 Task: Look for space in Starodub, Russia from 6th September, 2023 to 12th September, 2023 for 4 adults in price range Rs.10000 to Rs.14000. Place can be private room with 4 bedrooms having 4 beds and 4 bathrooms. Property type can be house, flat, guest house. Amenities needed are: wifi, TV, free parkinig on premises, gym, breakfast. Booking option can be shelf check-in. Required host language is English.
Action: Mouse moved to (511, 109)
Screenshot: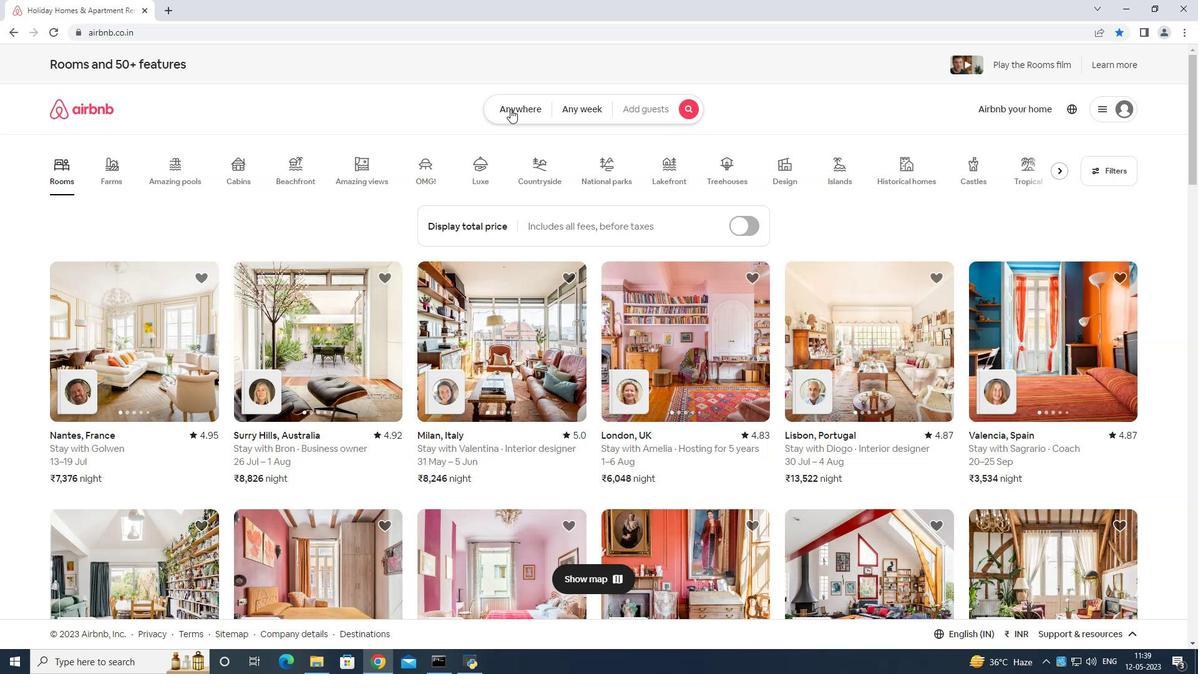 
Action: Mouse pressed left at (511, 109)
Screenshot: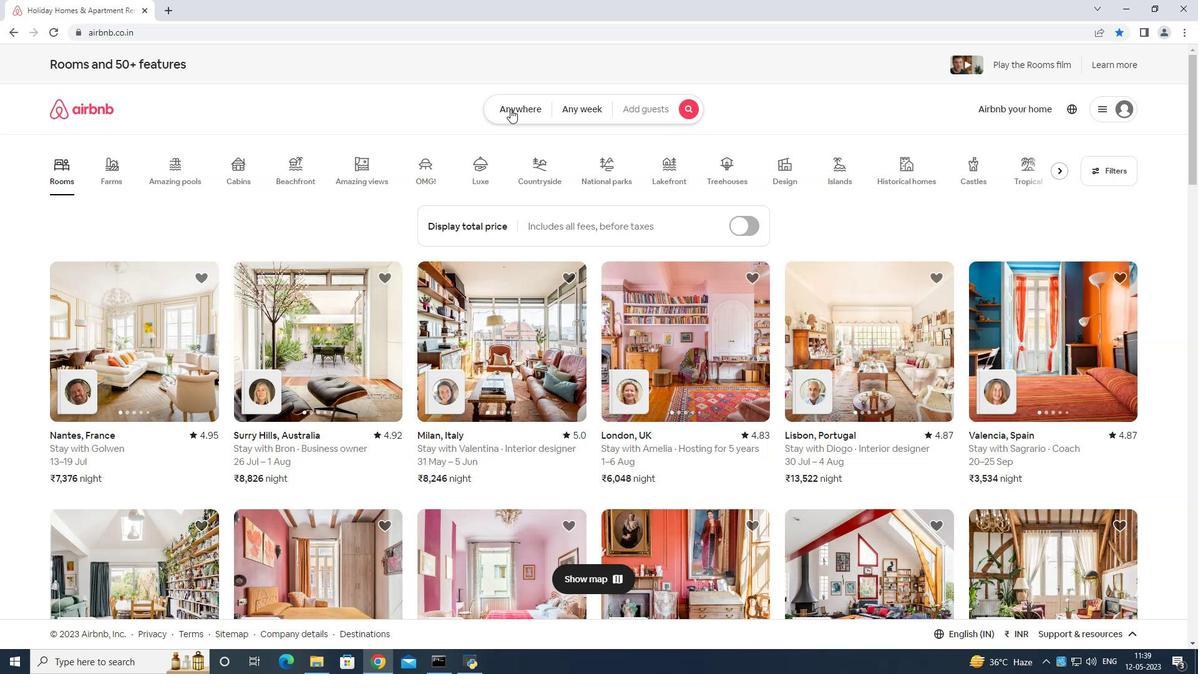
Action: Mouse moved to (471, 155)
Screenshot: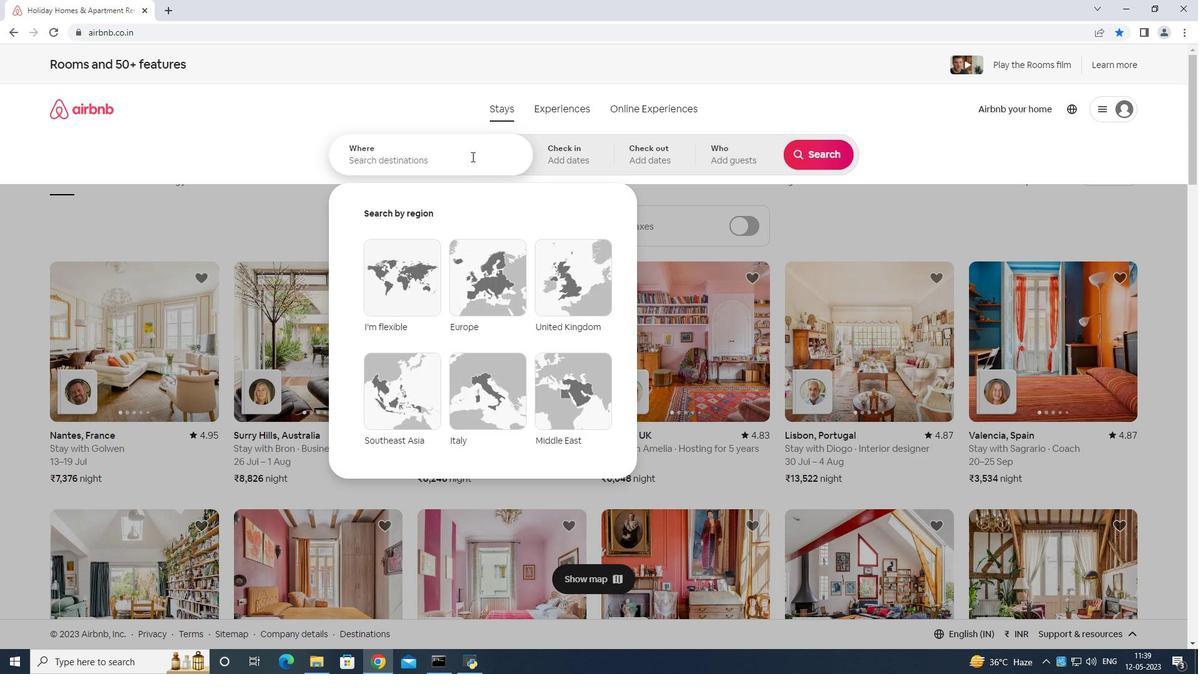 
Action: Mouse pressed left at (471, 155)
Screenshot: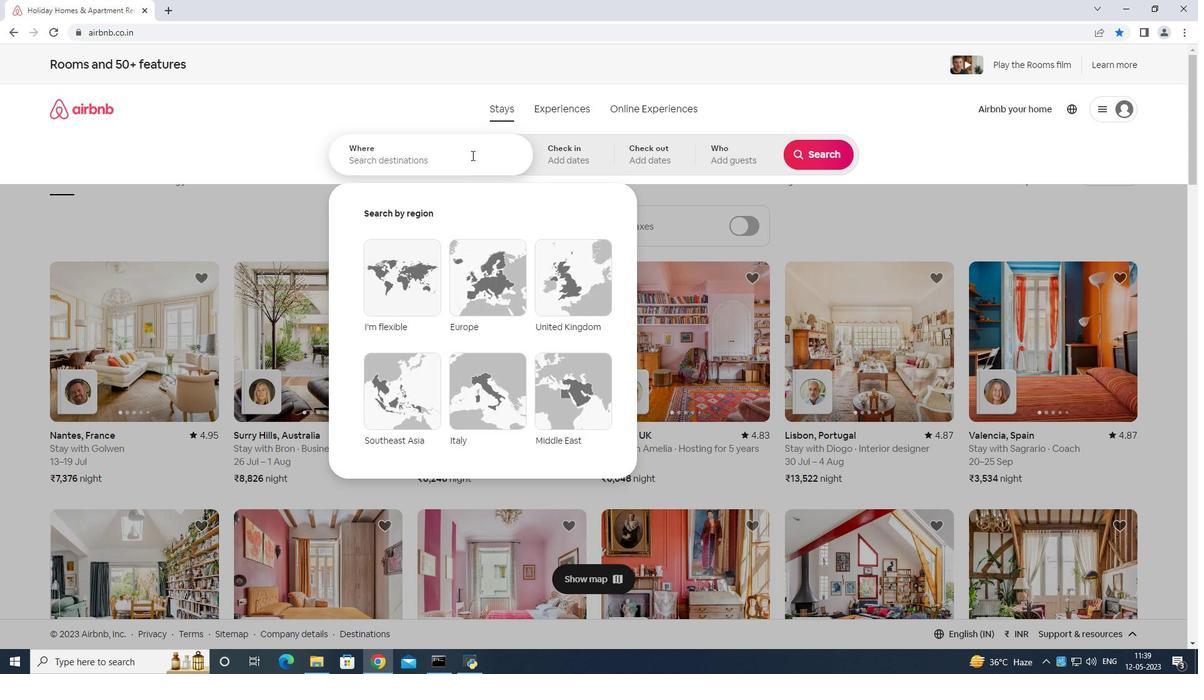 
Action: Mouse moved to (471, 154)
Screenshot: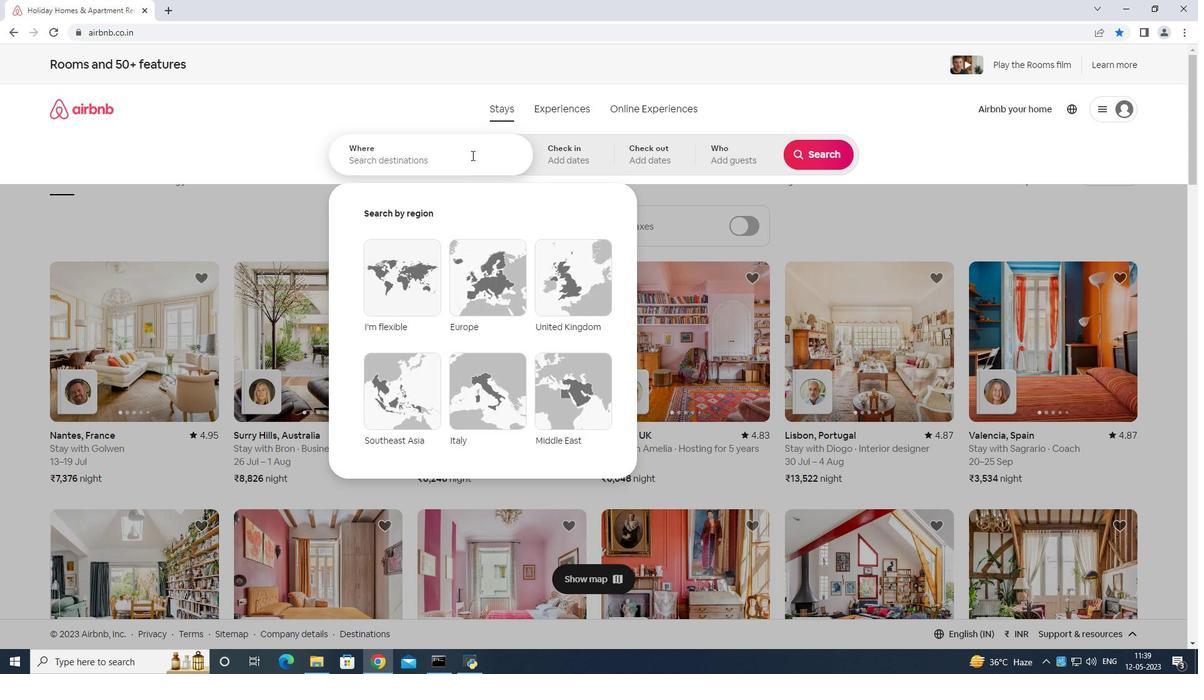 
Action: Key pressed <Key.shift>Starodub<Key.space>russia<Key.enter>
Screenshot: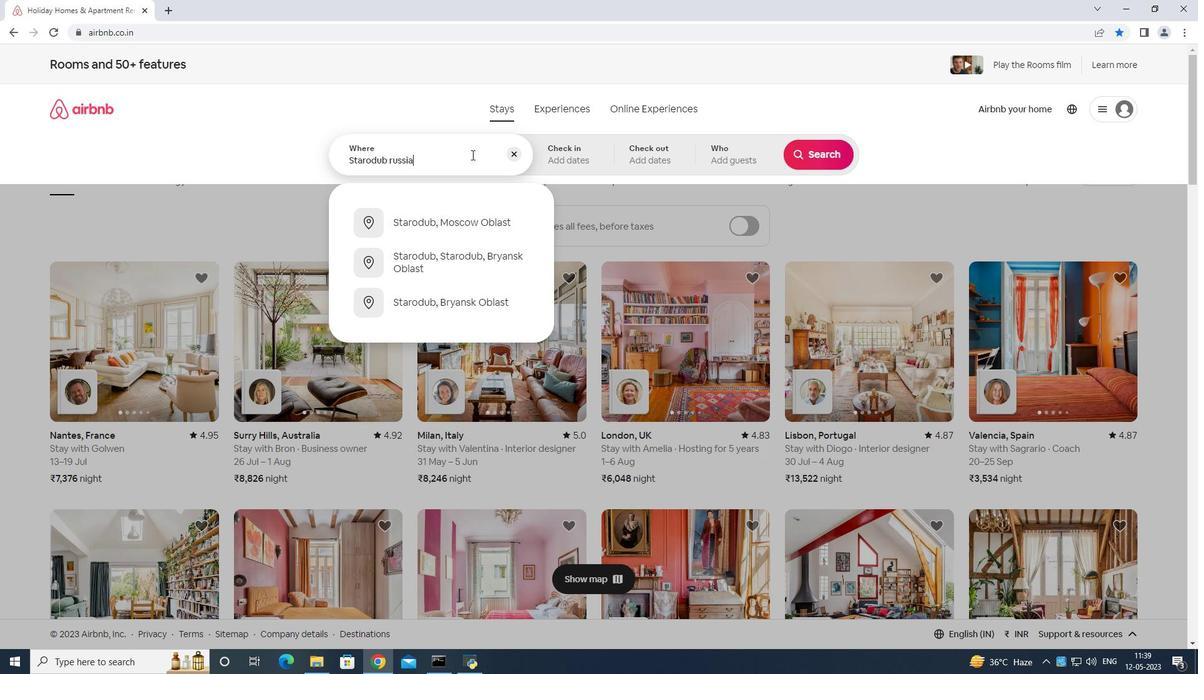 
Action: Mouse moved to (817, 260)
Screenshot: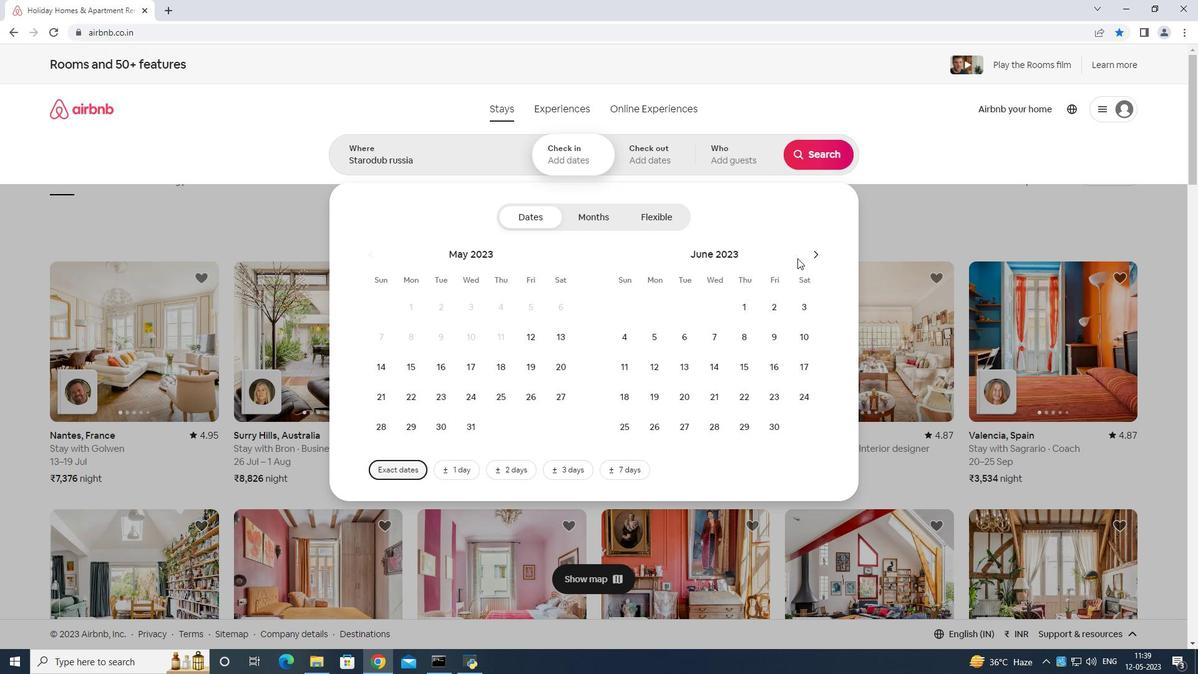 
Action: Mouse pressed left at (817, 260)
Screenshot: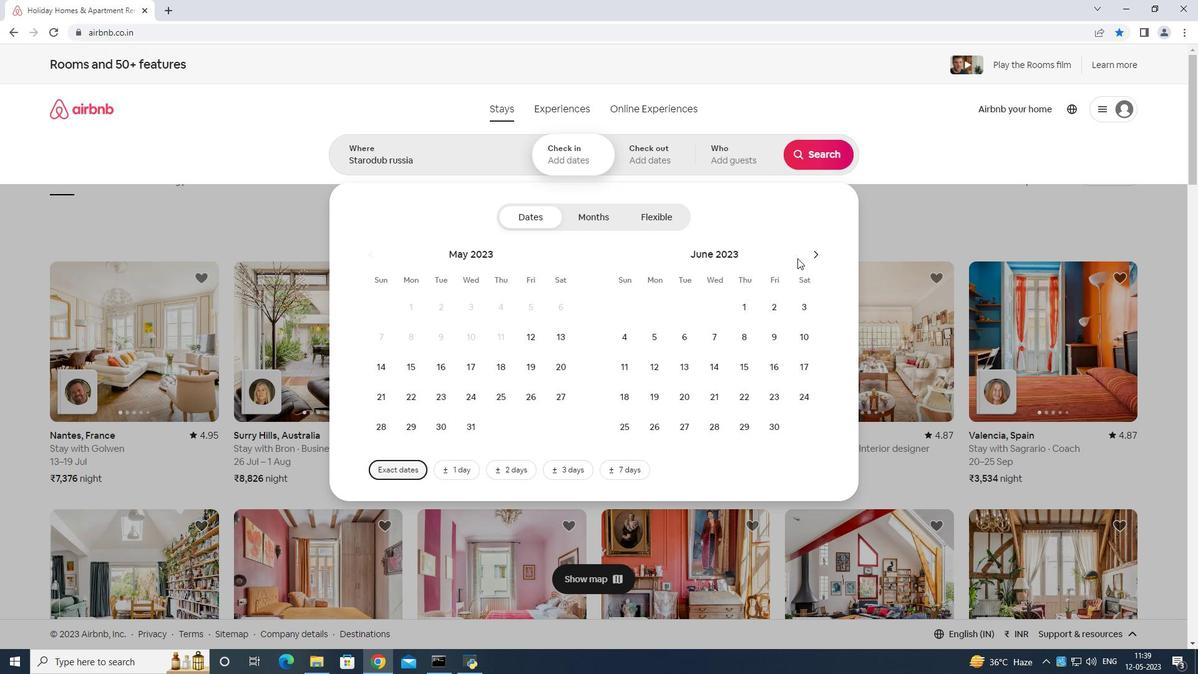 
Action: Mouse moved to (817, 259)
Screenshot: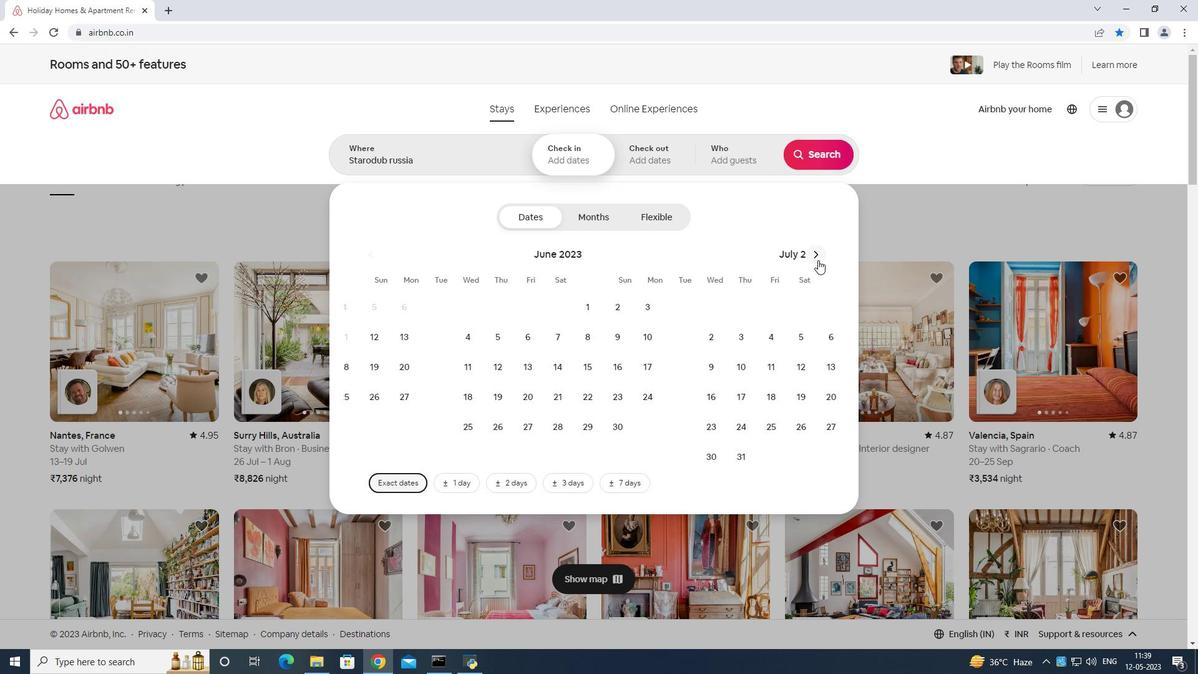 
Action: Mouse pressed left at (817, 259)
Screenshot: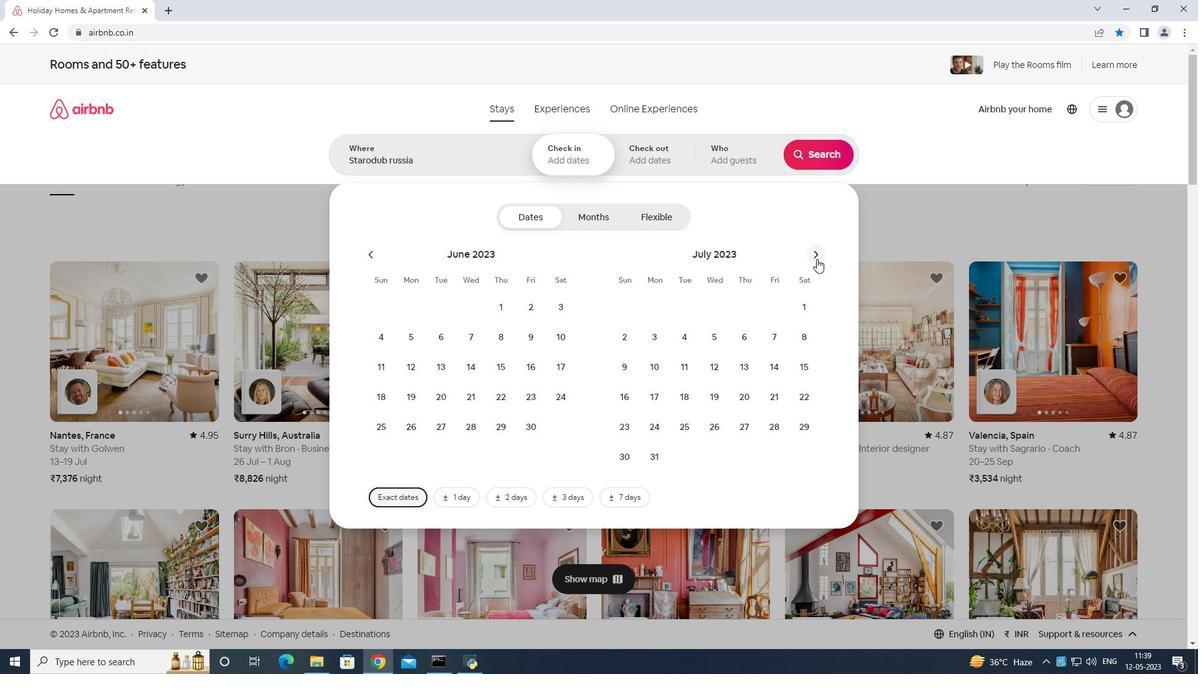 
Action: Mouse pressed left at (817, 259)
Screenshot: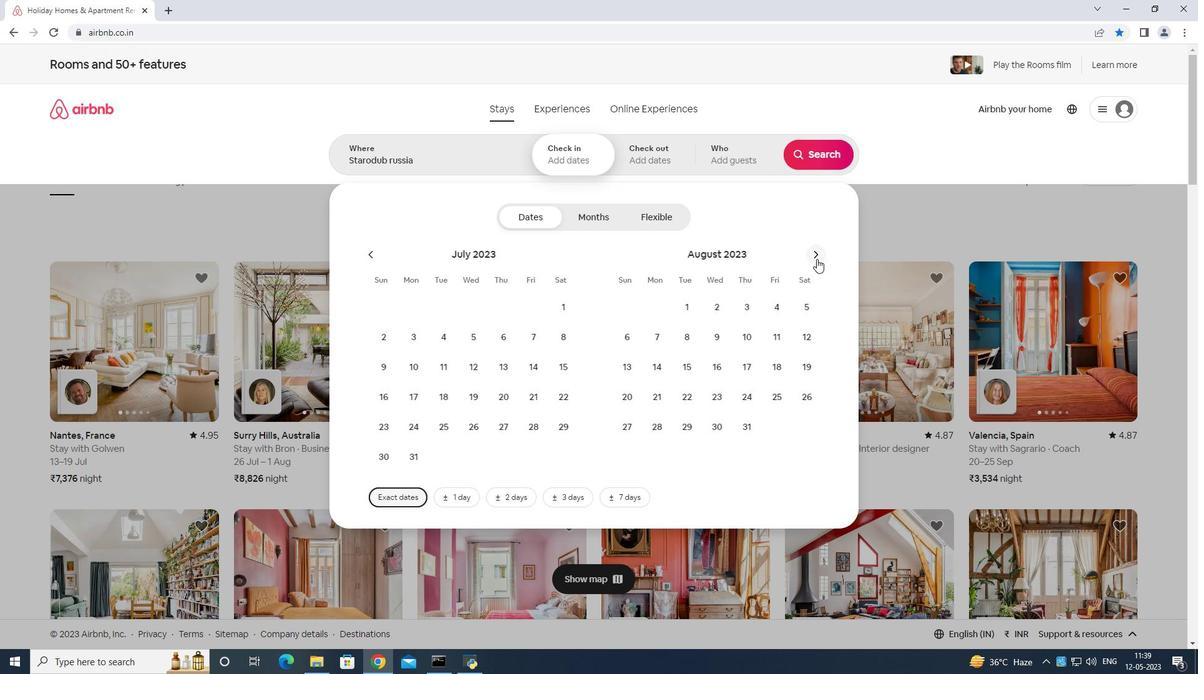 
Action: Mouse moved to (705, 333)
Screenshot: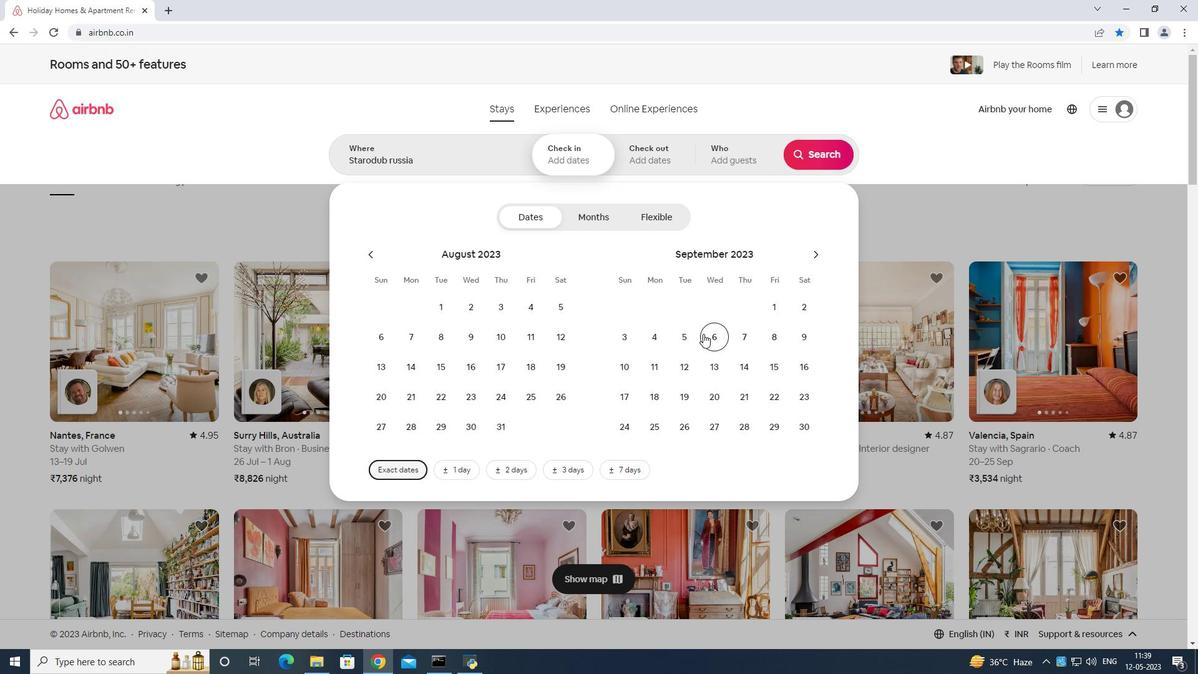 
Action: Mouse pressed left at (705, 333)
Screenshot: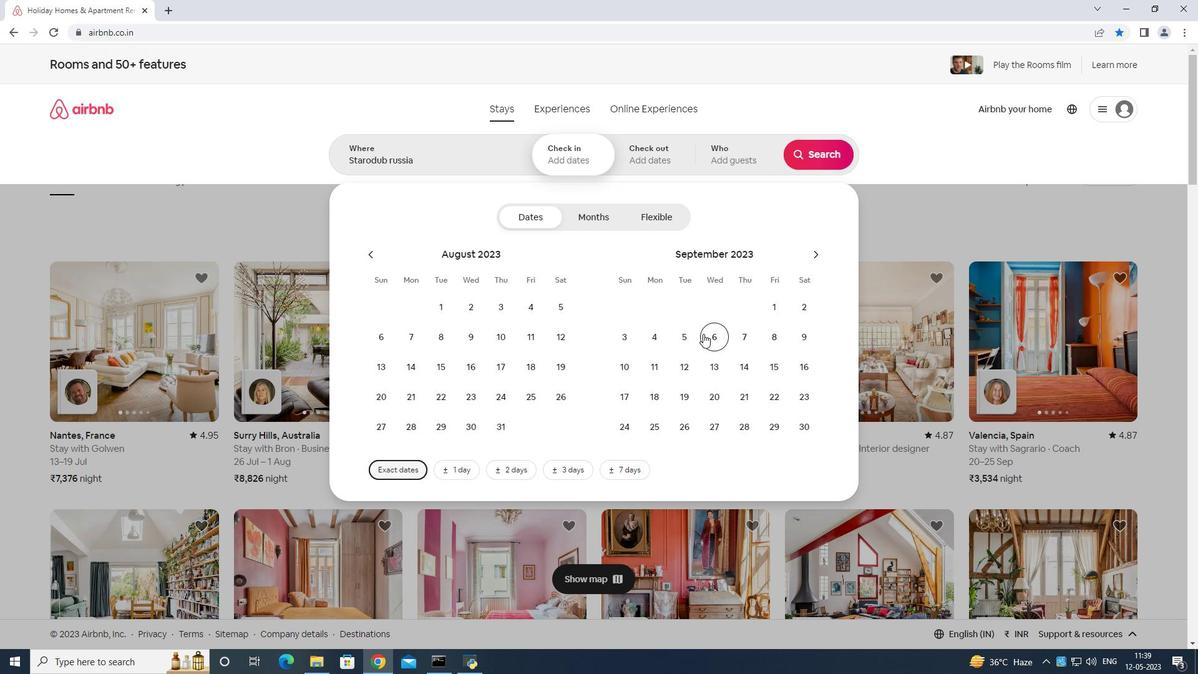 
Action: Mouse moved to (687, 358)
Screenshot: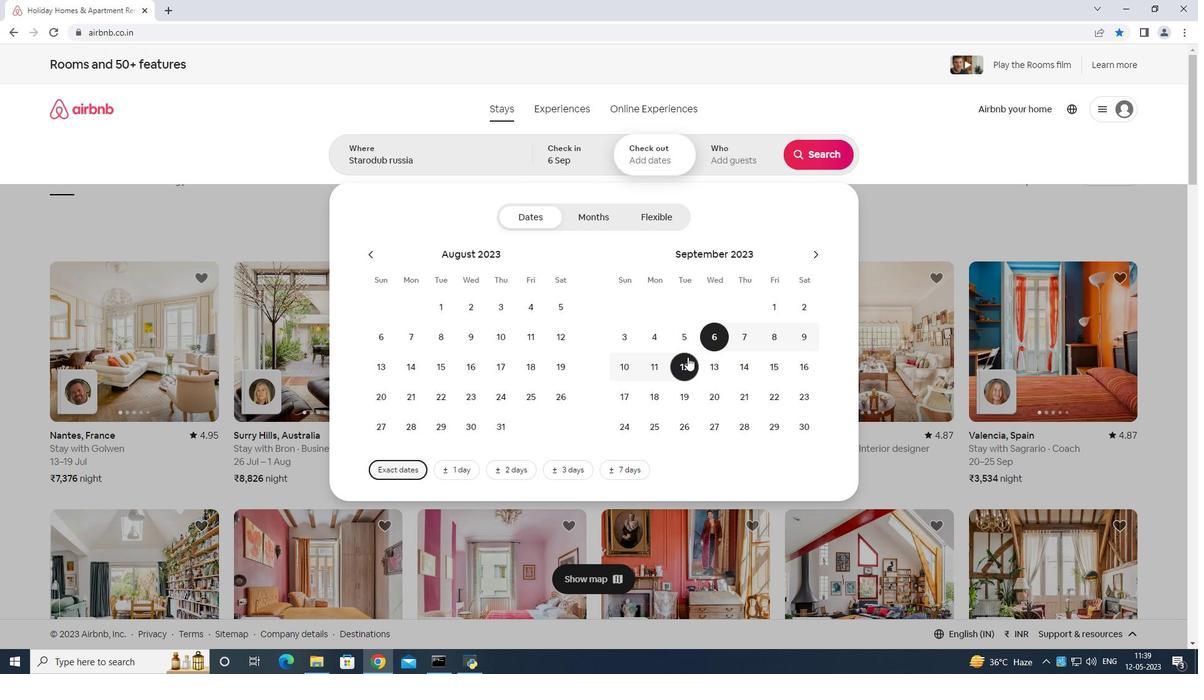 
Action: Mouse pressed left at (687, 358)
Screenshot: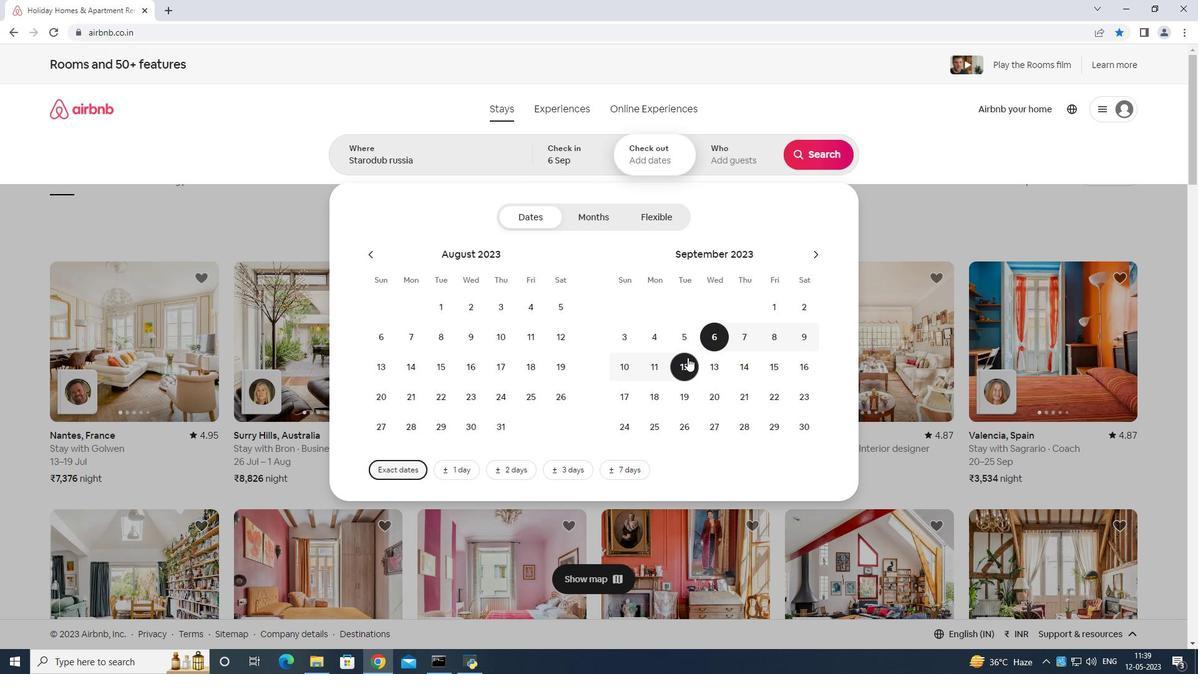 
Action: Mouse moved to (739, 156)
Screenshot: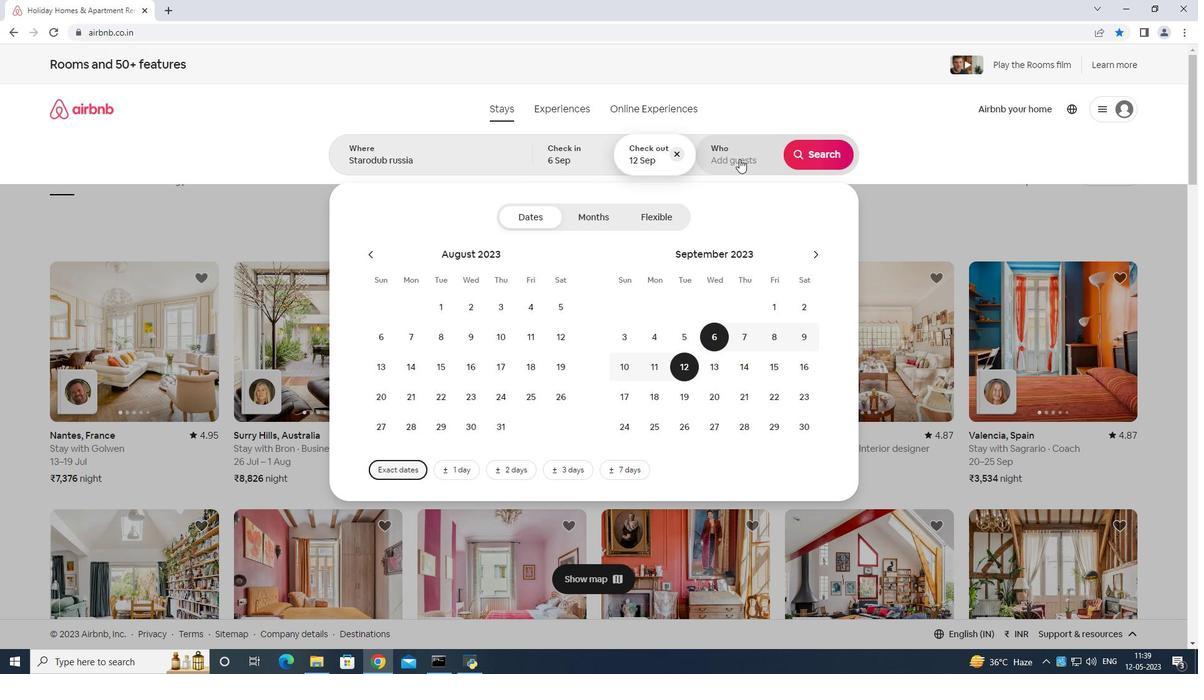 
Action: Mouse pressed left at (739, 156)
Screenshot: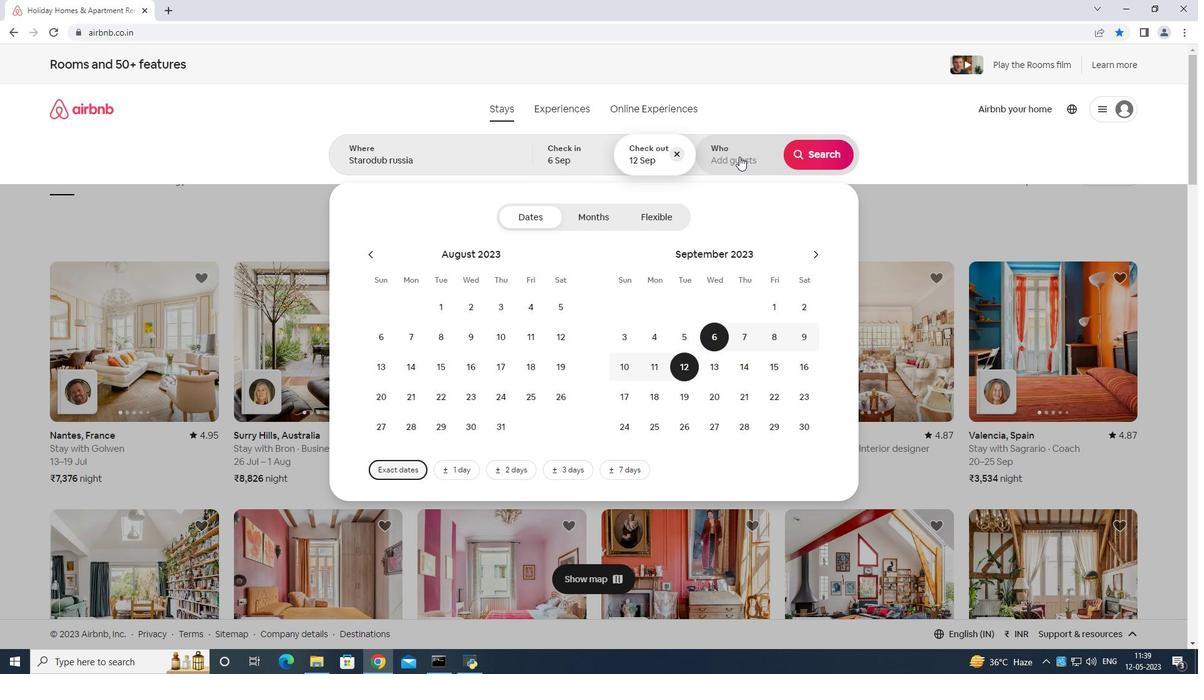 
Action: Mouse moved to (811, 224)
Screenshot: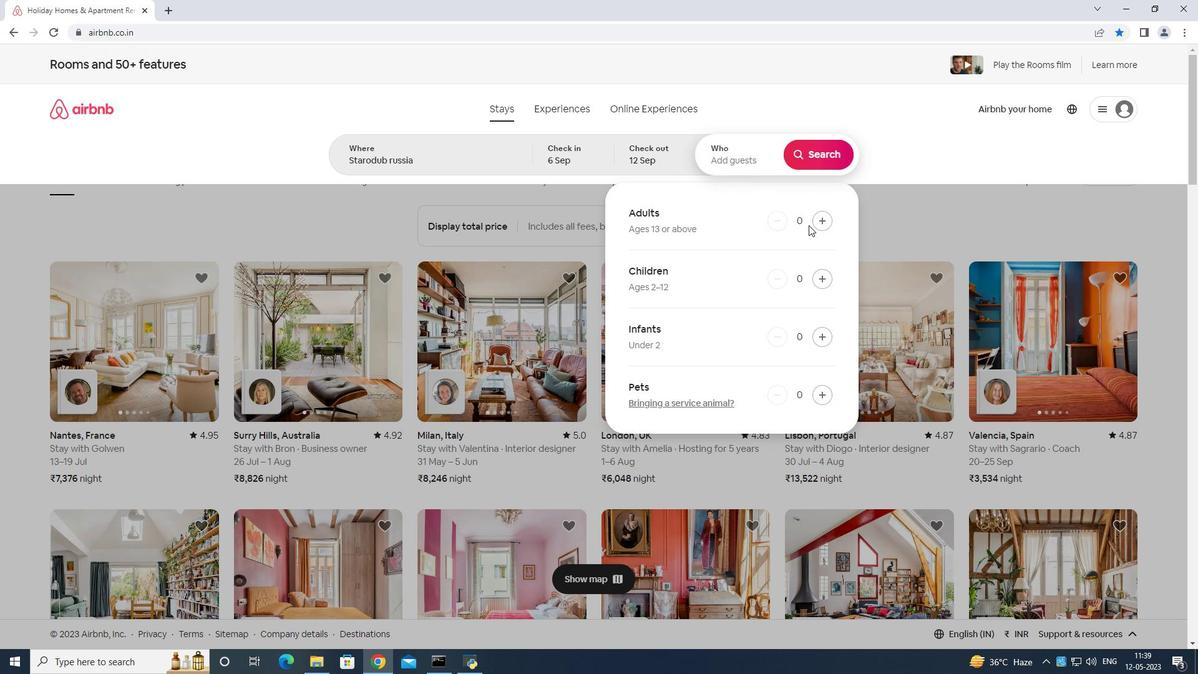 
Action: Mouse pressed left at (810, 225)
Screenshot: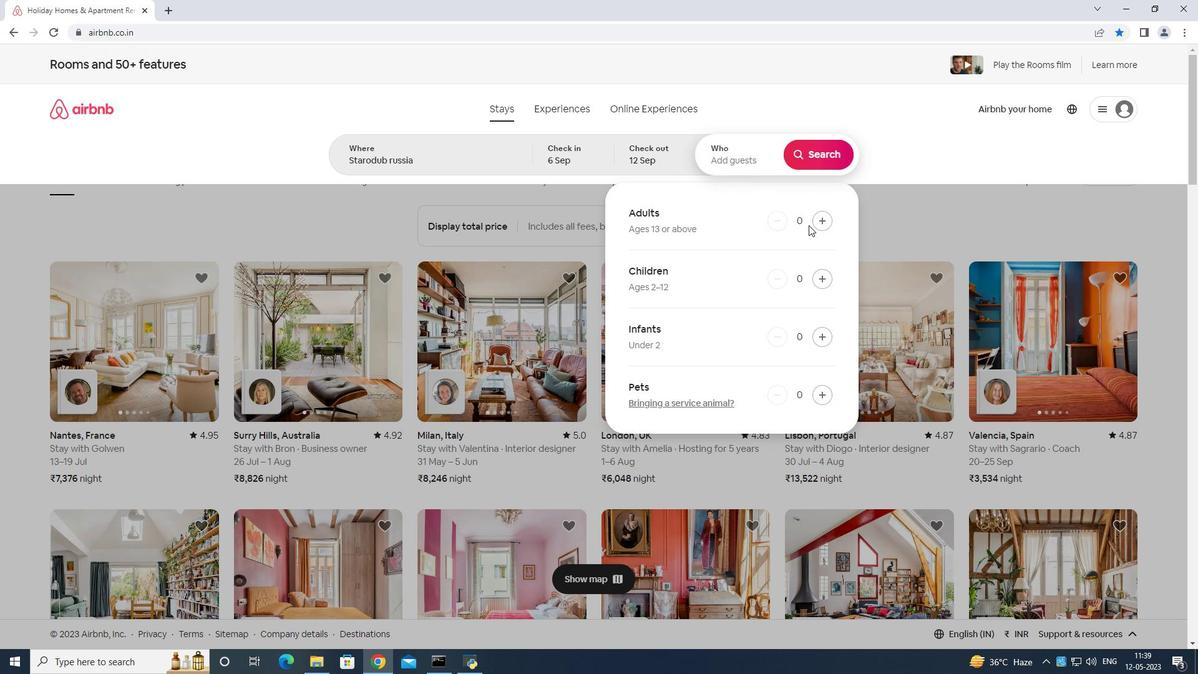 
Action: Mouse moved to (820, 219)
Screenshot: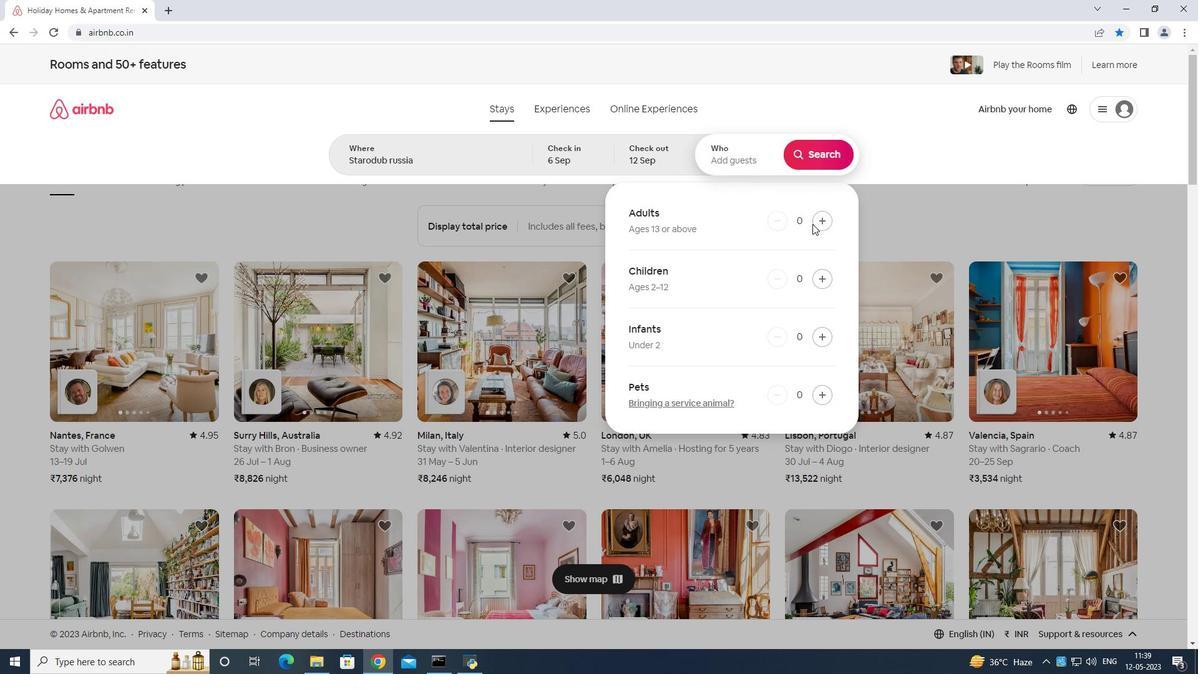 
Action: Mouse pressed left at (820, 219)
Screenshot: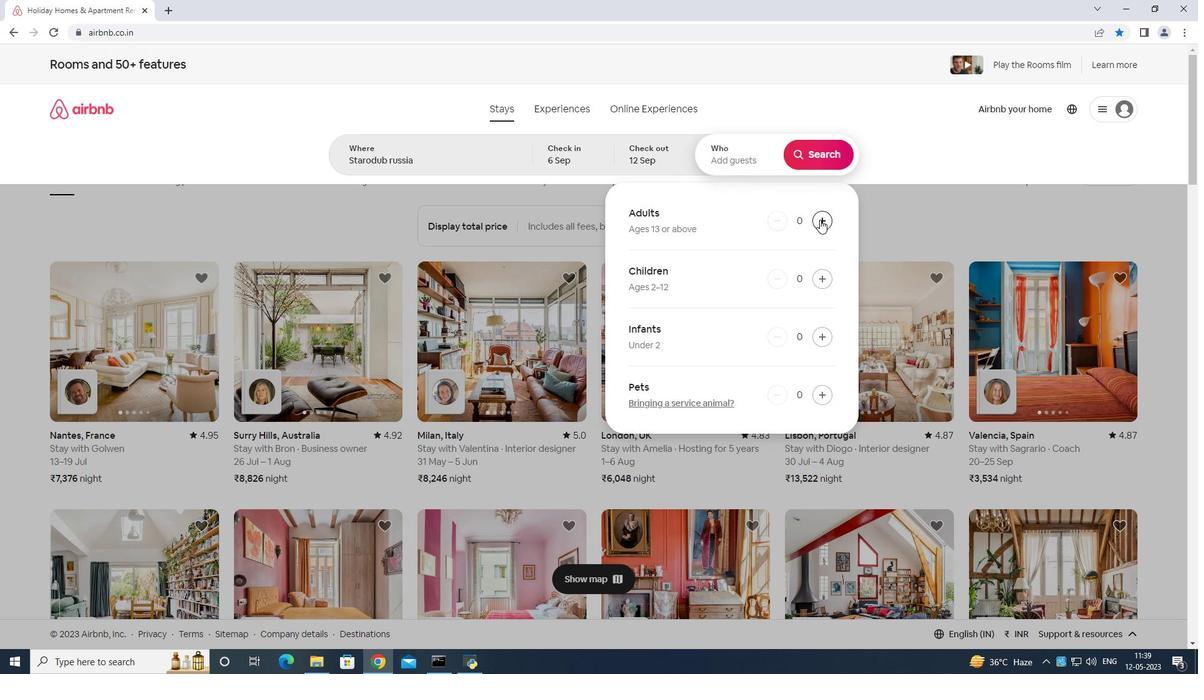 
Action: Mouse moved to (820, 219)
Screenshot: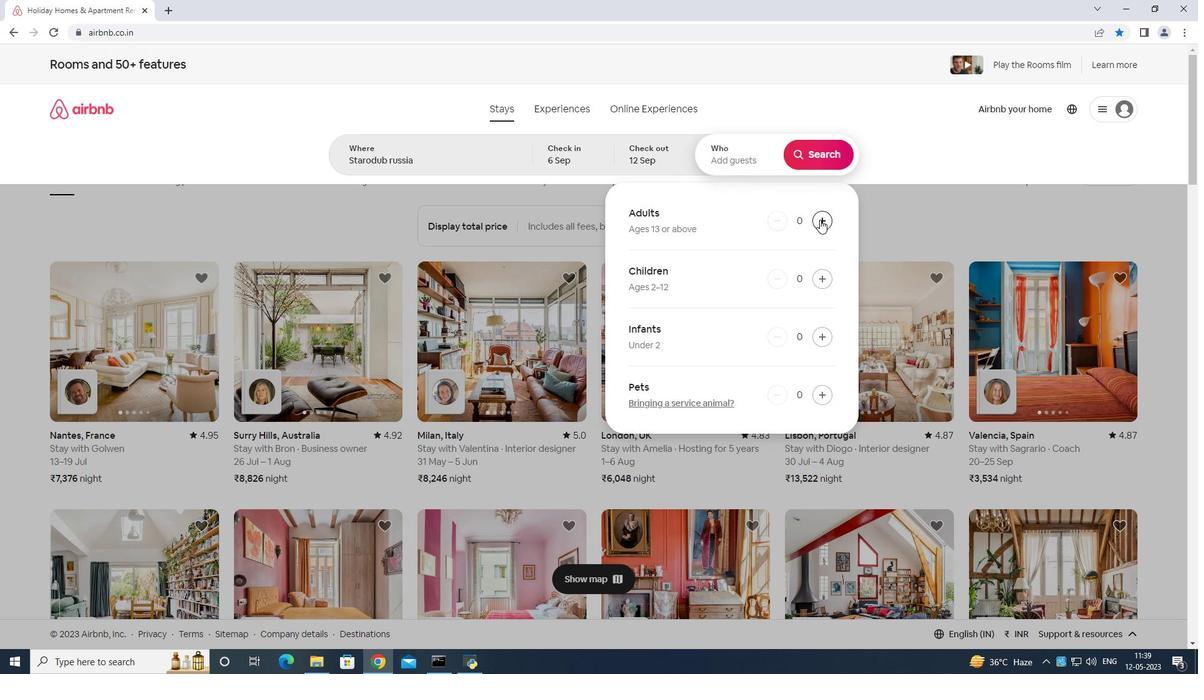 
Action: Mouse pressed left at (820, 219)
Screenshot: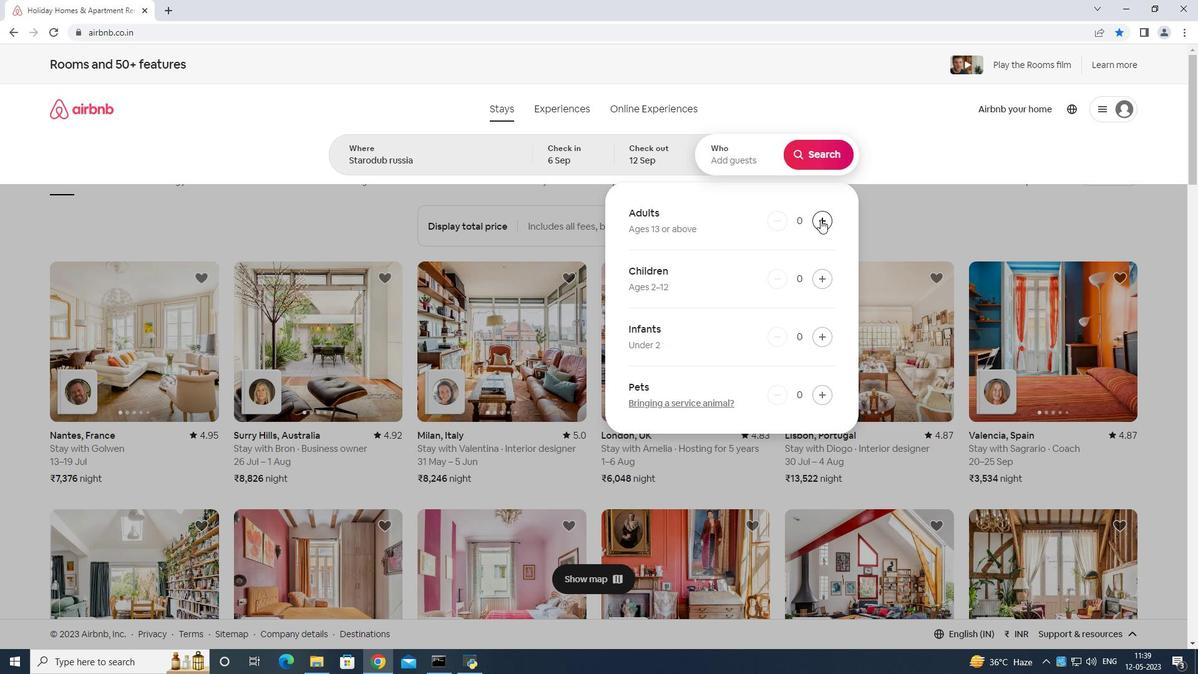 
Action: Mouse pressed left at (820, 219)
Screenshot: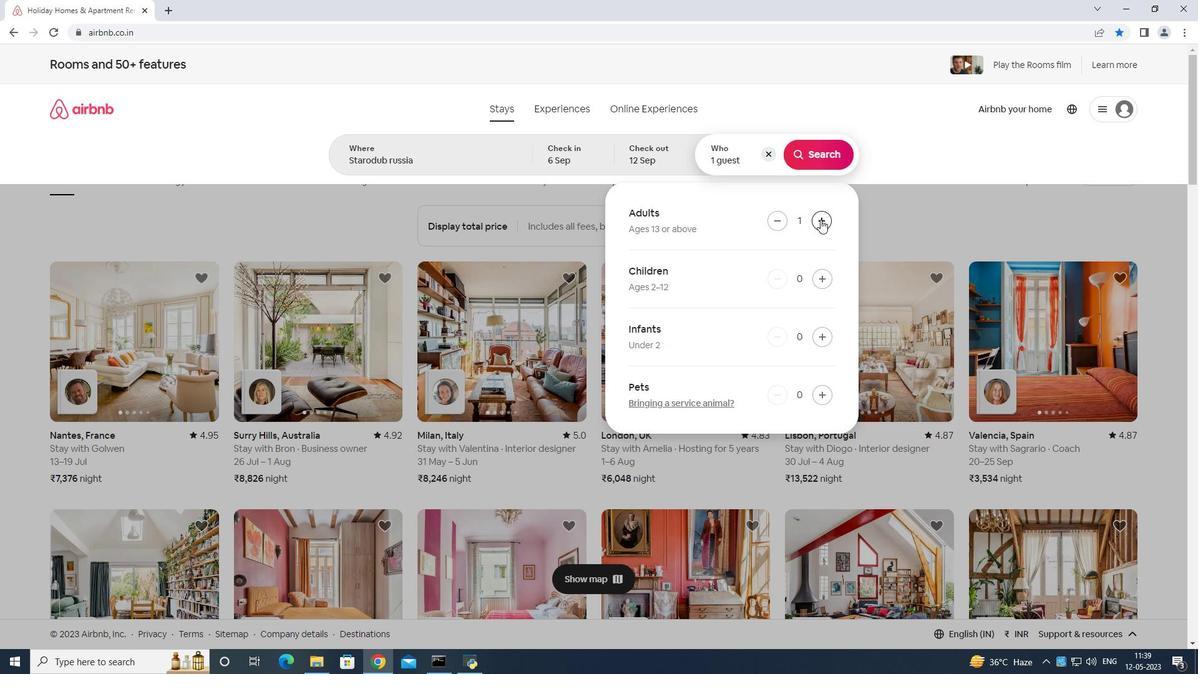 
Action: Mouse pressed left at (820, 219)
Screenshot: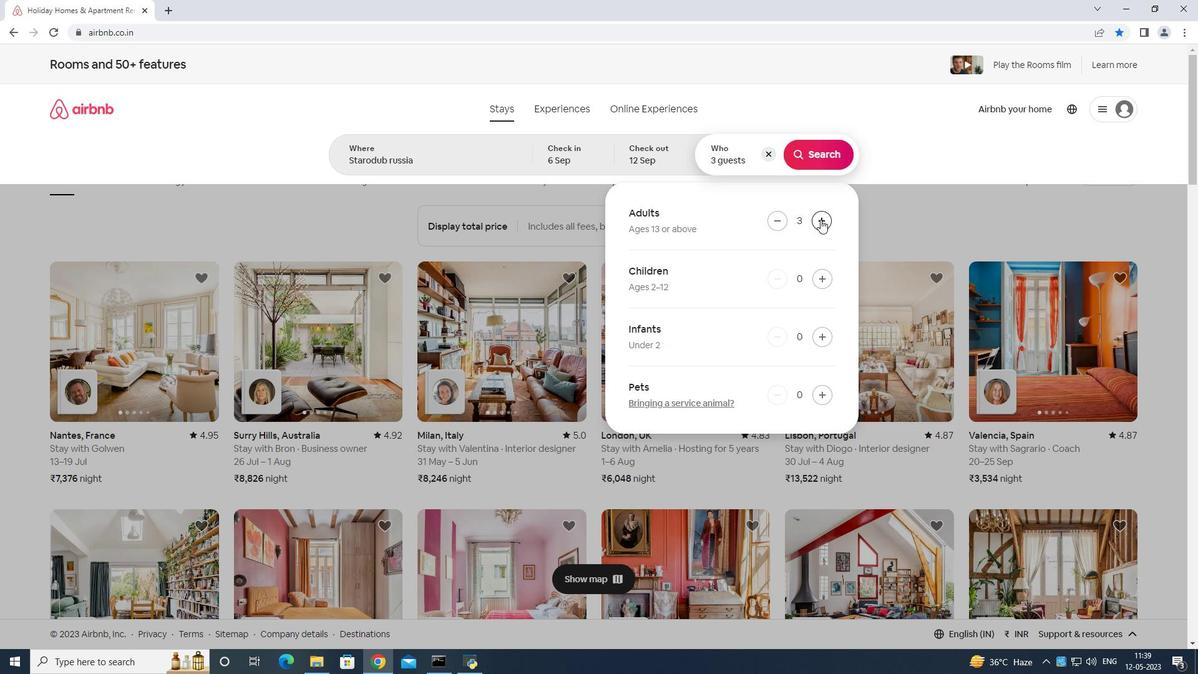 
Action: Mouse moved to (823, 149)
Screenshot: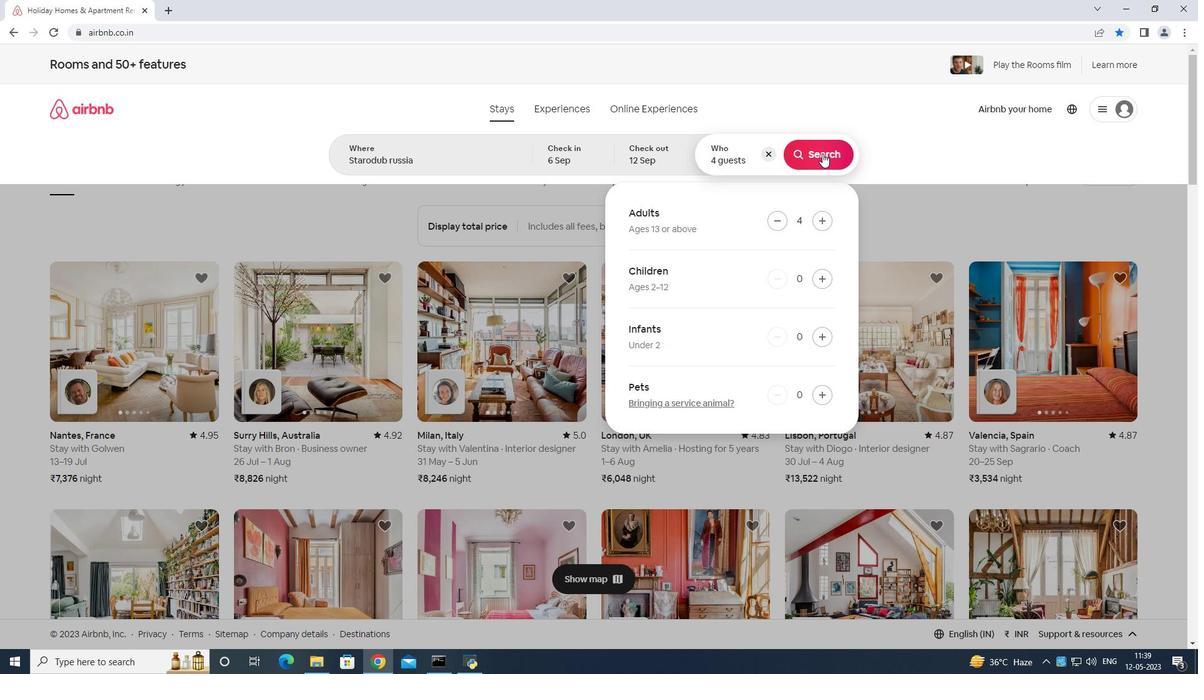
Action: Mouse pressed left at (823, 149)
Screenshot: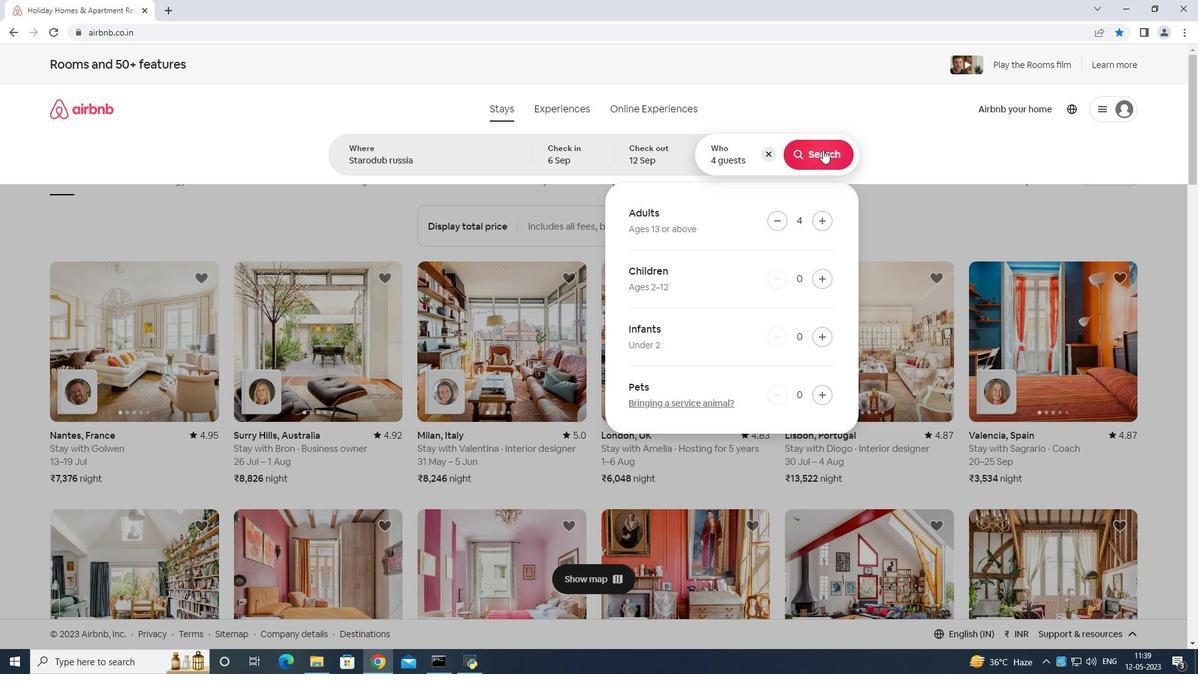 
Action: Mouse moved to (1144, 117)
Screenshot: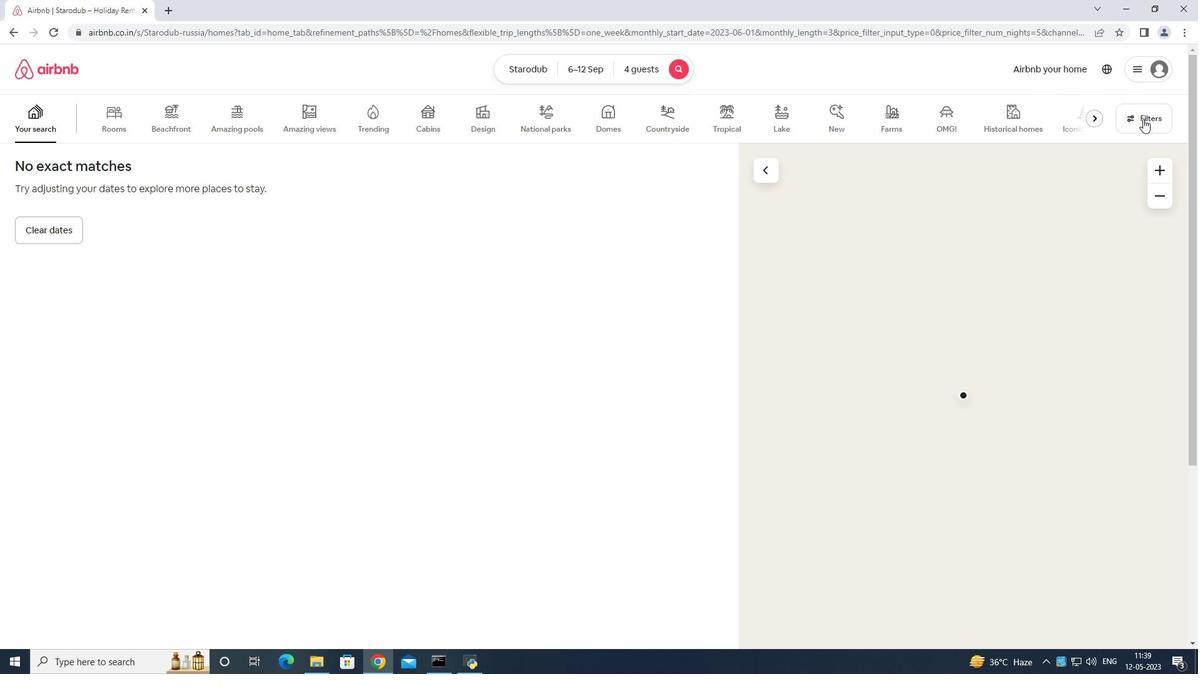 
Action: Mouse pressed left at (1144, 117)
Screenshot: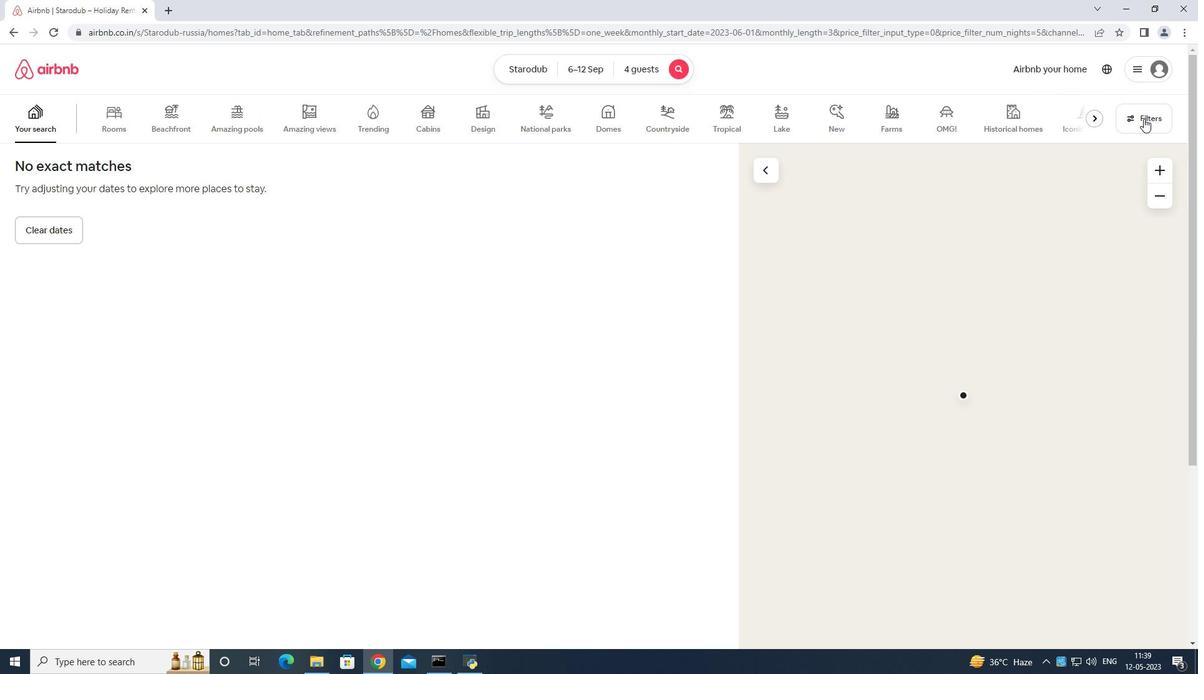 
Action: Mouse moved to (551, 426)
Screenshot: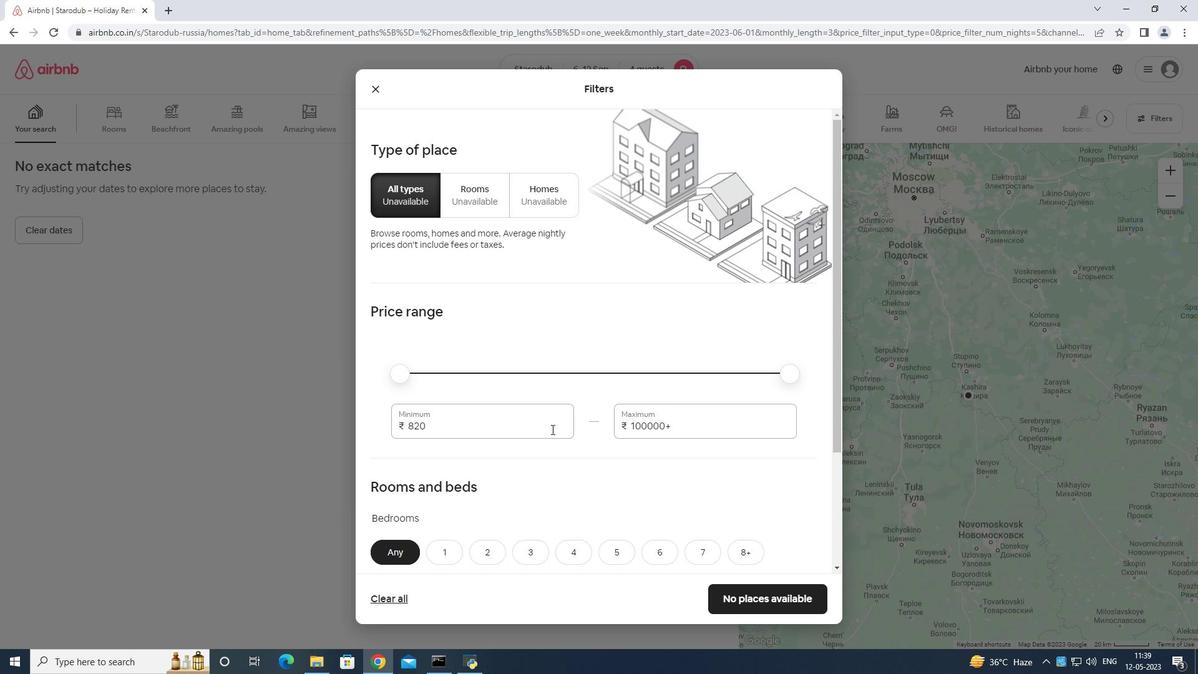 
Action: Mouse pressed left at (551, 426)
Screenshot: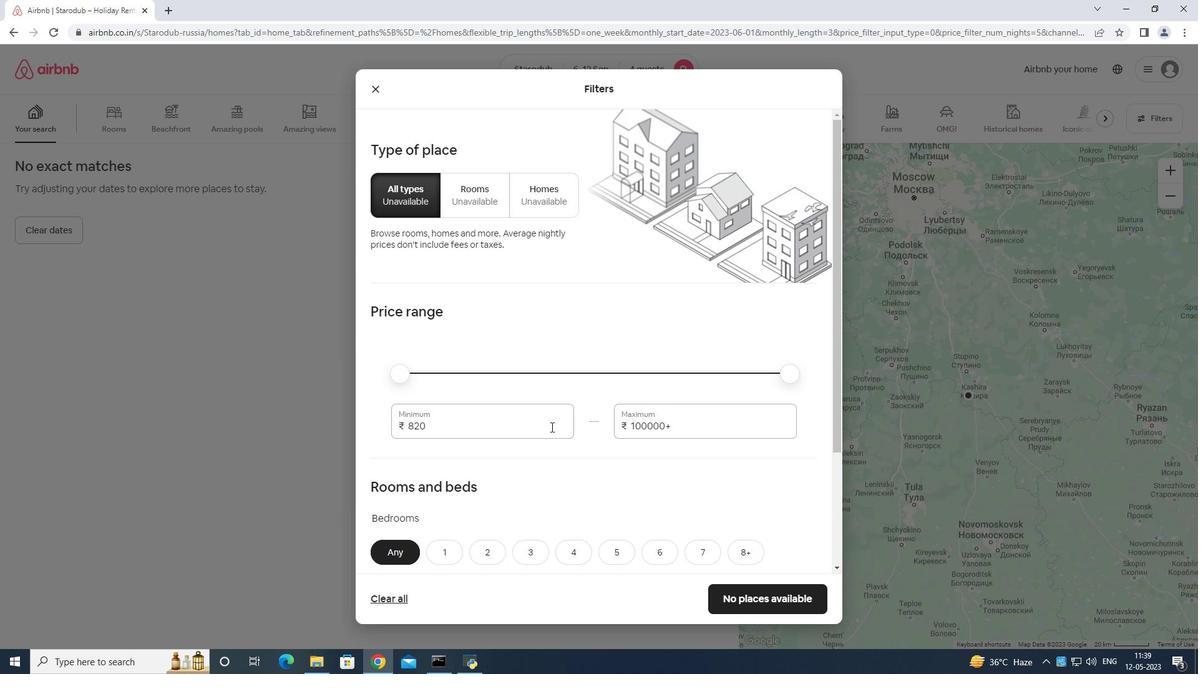 
Action: Mouse moved to (556, 417)
Screenshot: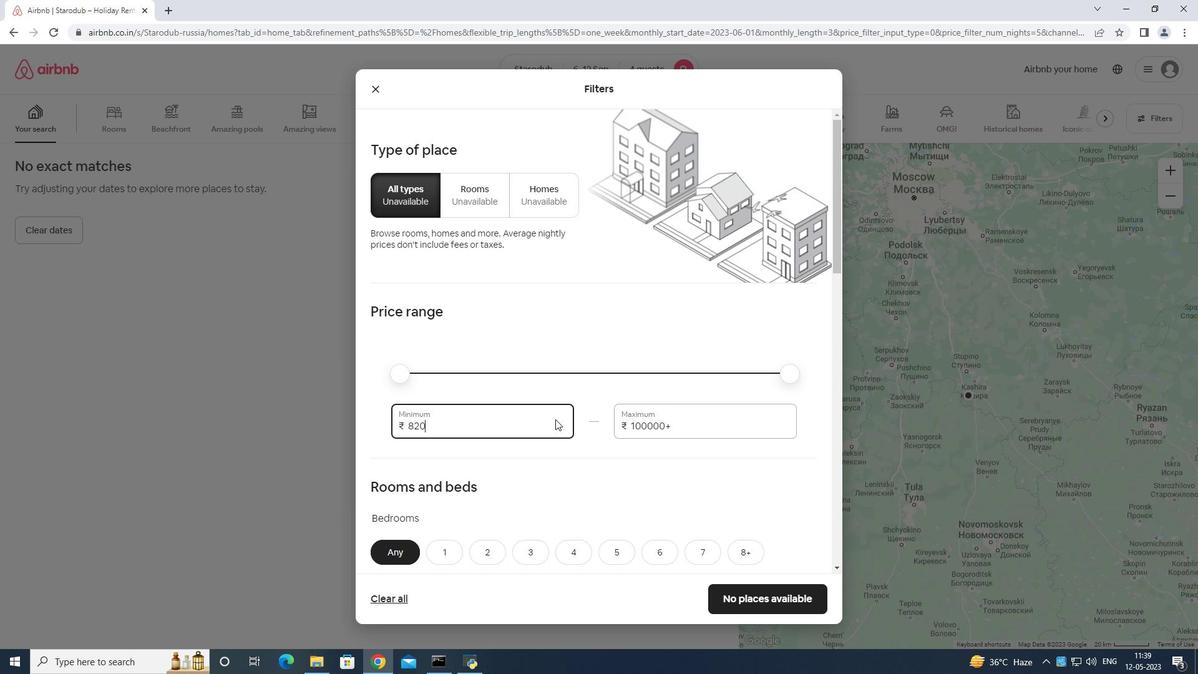 
Action: Key pressed <Key.backspace>
Screenshot: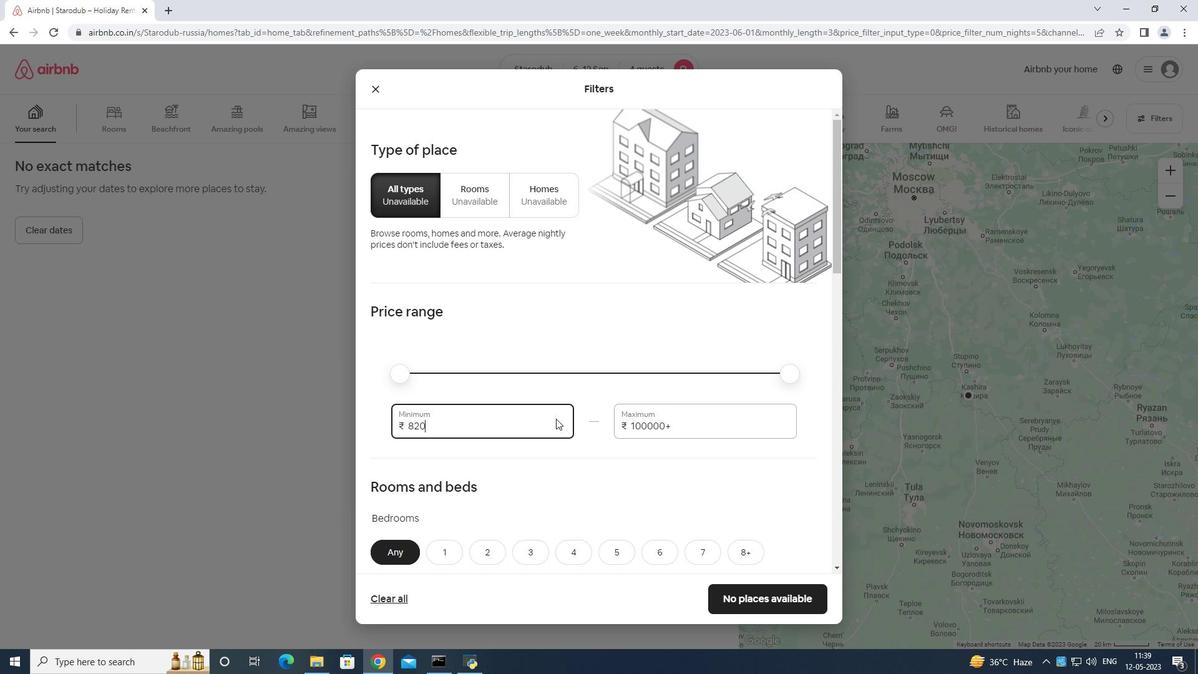 
Action: Mouse moved to (557, 416)
Screenshot: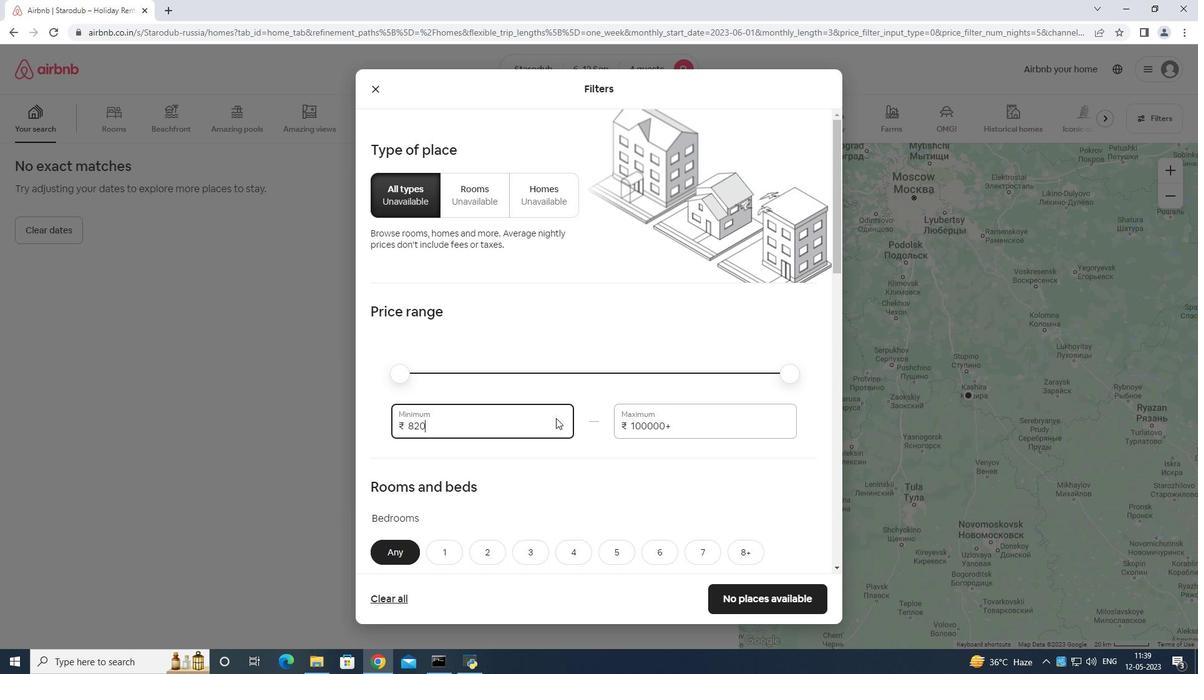 
Action: Key pressed <Key.backspace>
Screenshot: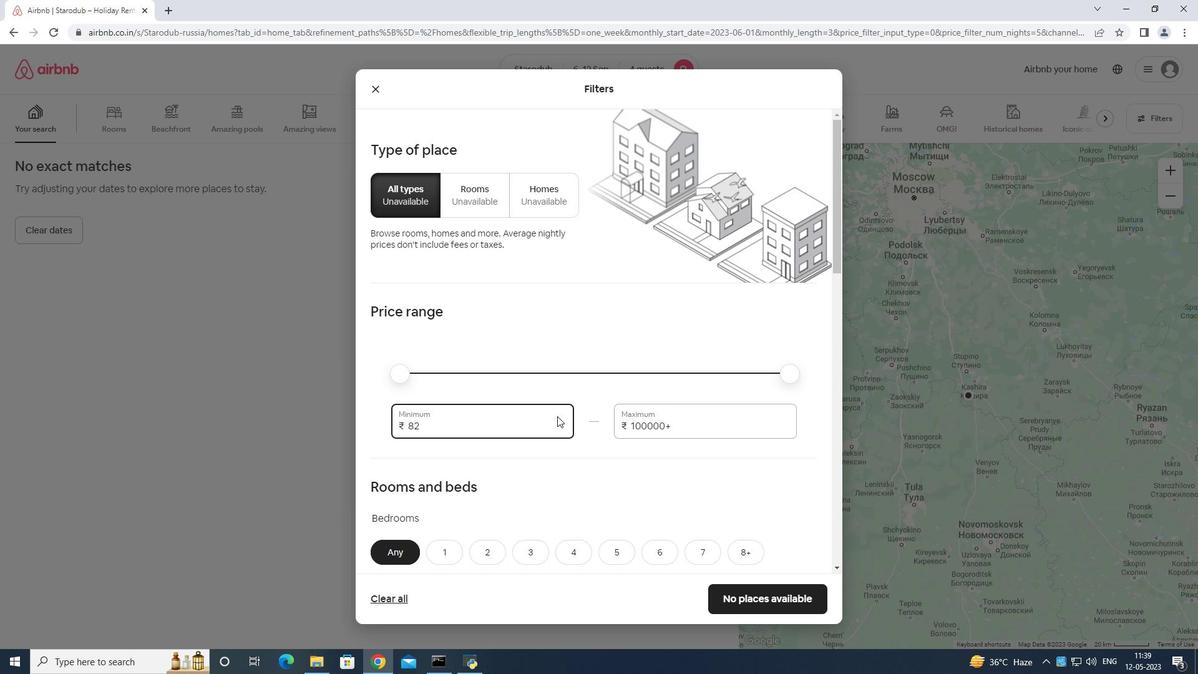 
Action: Mouse moved to (558, 416)
Screenshot: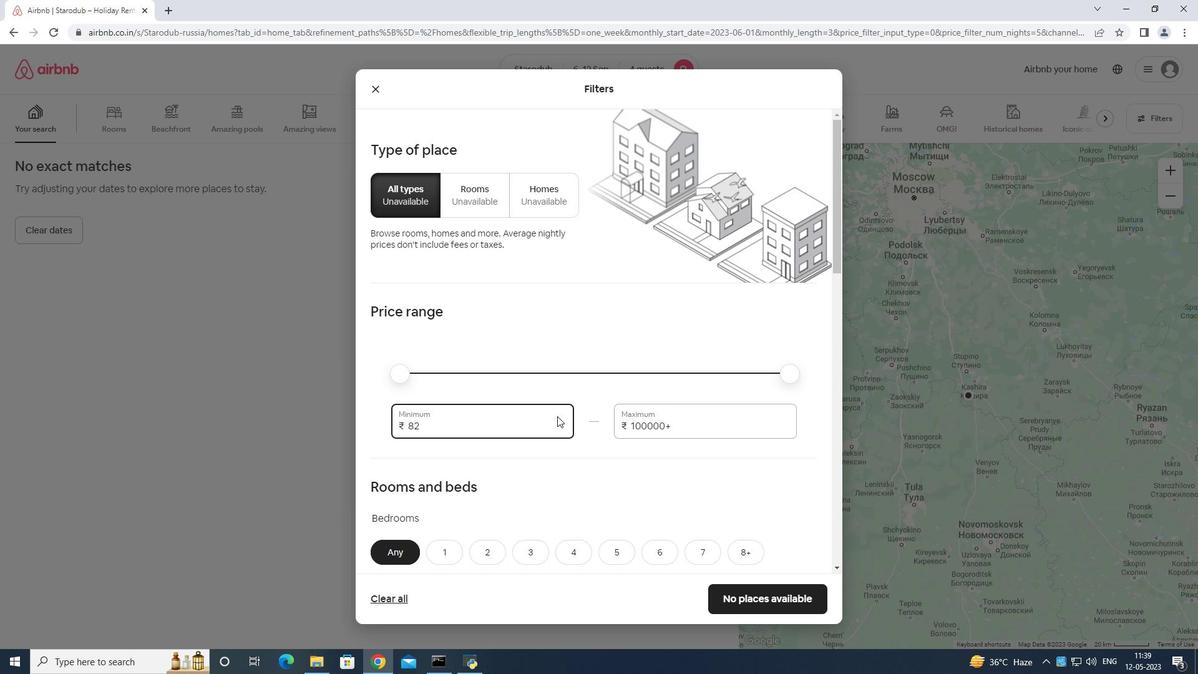 
Action: Key pressed <Key.backspace><Key.backspace>
Screenshot: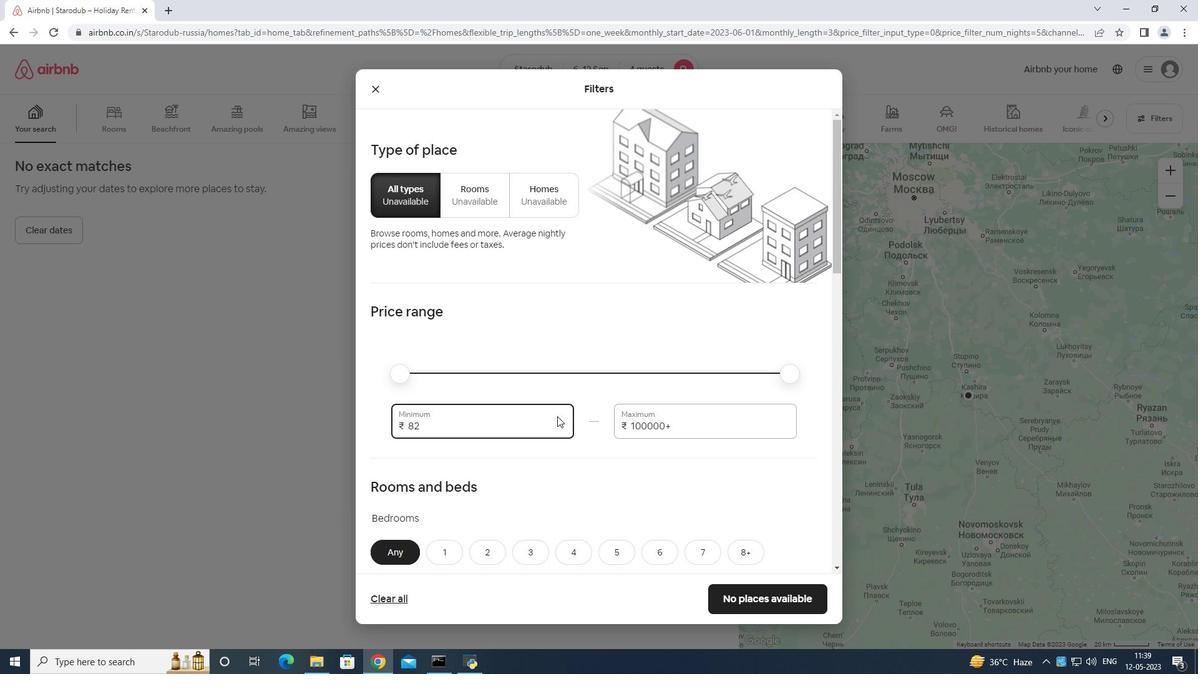 
Action: Mouse moved to (558, 415)
Screenshot: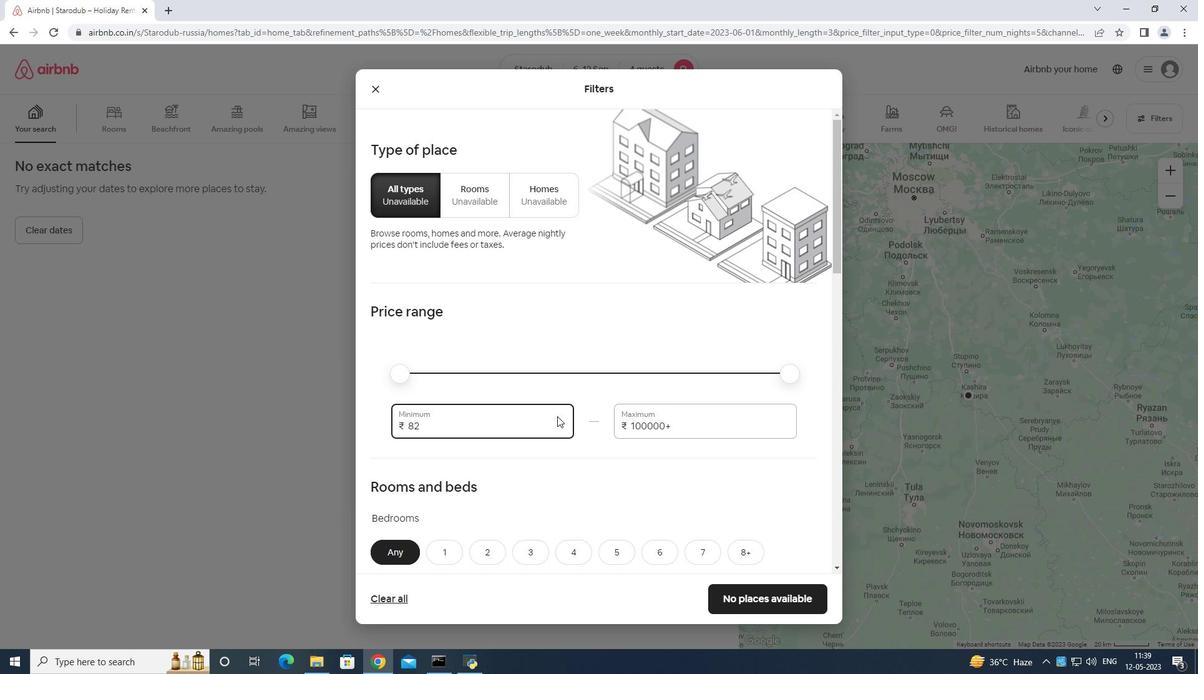 
Action: Key pressed <Key.backspace><Key.backspace>
Screenshot: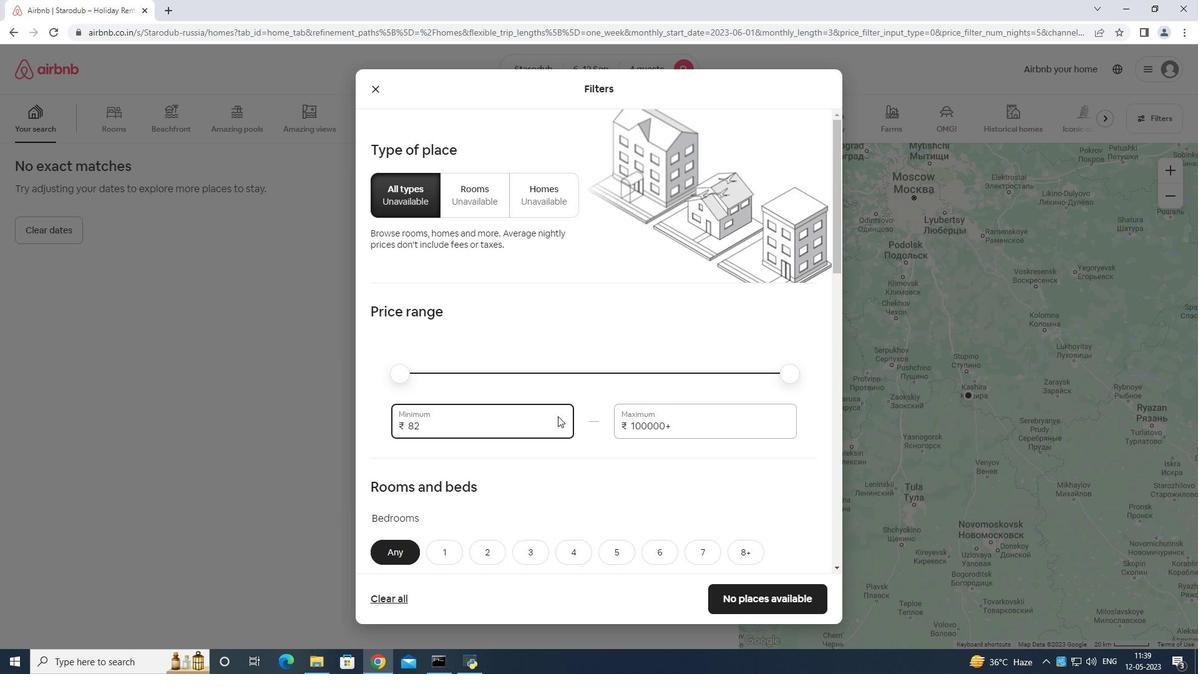 
Action: Mouse moved to (558, 415)
Screenshot: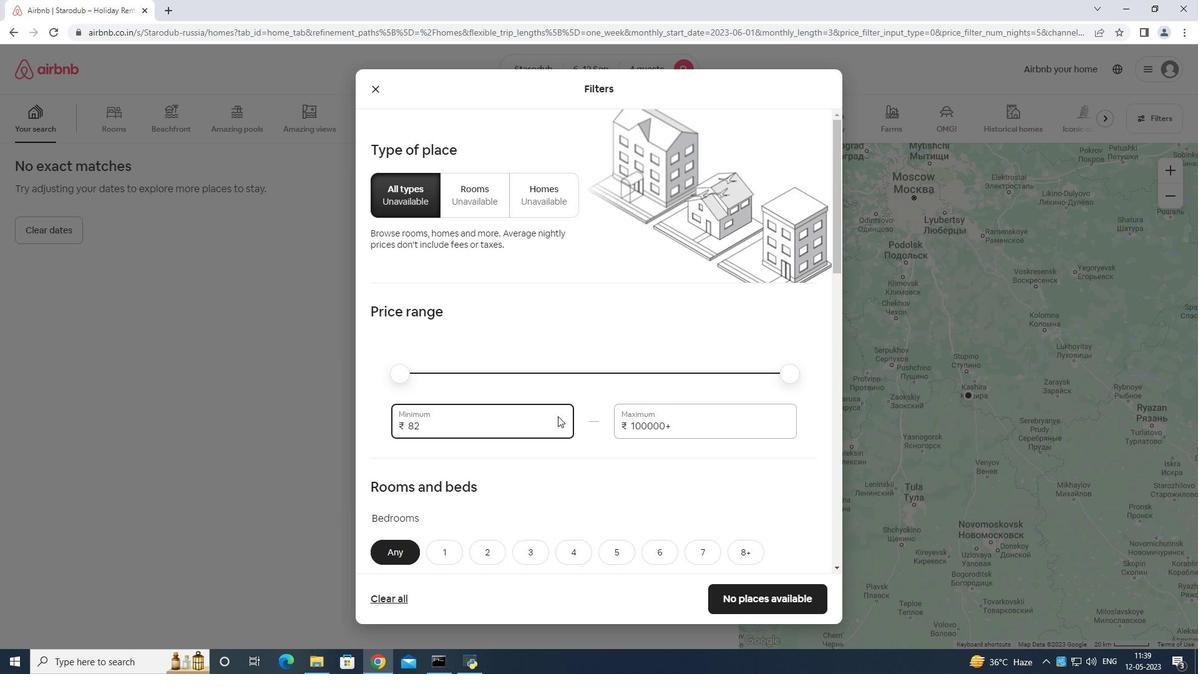 
Action: Key pressed <Key.backspace>
Screenshot: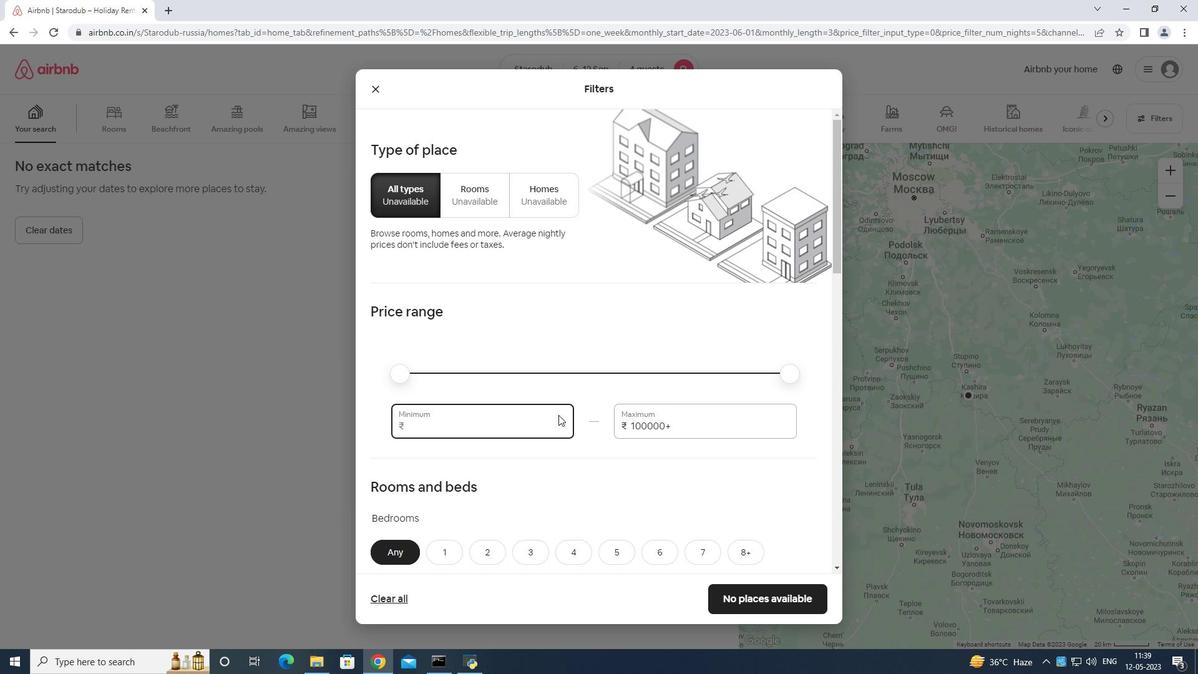 
Action: Mouse moved to (559, 414)
Screenshot: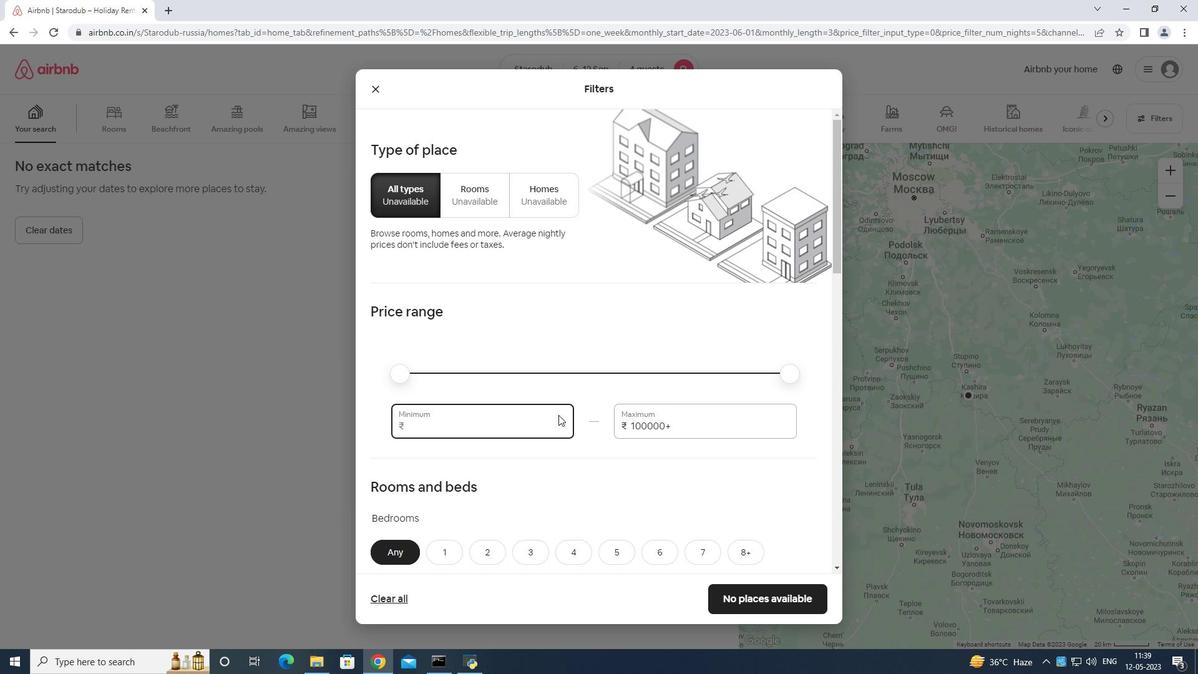 
Action: Key pressed <Key.backspace><Key.backspace><Key.backspace><Key.backspace><Key.backspace><Key.backspace>
Screenshot: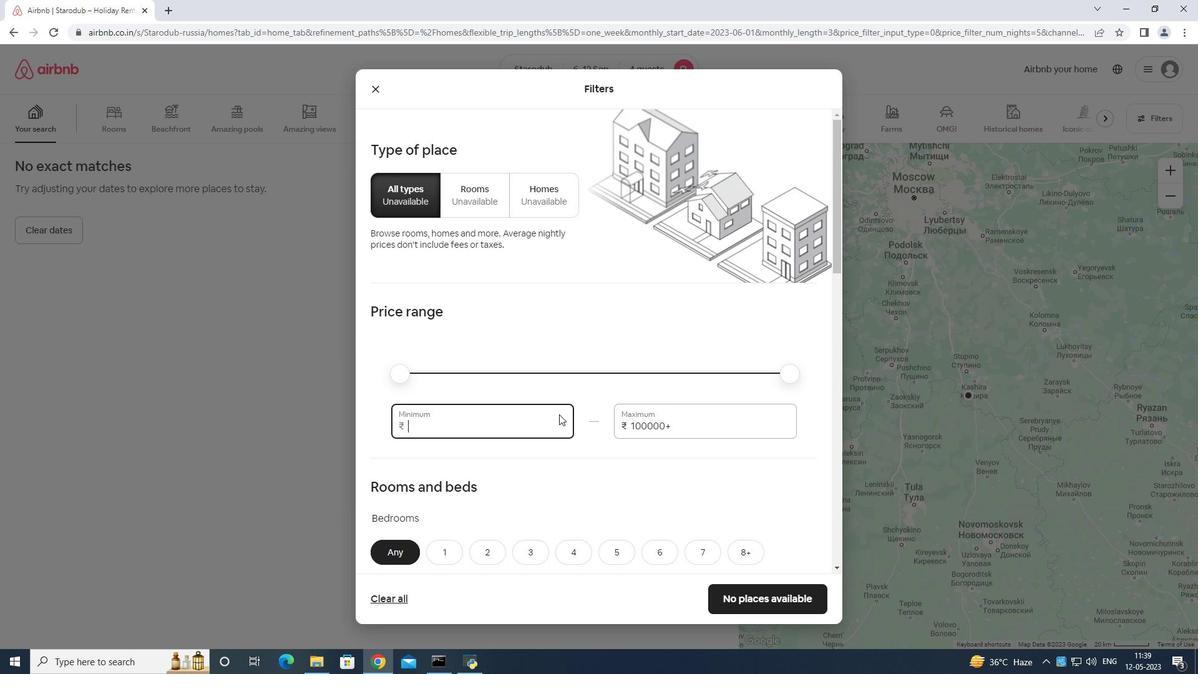 
Action: Mouse moved to (562, 411)
Screenshot: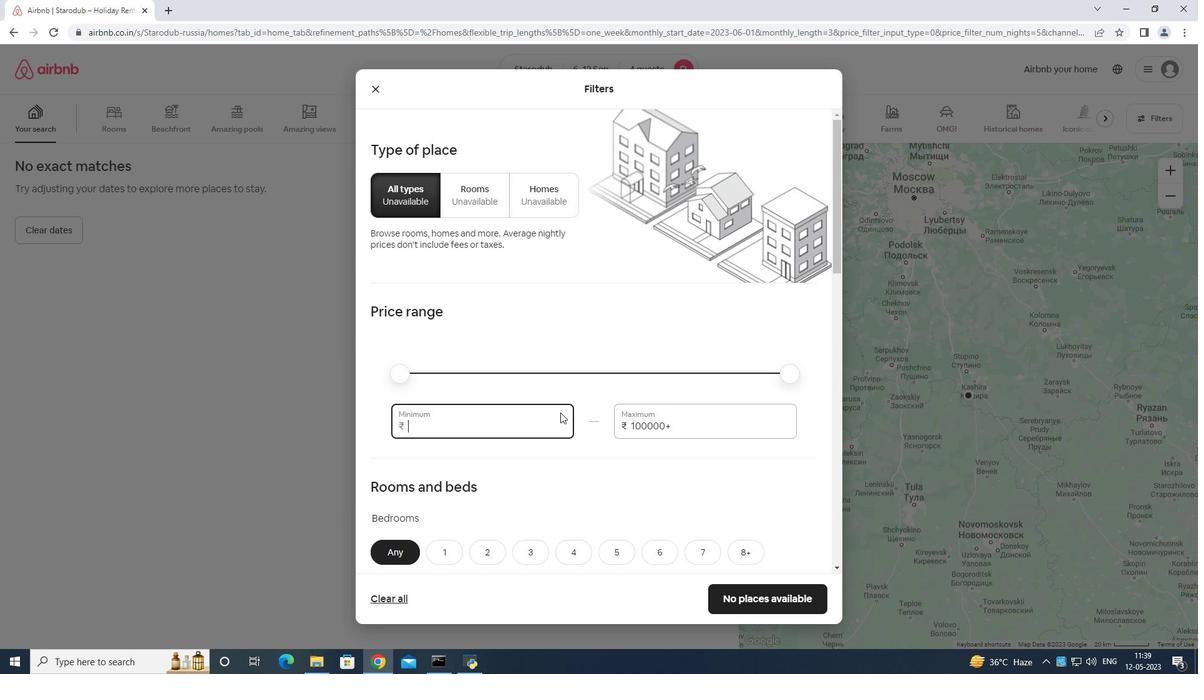 
Action: Key pressed 10000
Screenshot: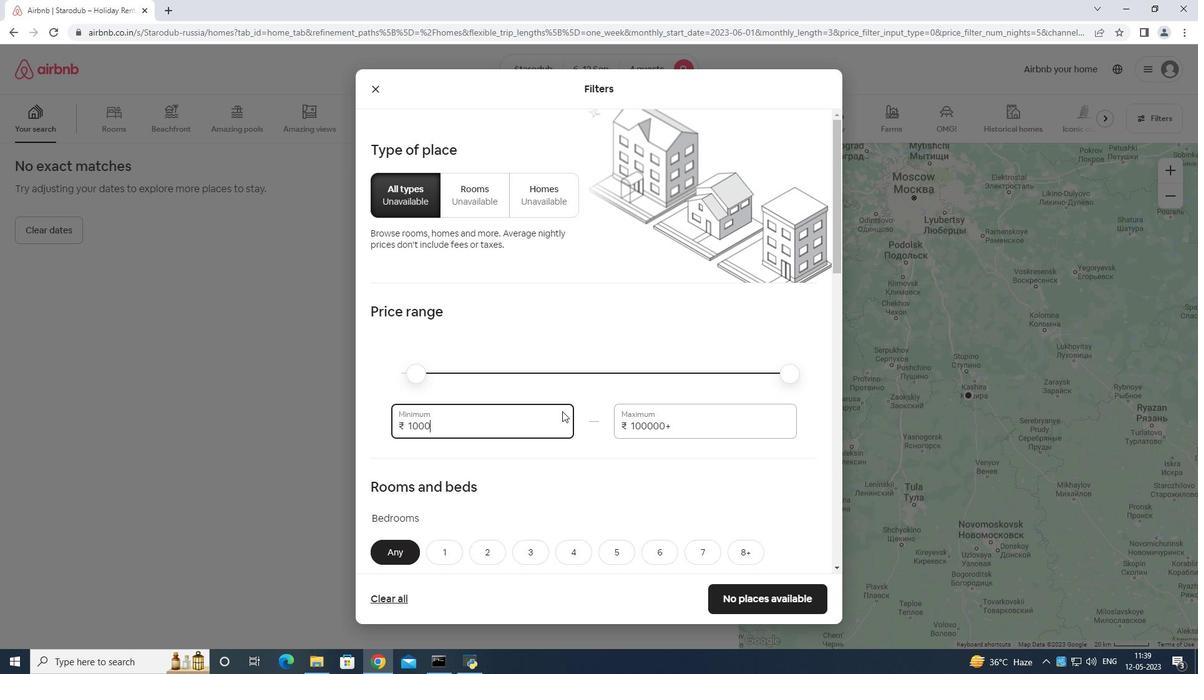 
Action: Mouse moved to (705, 408)
Screenshot: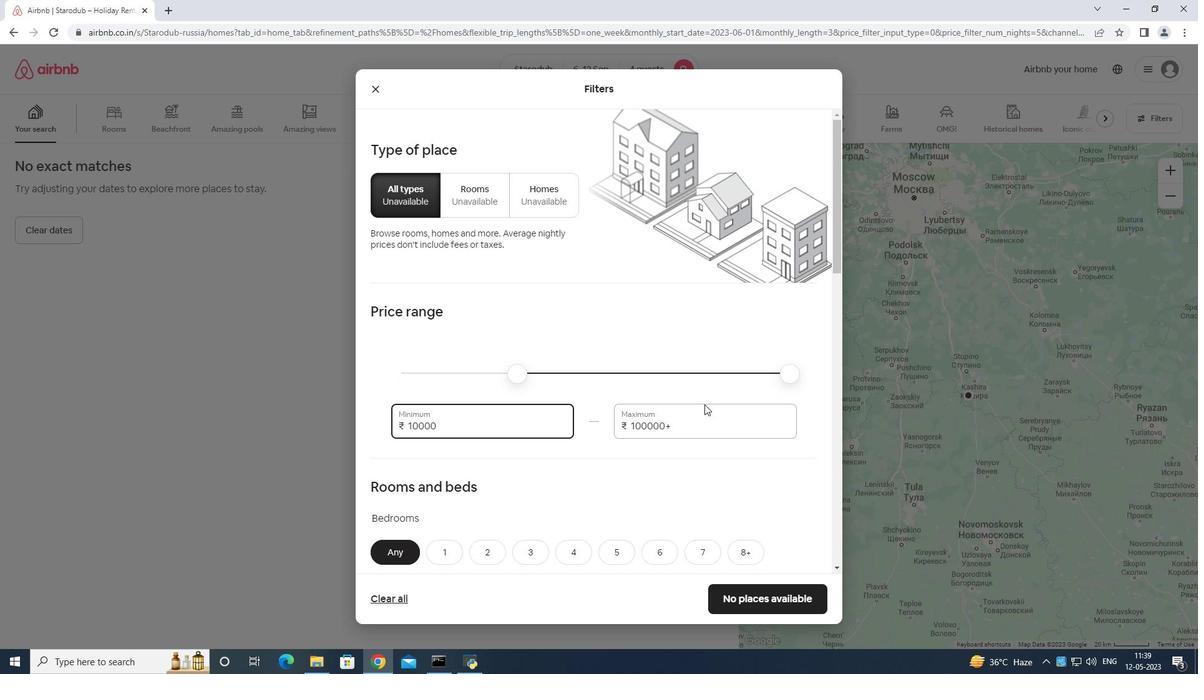 
Action: Mouse pressed left at (705, 408)
Screenshot: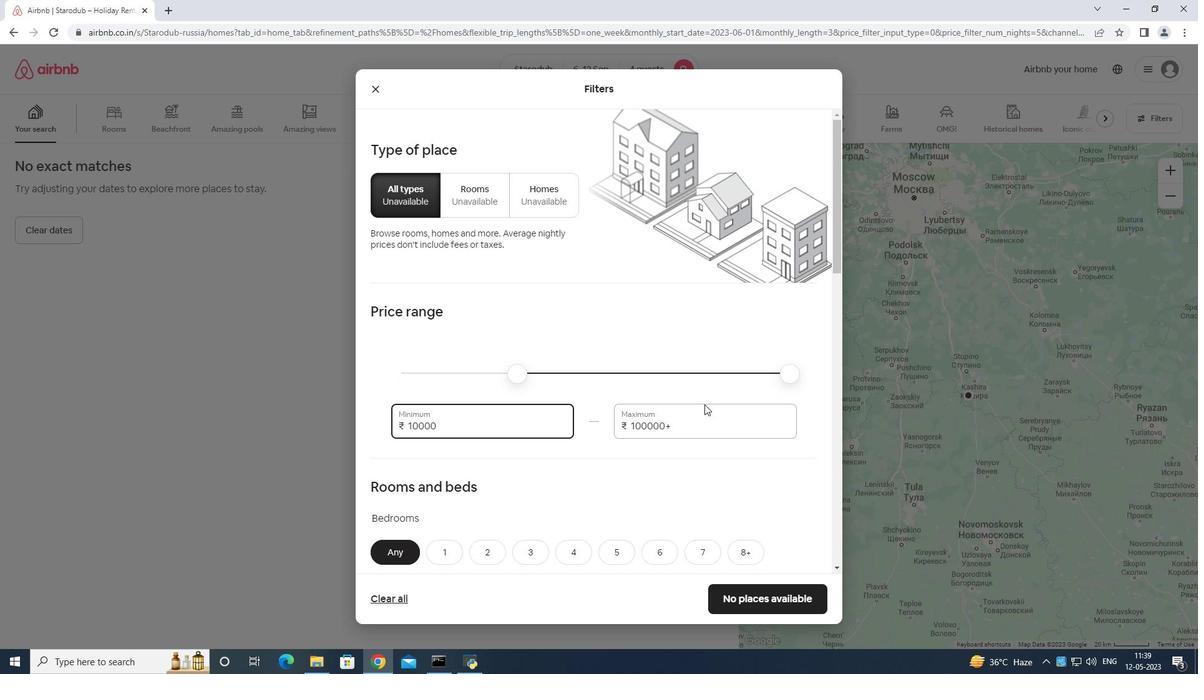 
Action: Mouse moved to (708, 403)
Screenshot: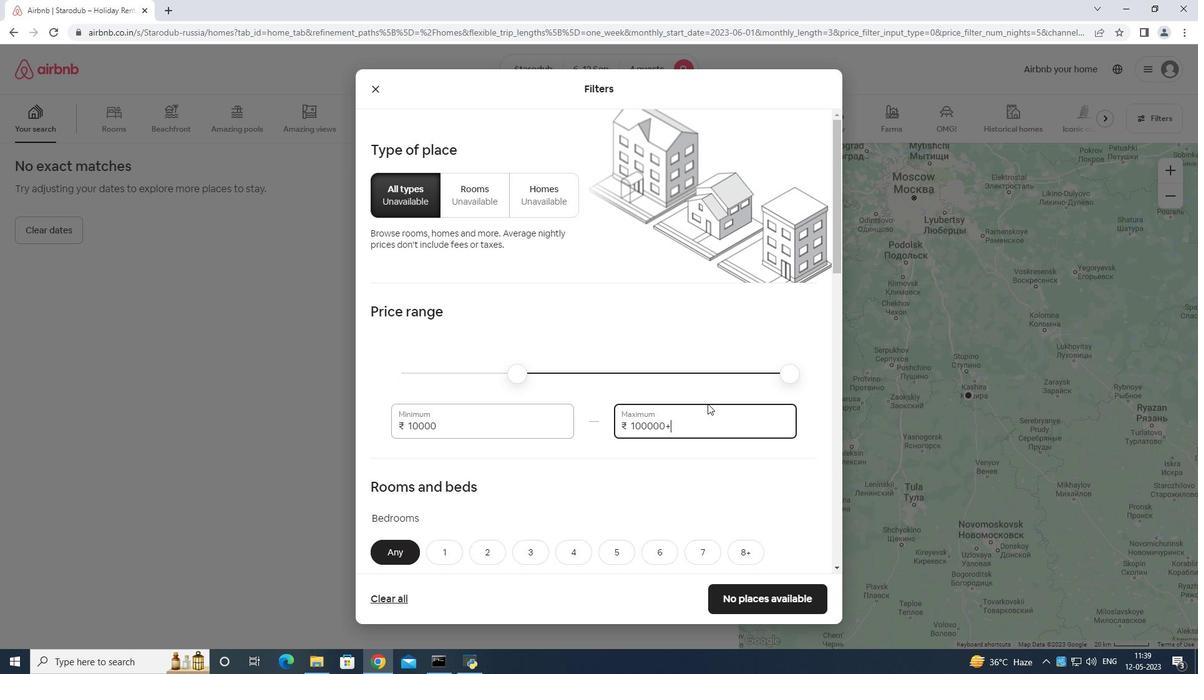 
Action: Key pressed <Key.backspace><Key.backspace><Key.backspace><Key.backspace><Key.backspace><Key.backspace><Key.backspace><Key.backspace><Key.backspace><Key.backspace><Key.backspace><Key.backspace>1
Screenshot: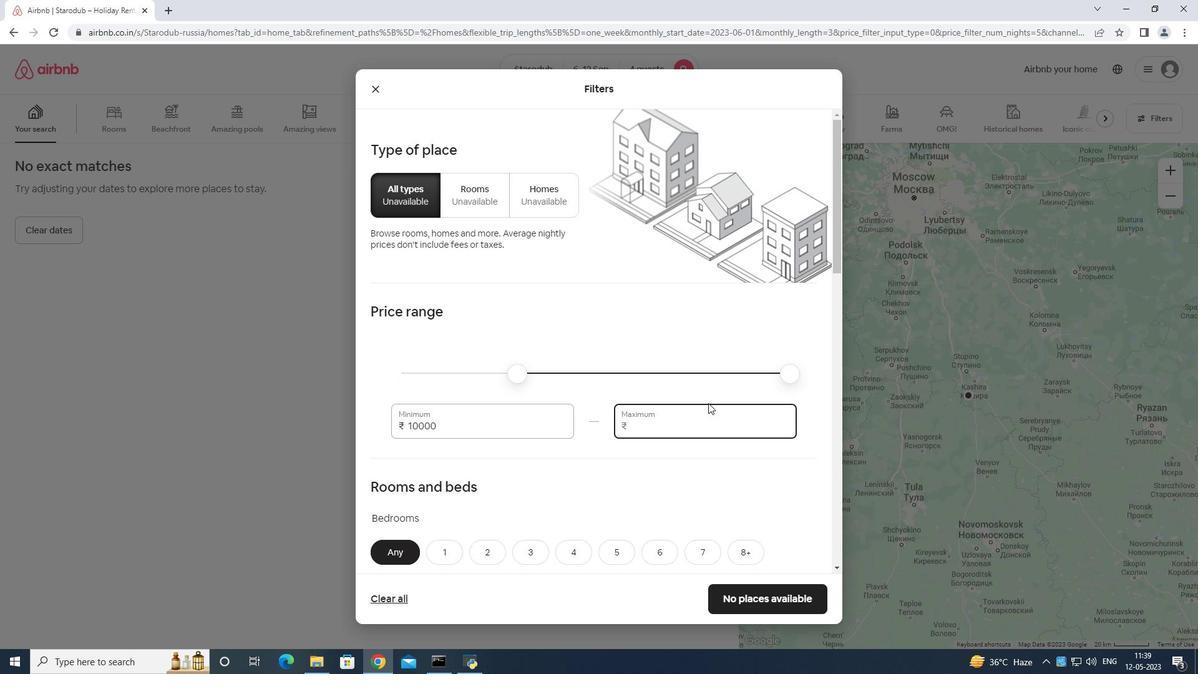 
Action: Mouse moved to (709, 402)
Screenshot: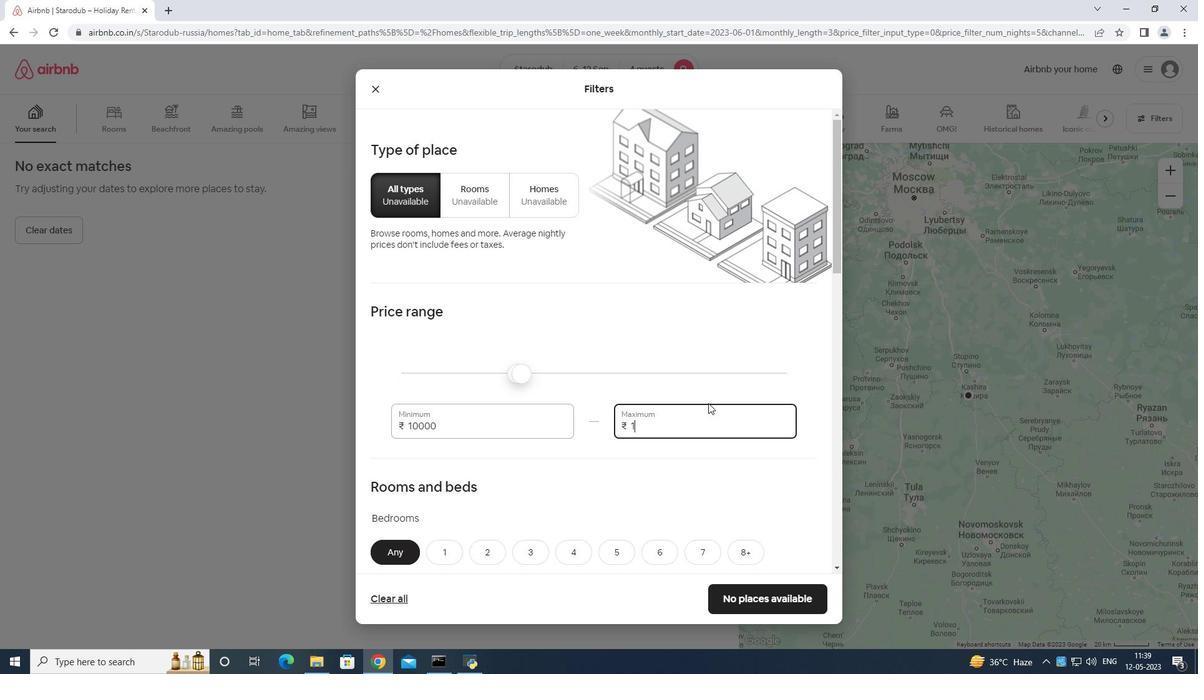
Action: Key pressed 4000
Screenshot: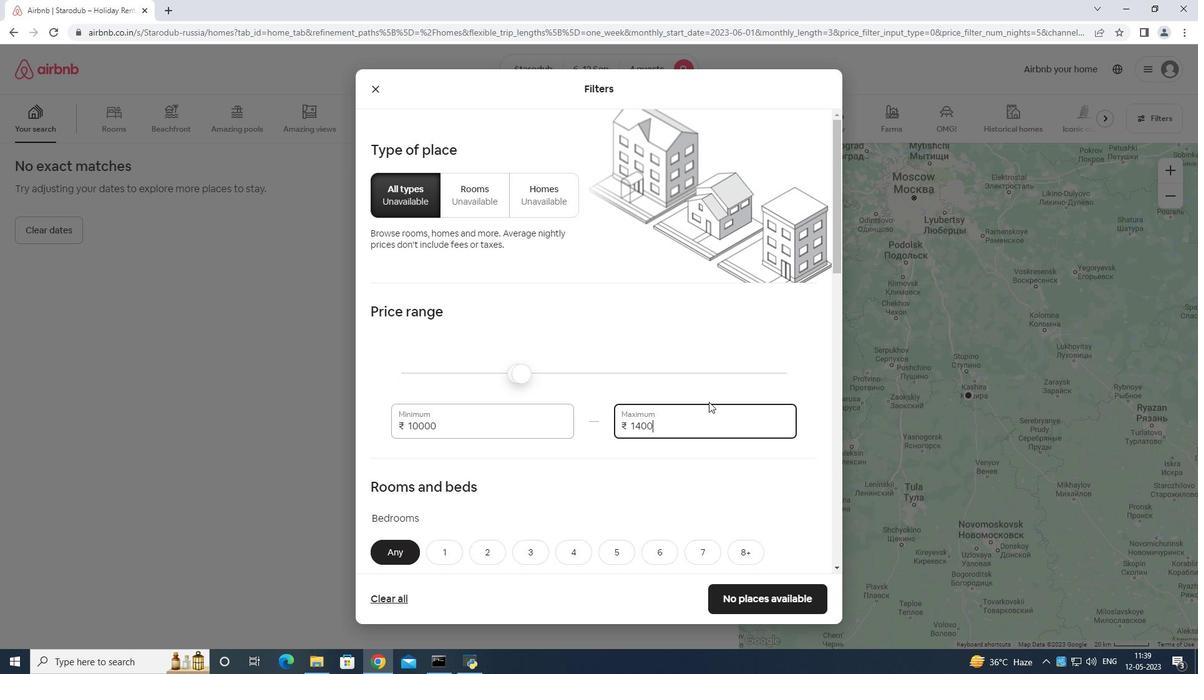 
Action: Mouse moved to (704, 402)
Screenshot: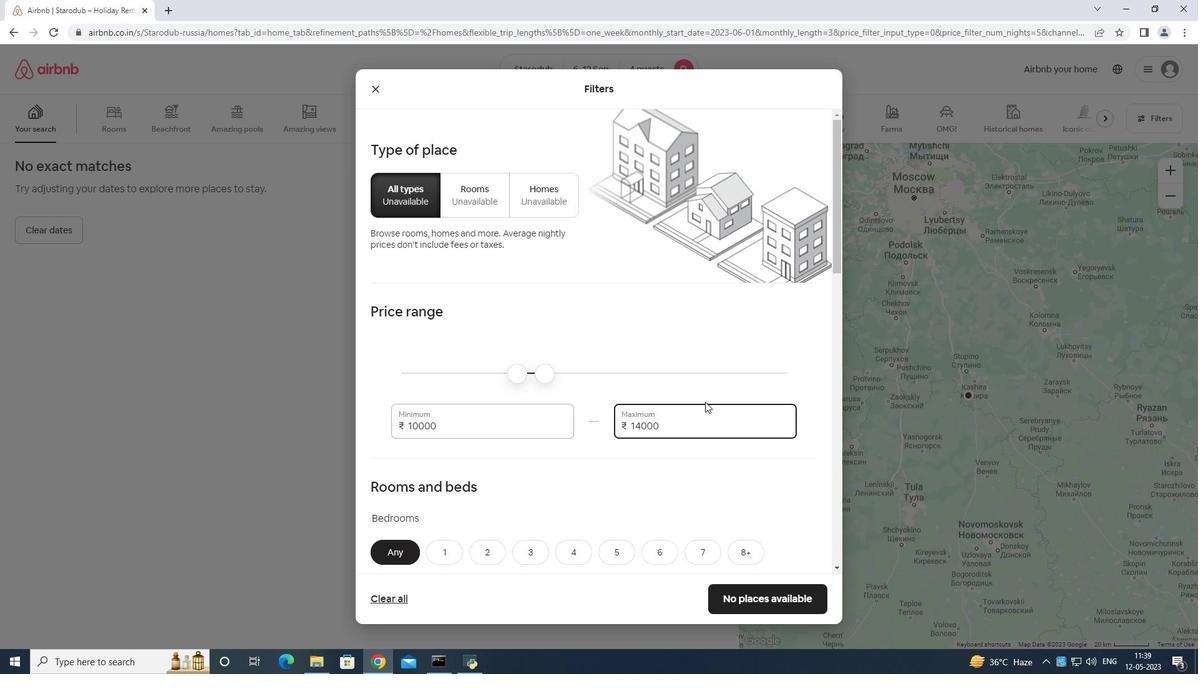 
Action: Mouse scrolled (704, 401) with delta (0, 0)
Screenshot: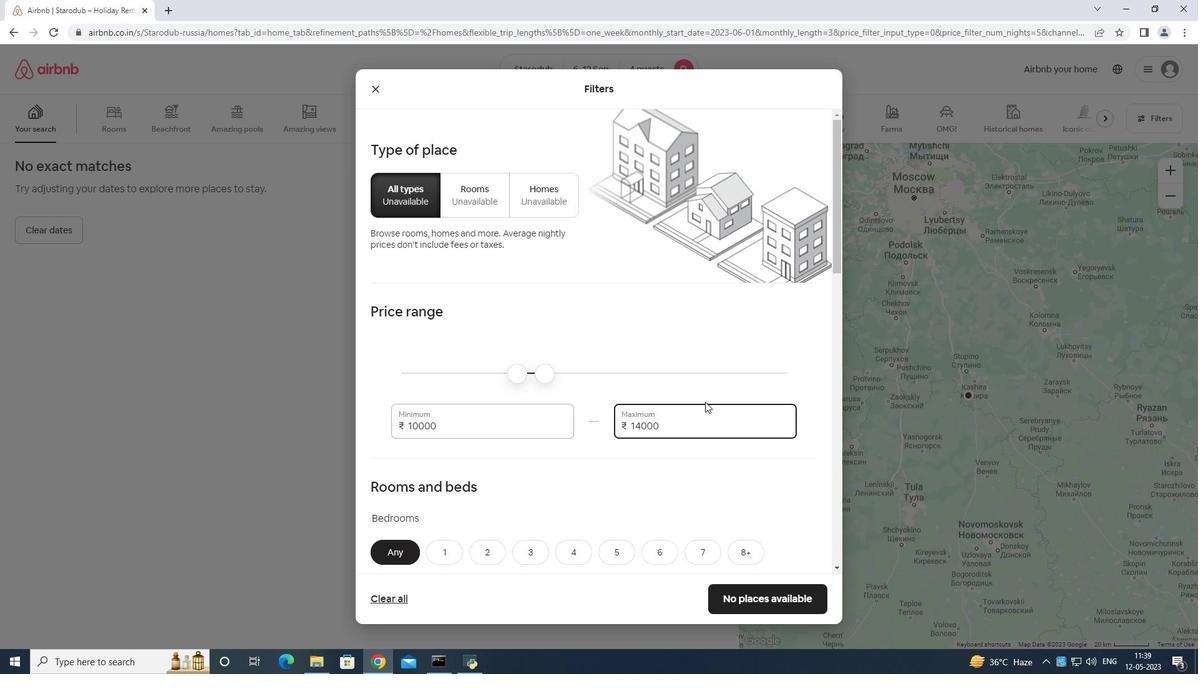 
Action: Mouse moved to (704, 402)
Screenshot: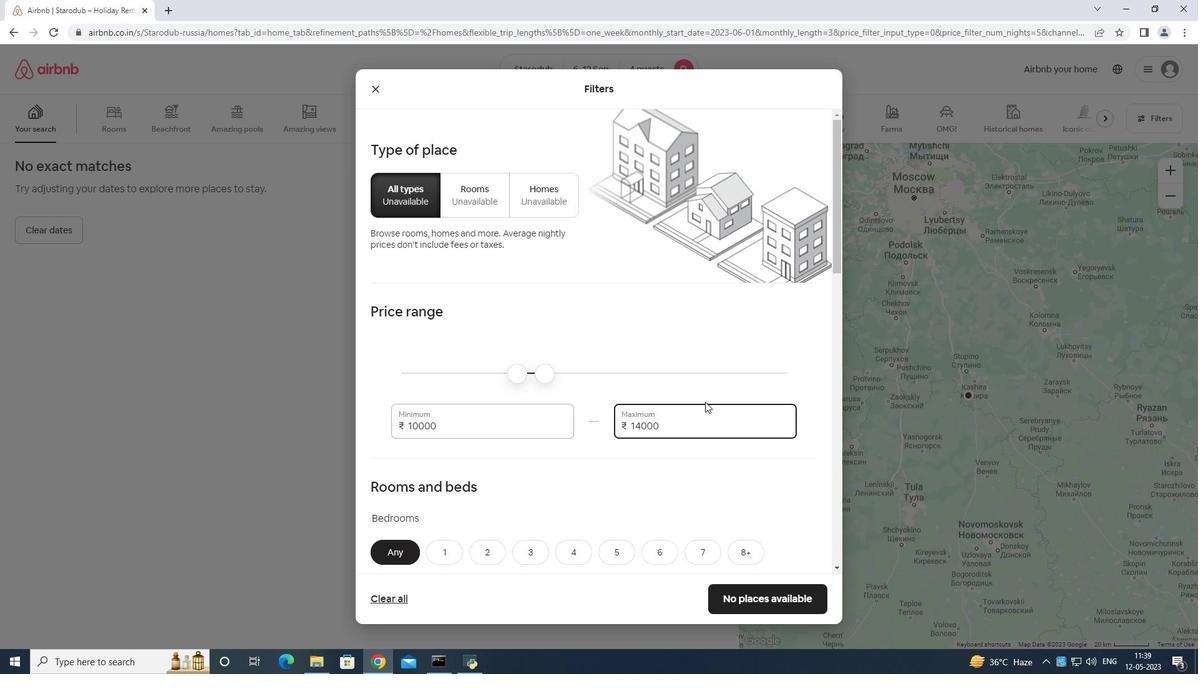 
Action: Mouse scrolled (704, 402) with delta (0, 0)
Screenshot: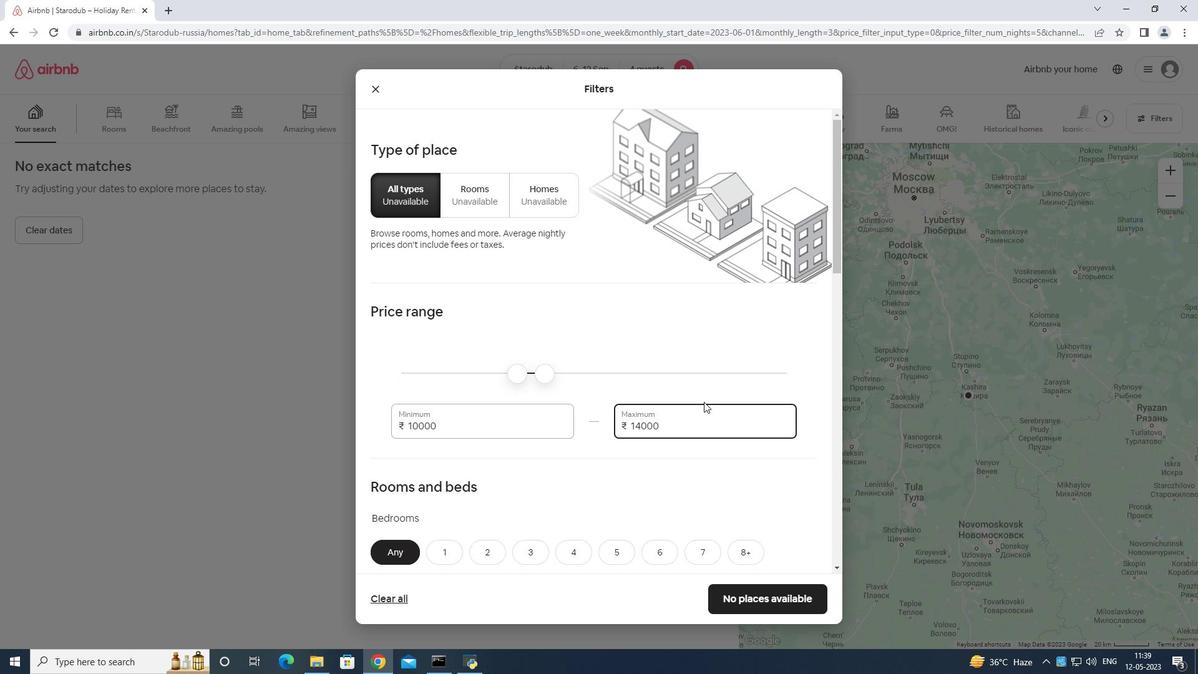 
Action: Mouse moved to (575, 412)
Screenshot: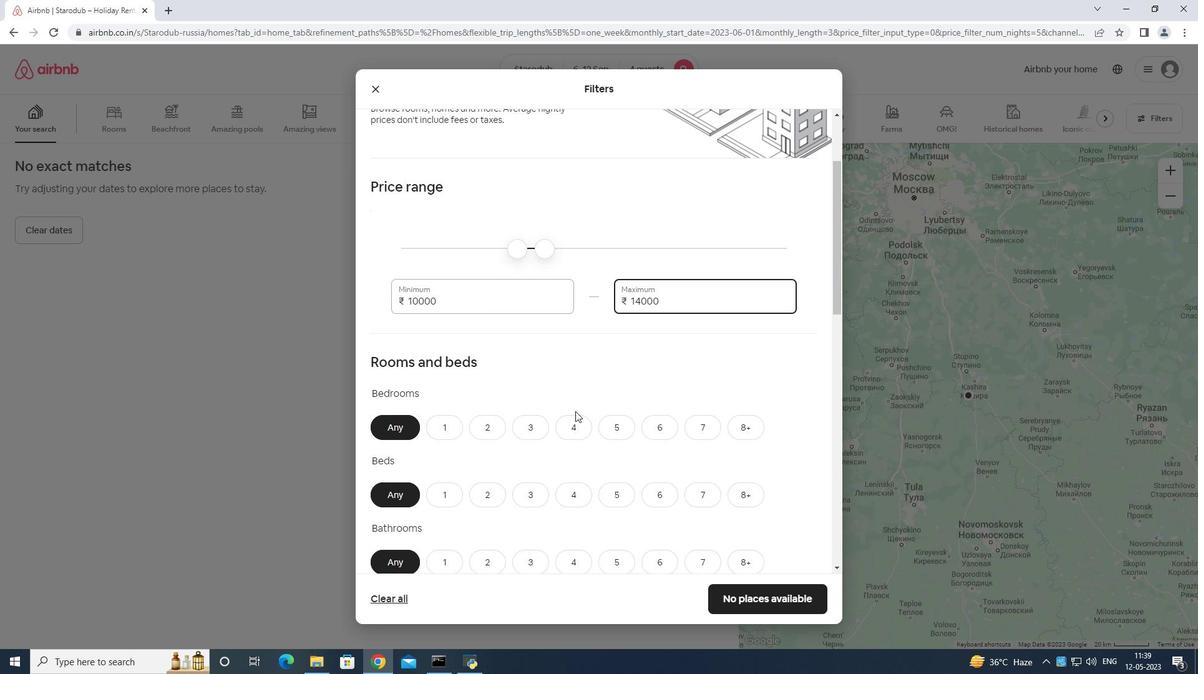 
Action: Mouse pressed left at (575, 412)
Screenshot: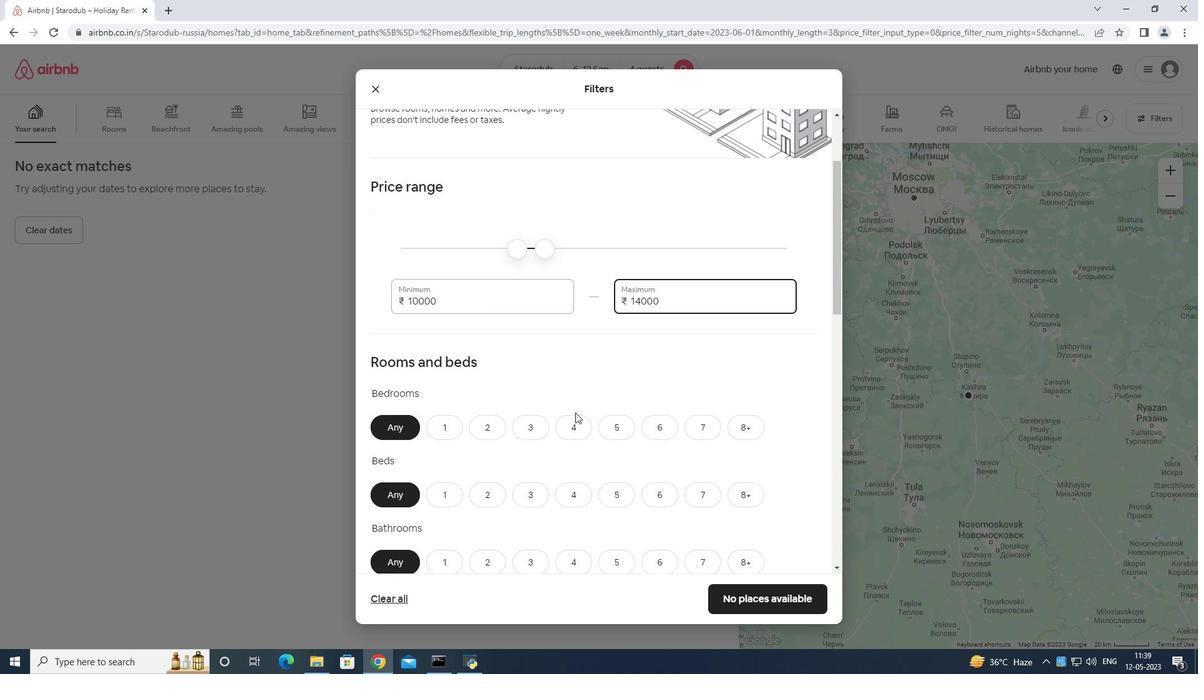 
Action: Mouse moved to (572, 491)
Screenshot: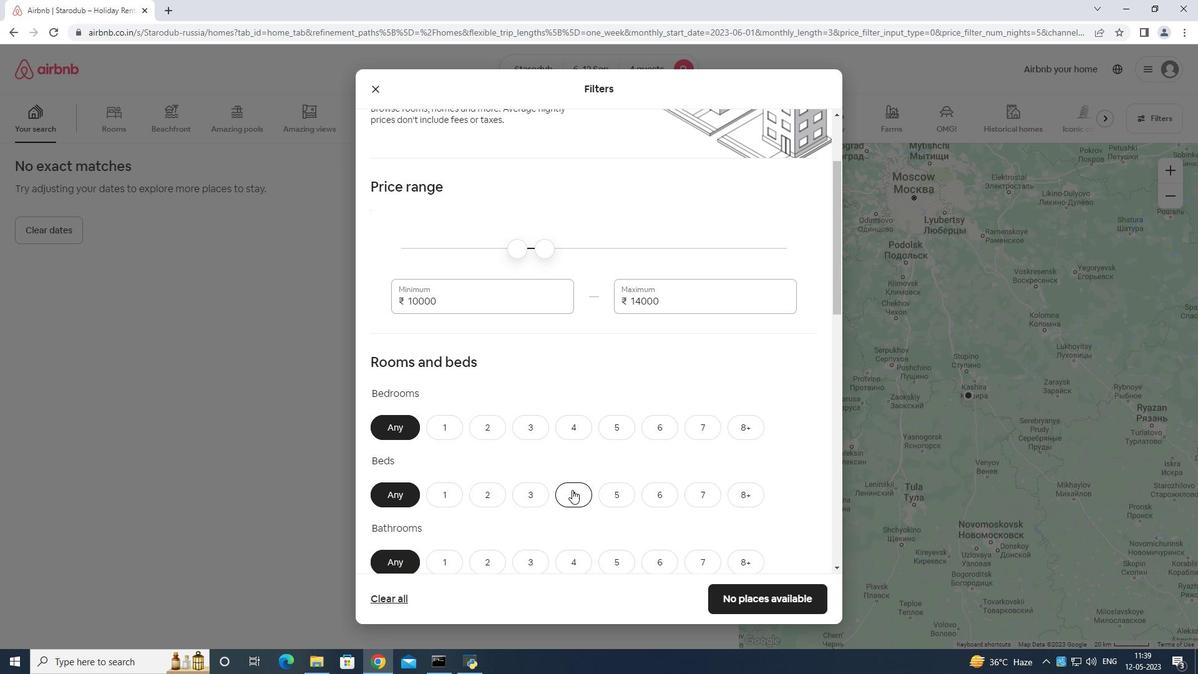 
Action: Mouse pressed left at (572, 491)
Screenshot: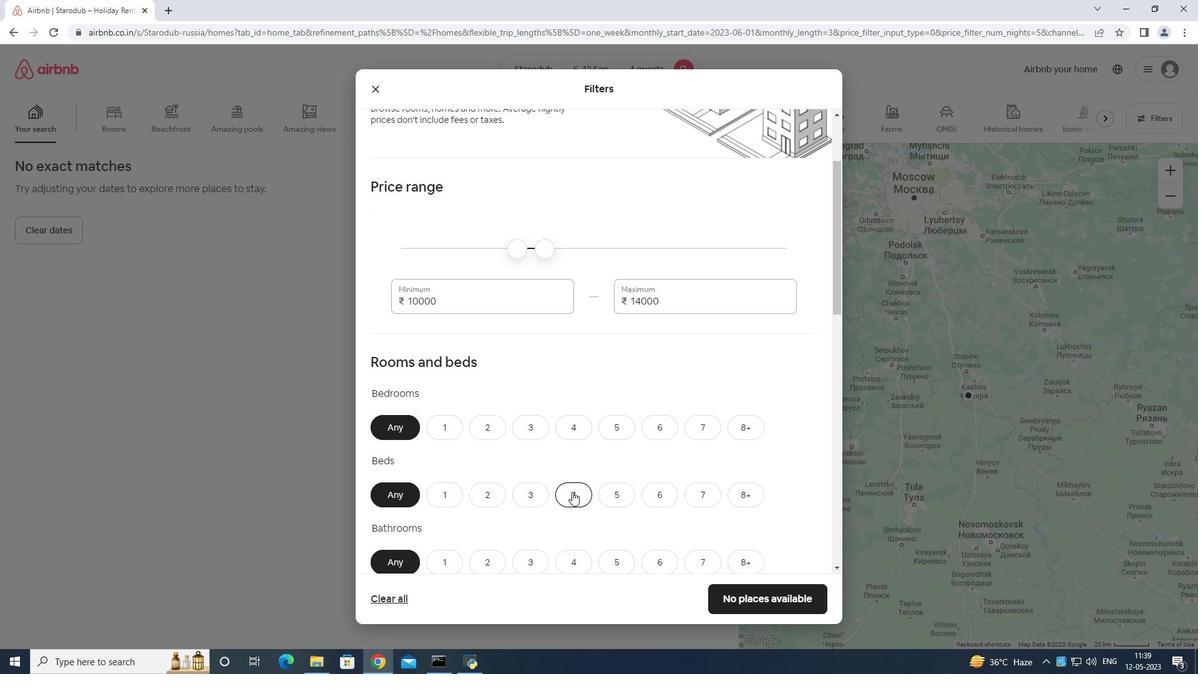 
Action: Mouse moved to (578, 432)
Screenshot: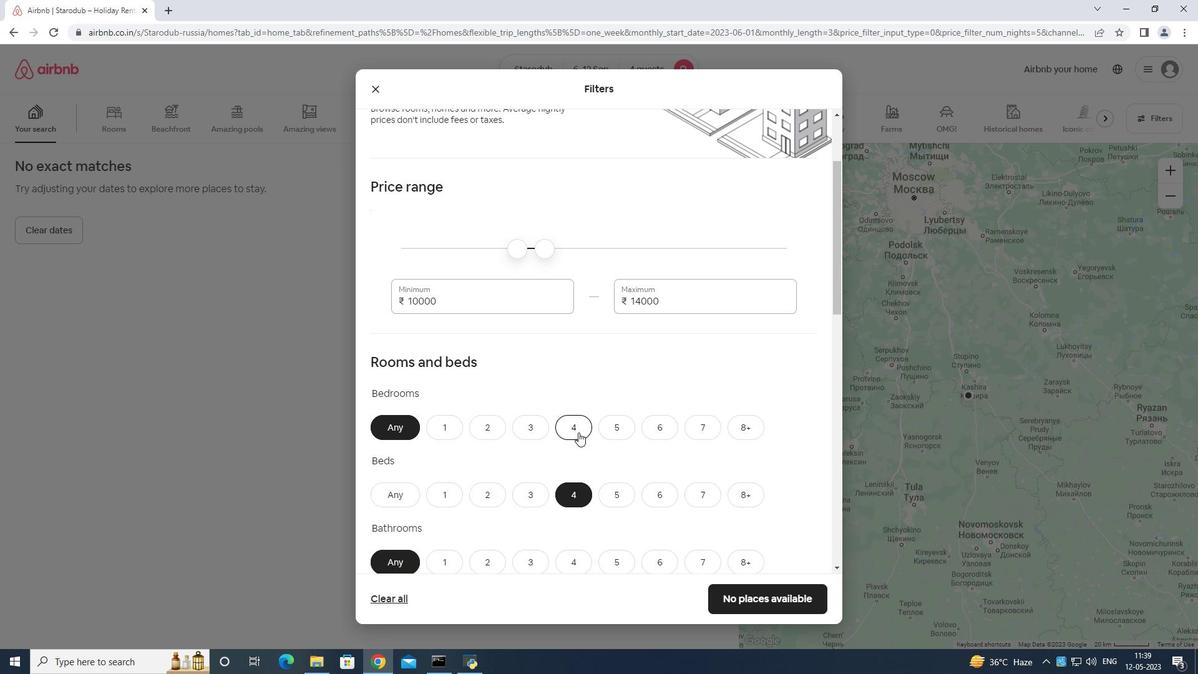 
Action: Mouse pressed left at (578, 432)
Screenshot: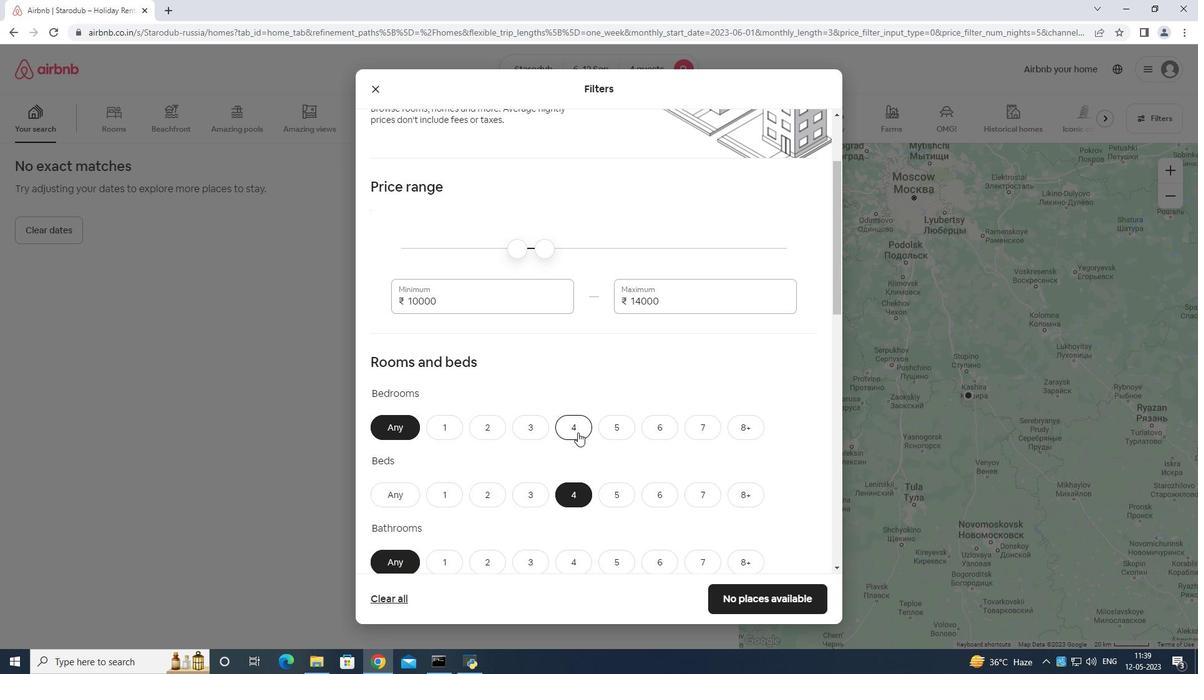 
Action: Mouse moved to (573, 555)
Screenshot: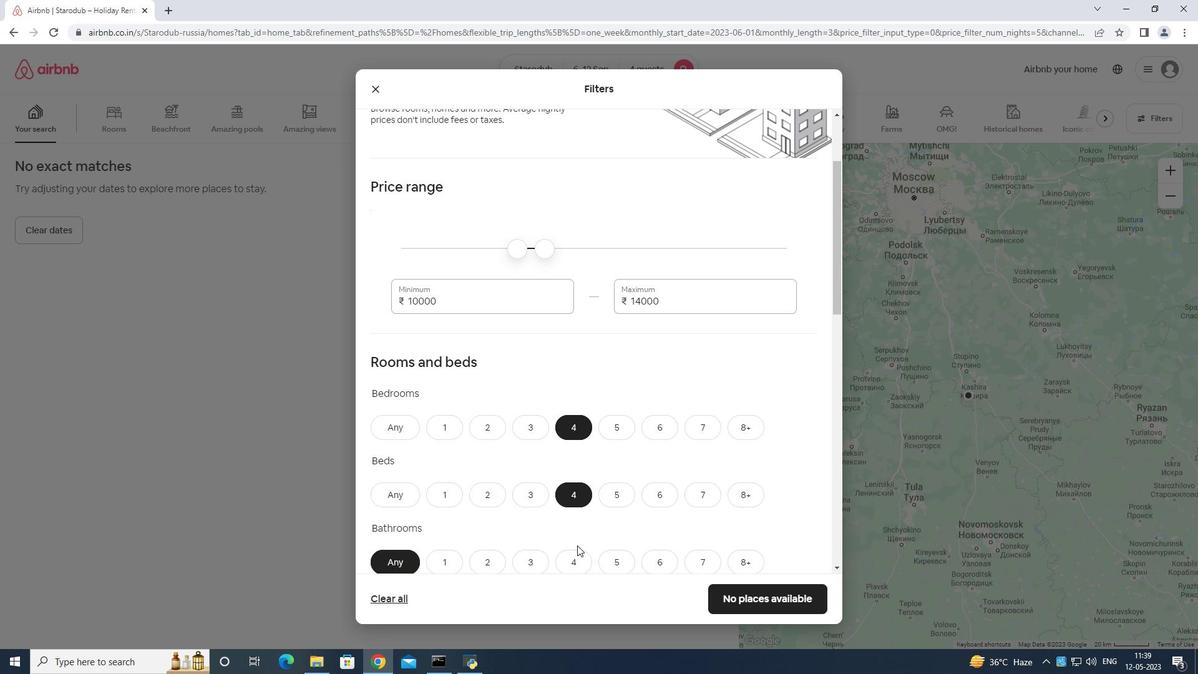 
Action: Mouse pressed left at (573, 555)
Screenshot: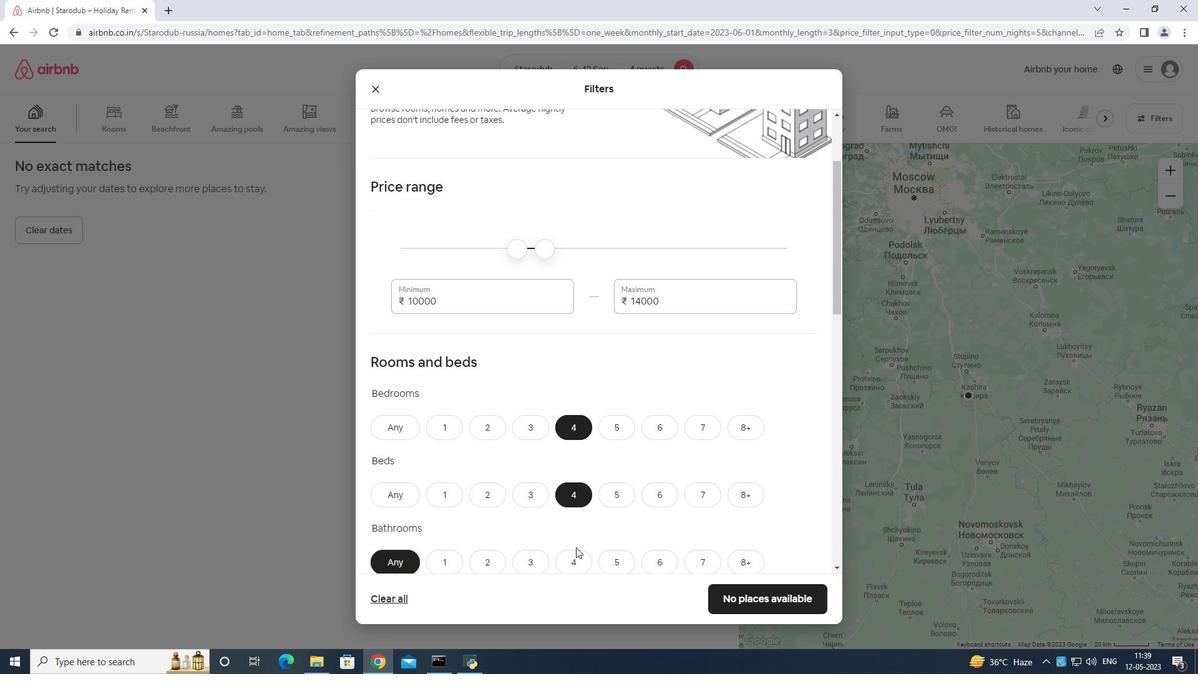 
Action: Mouse moved to (581, 554)
Screenshot: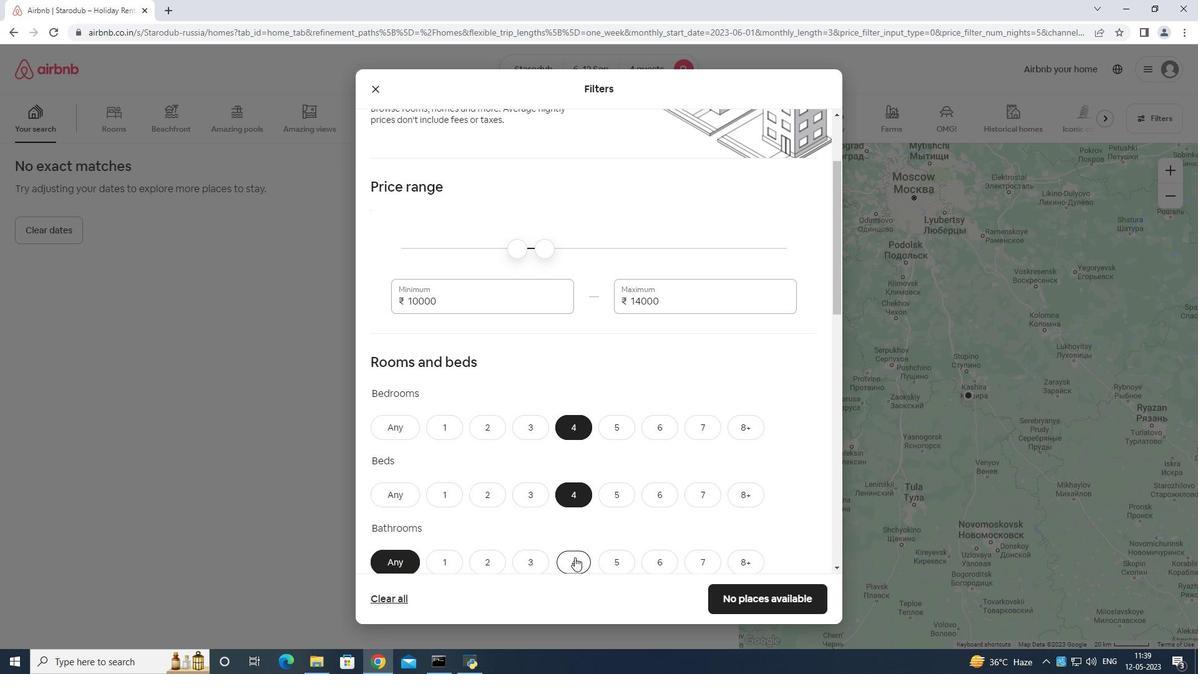 
Action: Mouse scrolled (581, 553) with delta (0, 0)
Screenshot: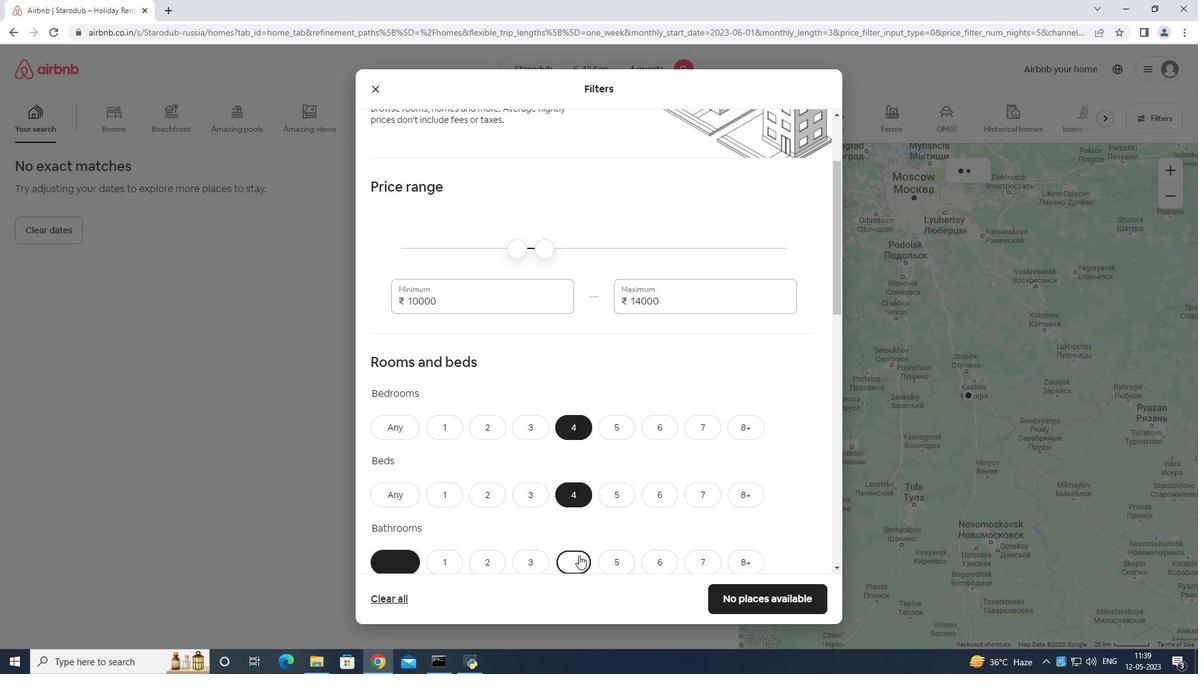
Action: Mouse moved to (586, 560)
Screenshot: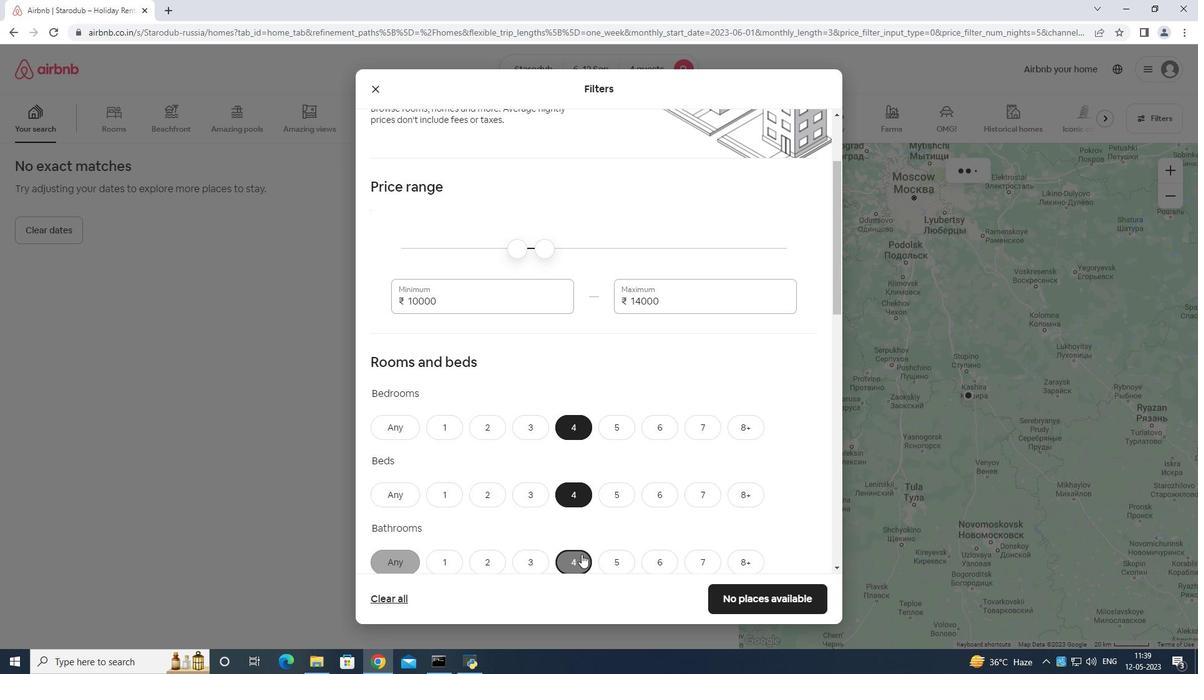 
Action: Mouse scrolled (586, 559) with delta (0, 0)
Screenshot: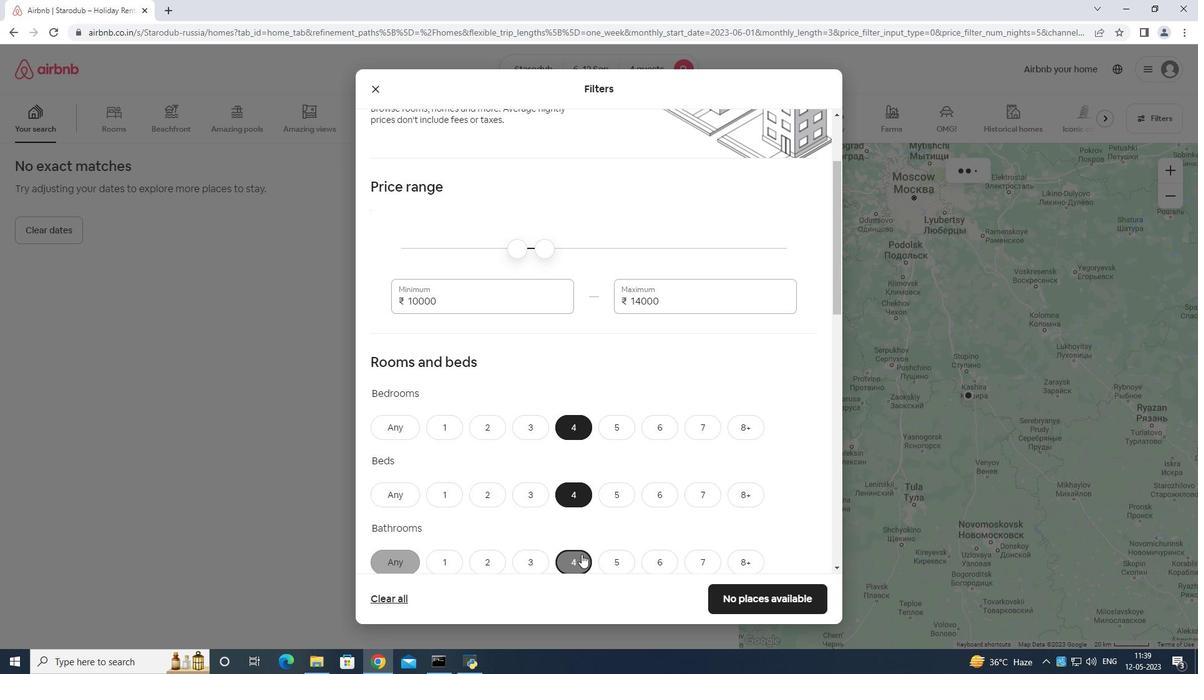 
Action: Mouse moved to (596, 554)
Screenshot: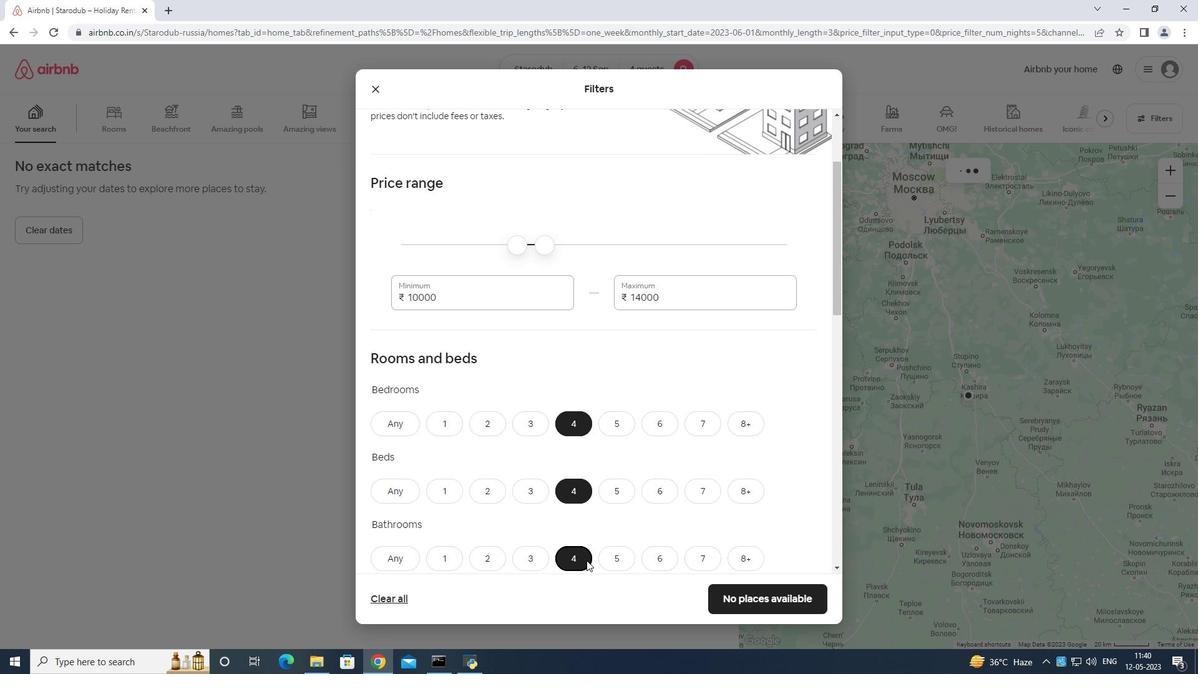 
Action: Mouse scrolled (596, 554) with delta (0, 0)
Screenshot: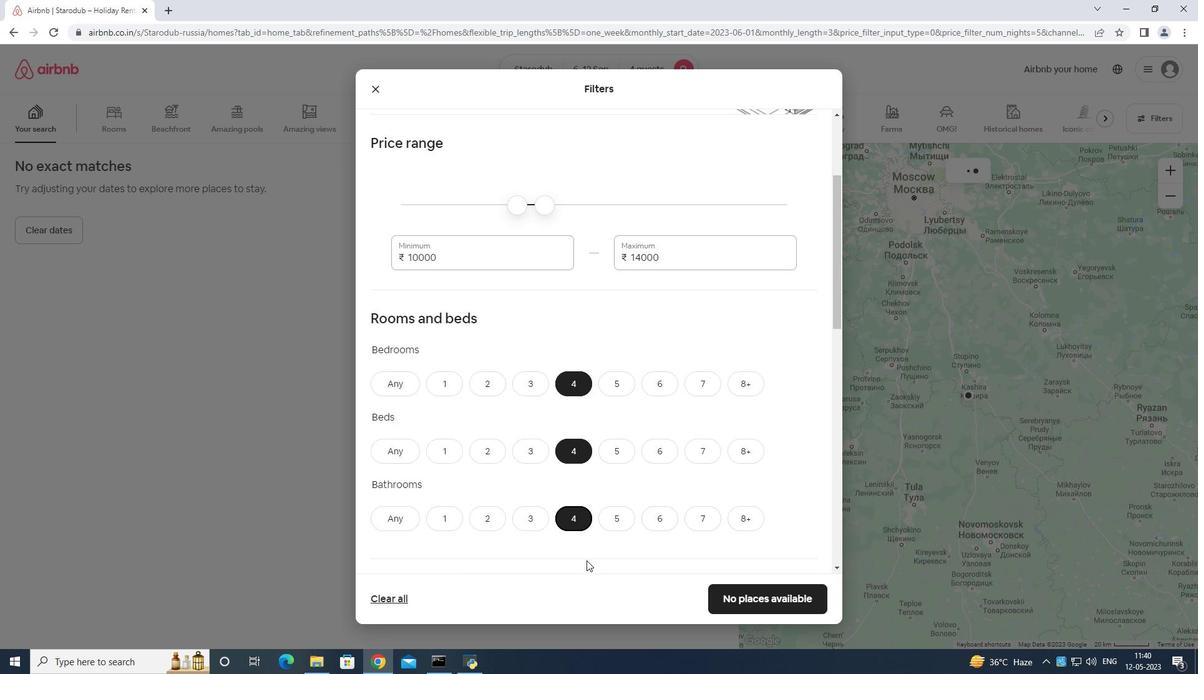 
Action: Mouse moved to (569, 494)
Screenshot: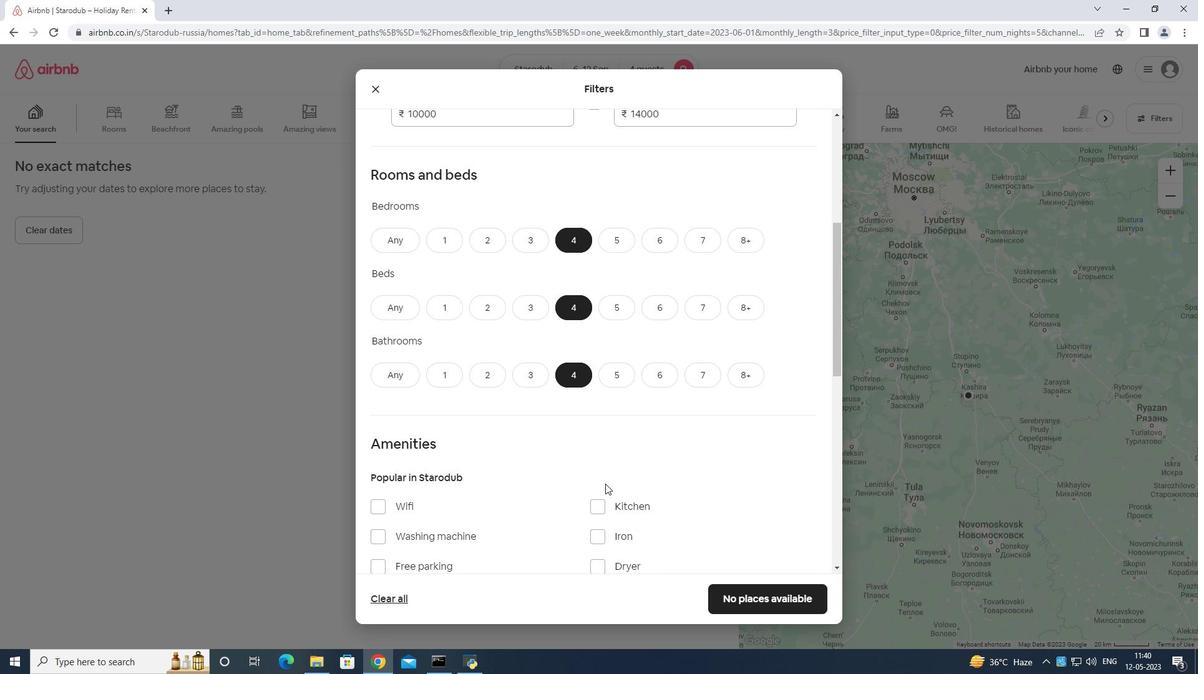 
Action: Mouse scrolled (569, 493) with delta (0, 0)
Screenshot: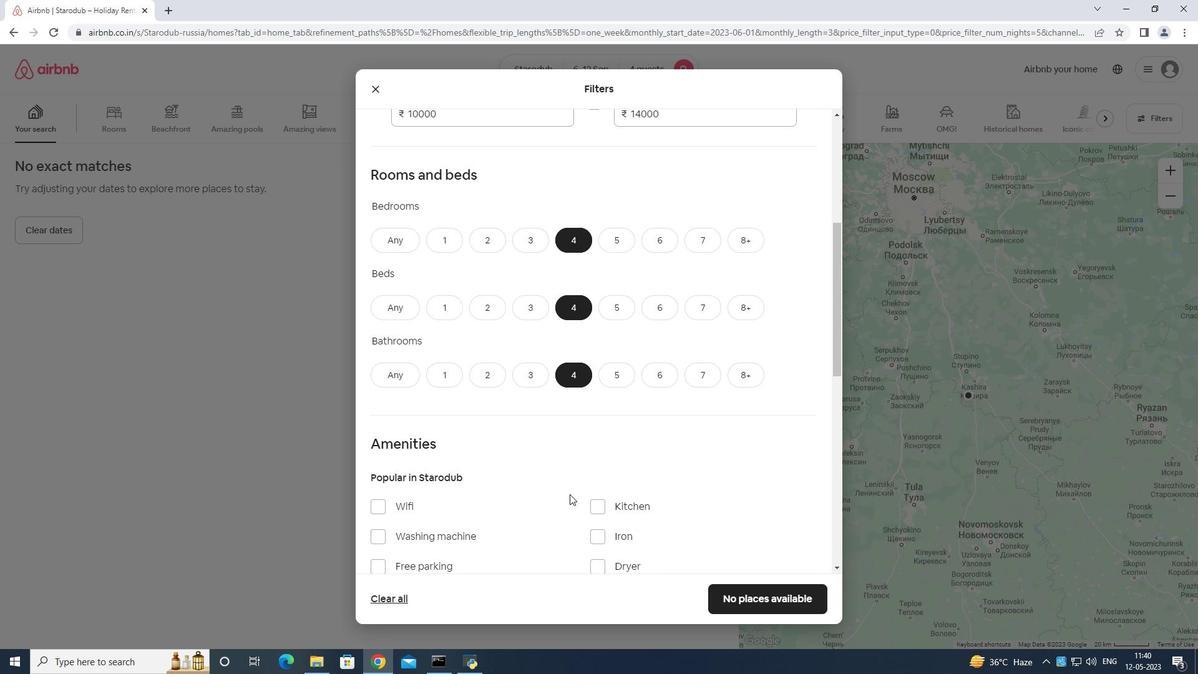 
Action: Mouse moved to (563, 495)
Screenshot: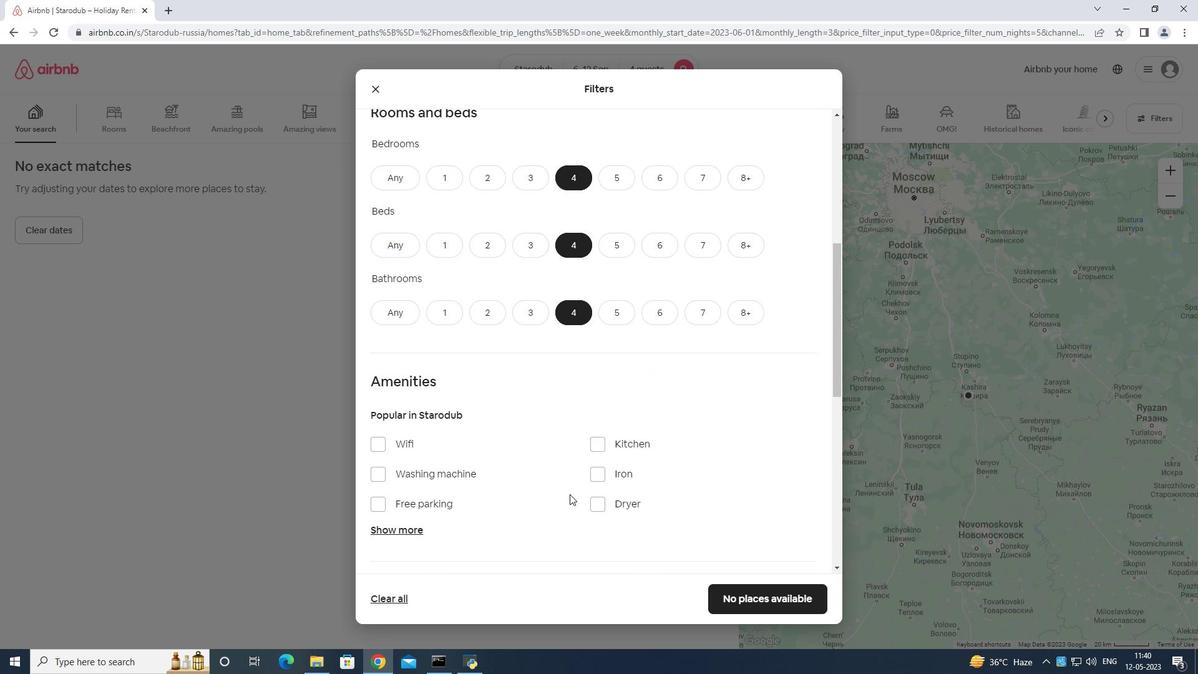 
Action: Mouse scrolled (563, 494) with delta (0, 0)
Screenshot: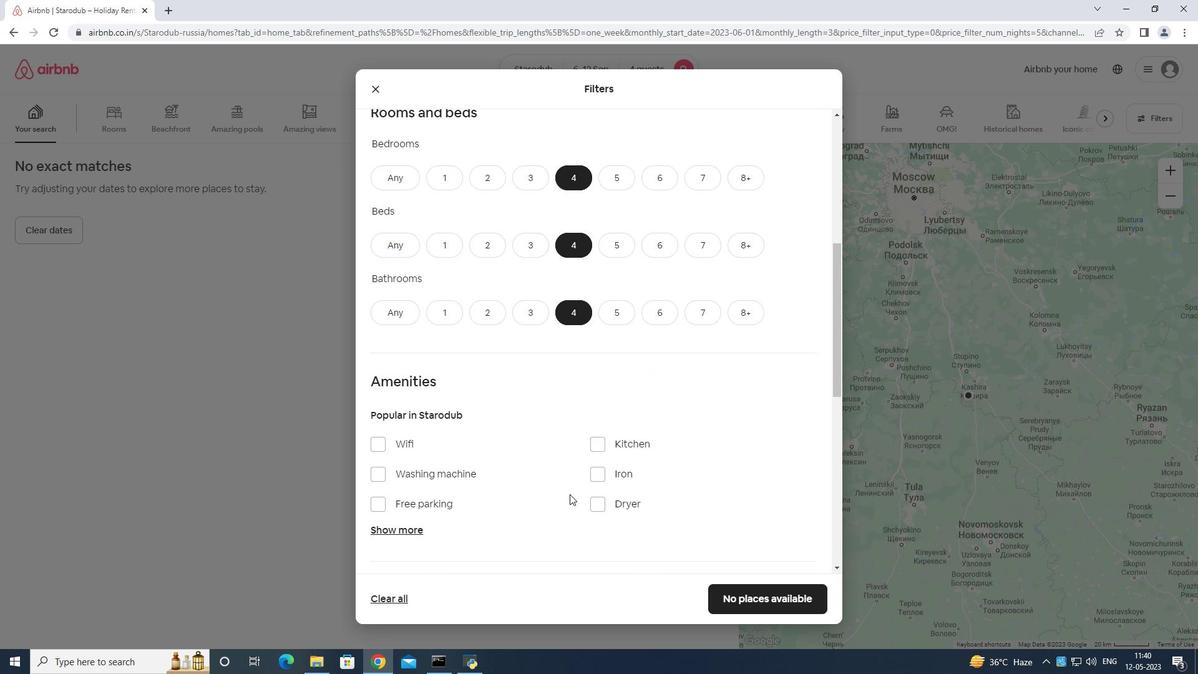 
Action: Mouse moved to (374, 380)
Screenshot: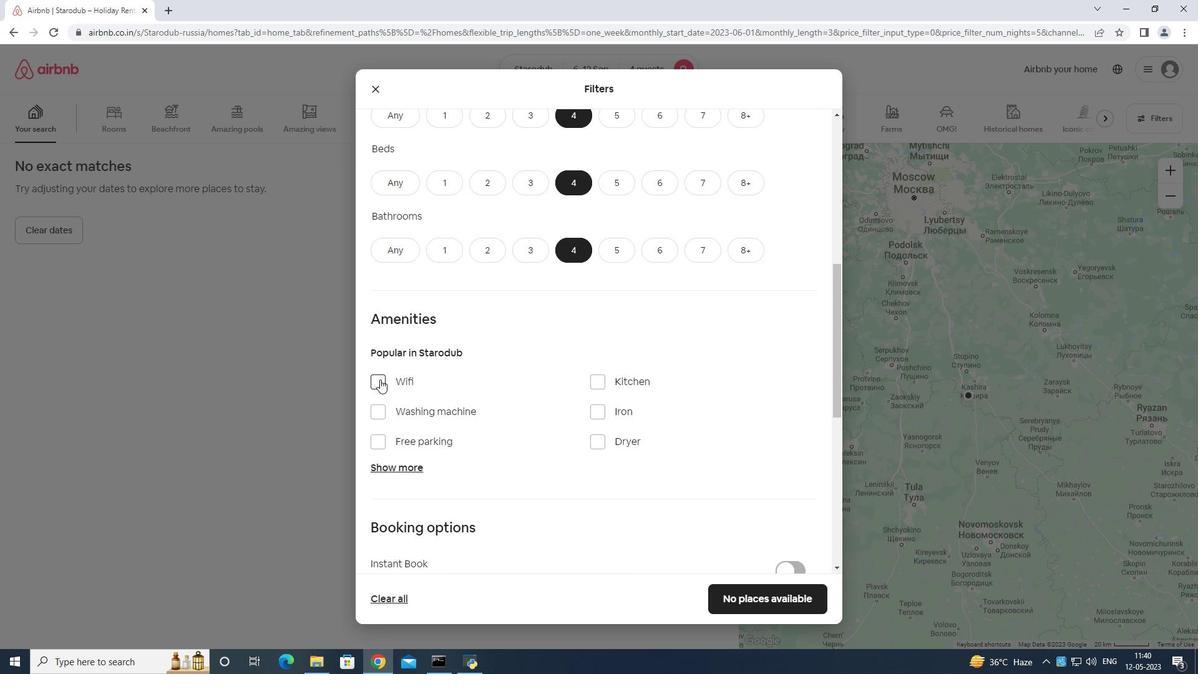 
Action: Mouse pressed left at (374, 380)
Screenshot: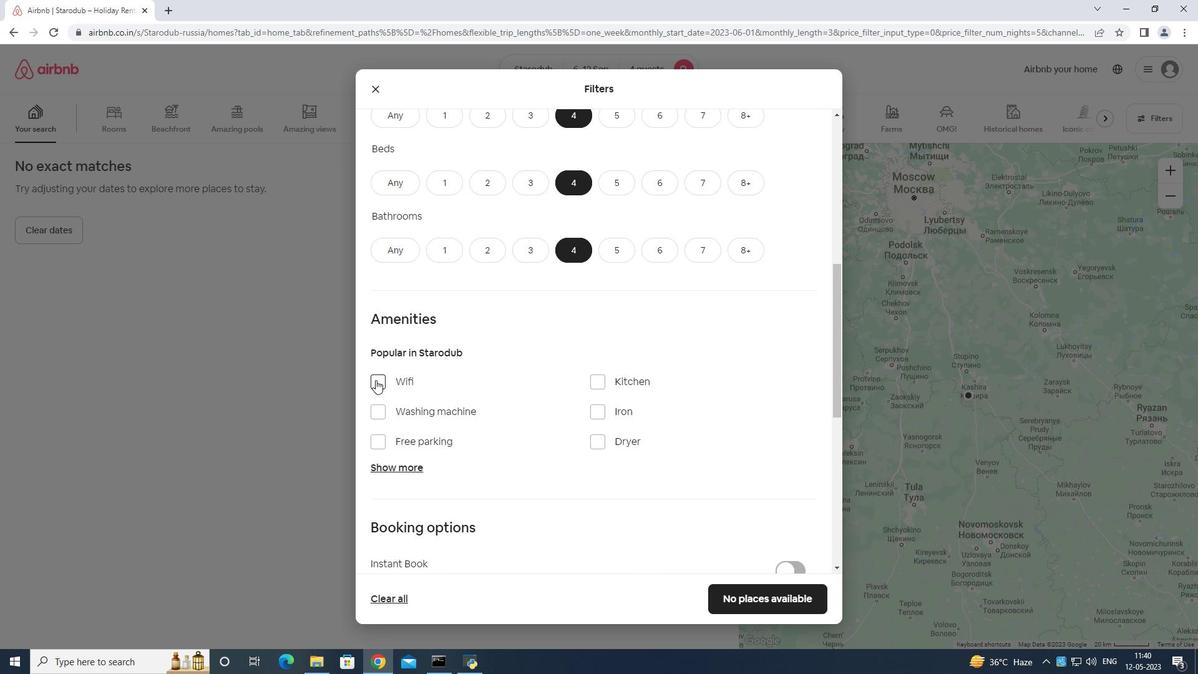 
Action: Mouse moved to (385, 439)
Screenshot: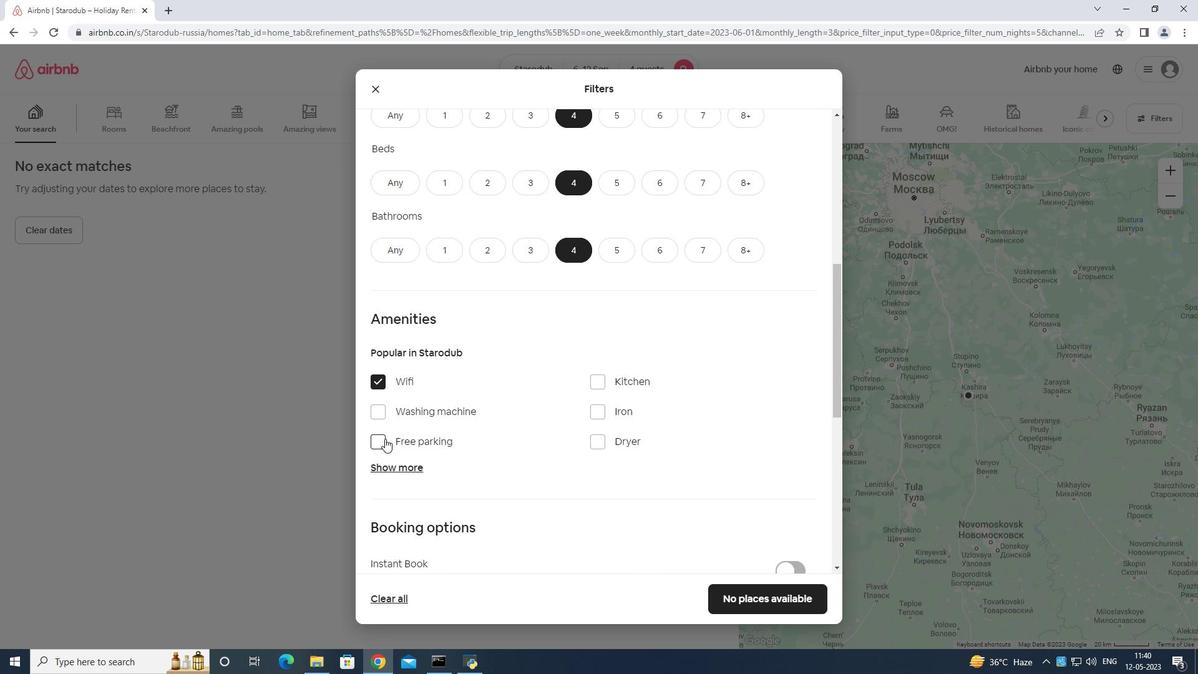 
Action: Mouse pressed left at (385, 439)
Screenshot: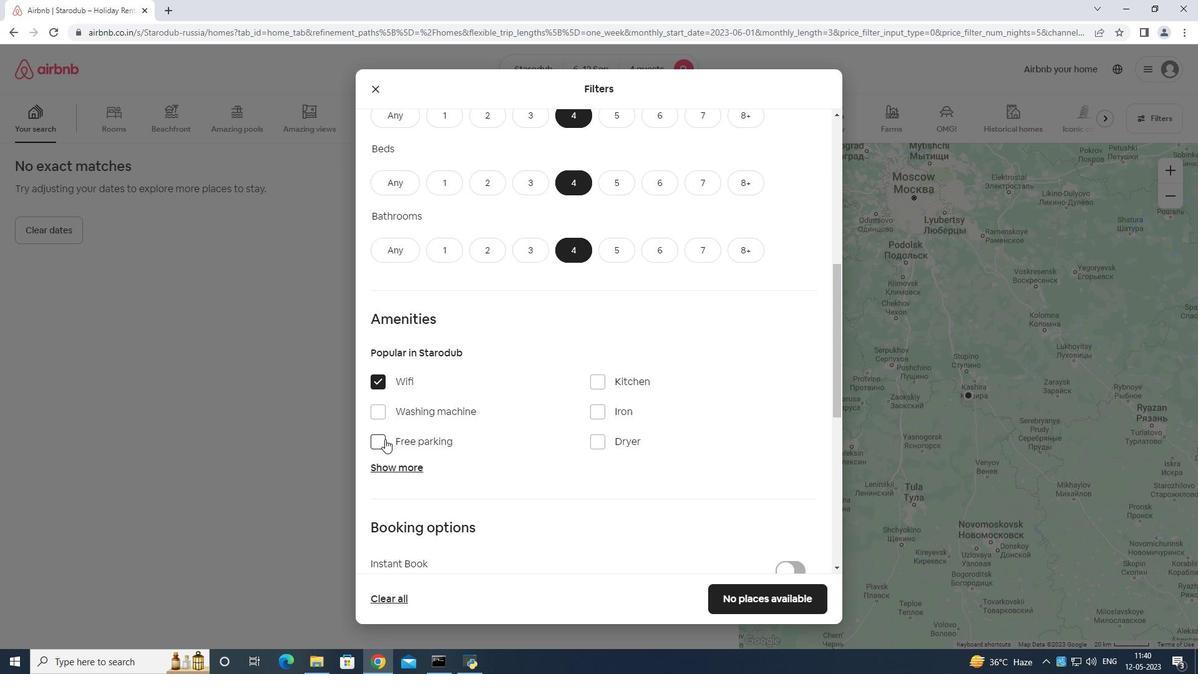 
Action: Mouse moved to (385, 466)
Screenshot: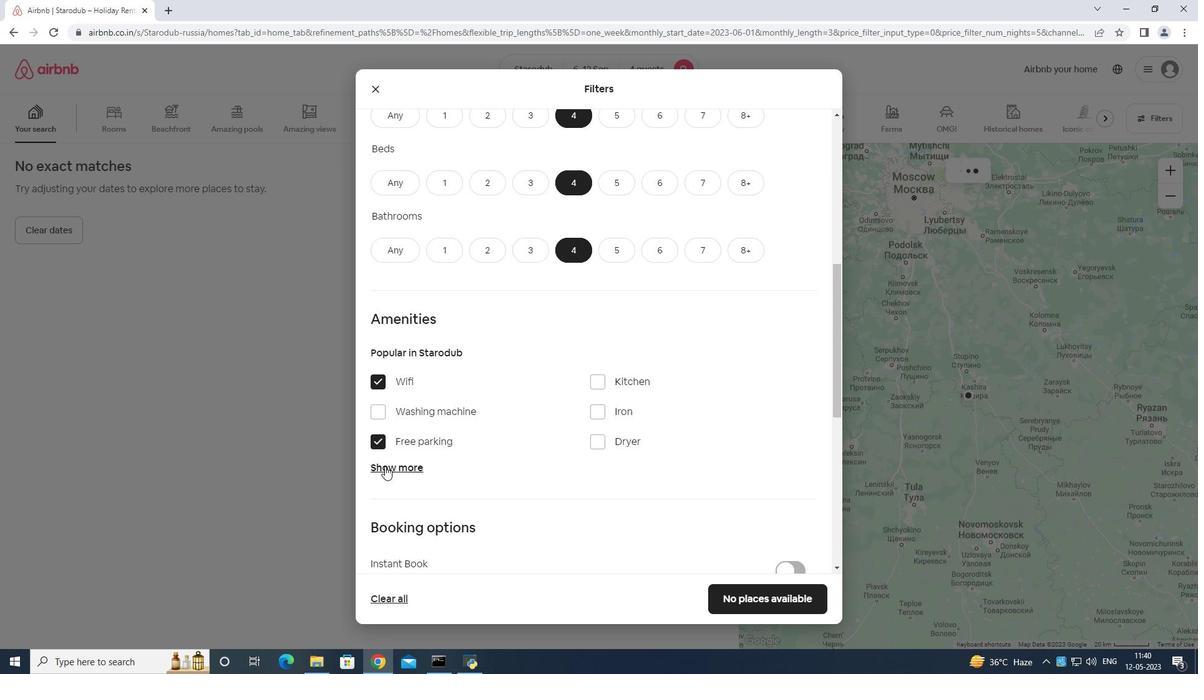 
Action: Mouse pressed left at (385, 466)
Screenshot: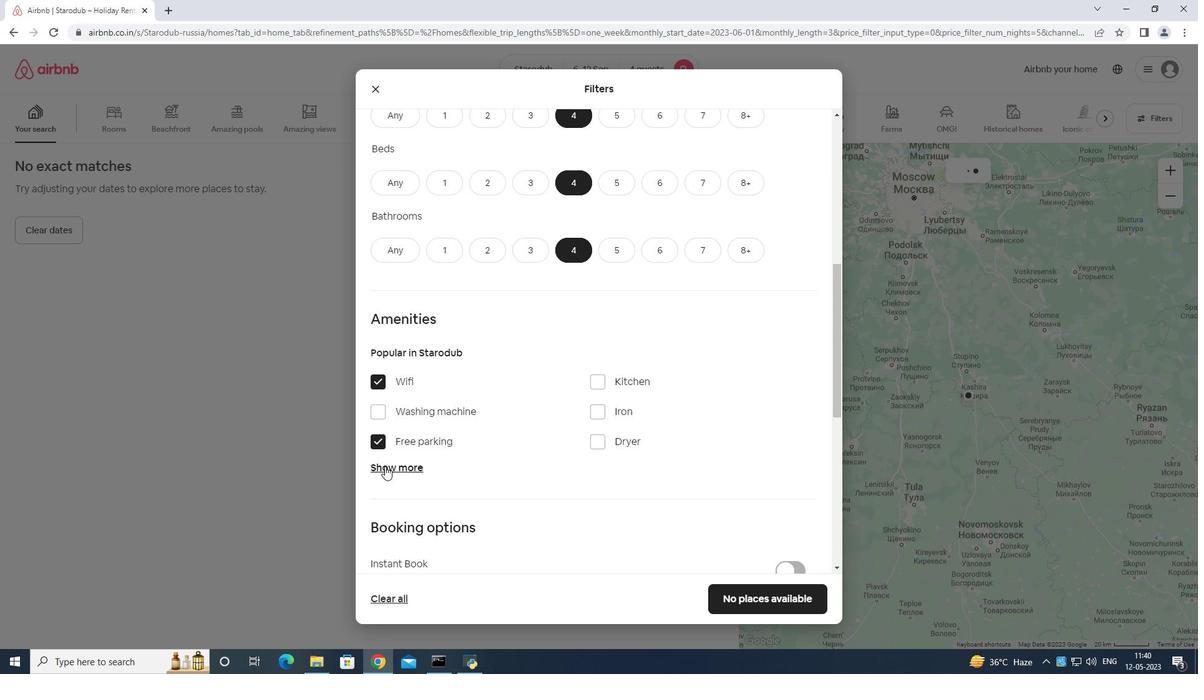 
Action: Mouse moved to (599, 542)
Screenshot: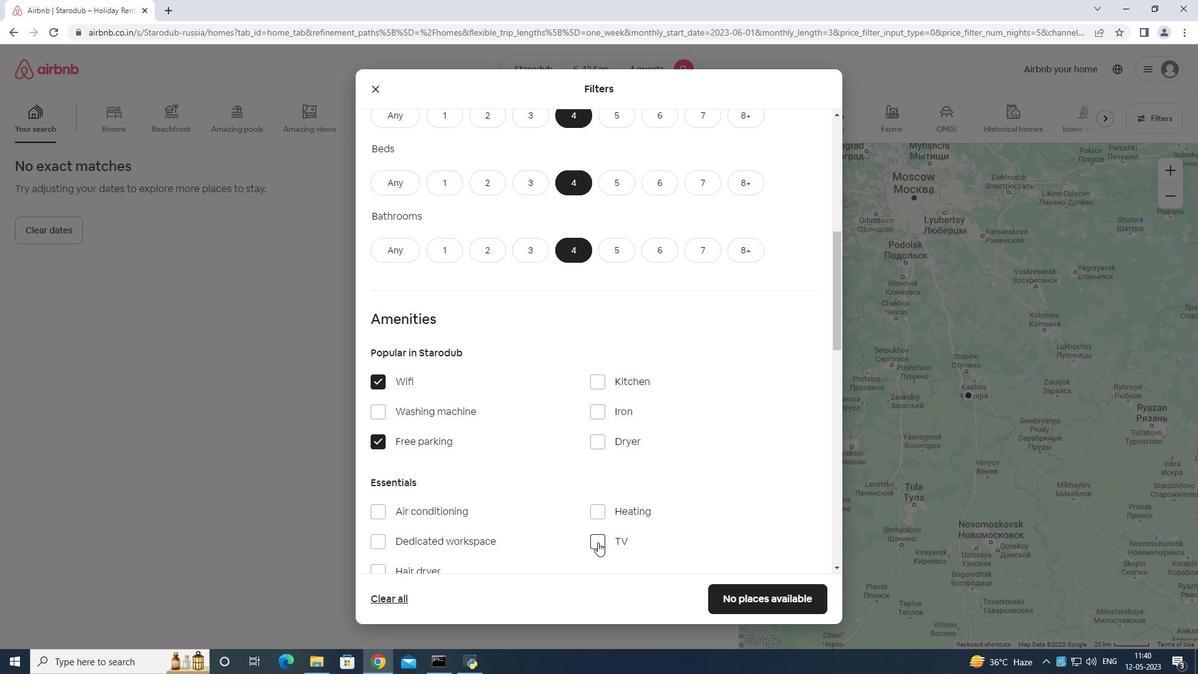 
Action: Mouse pressed left at (599, 542)
Screenshot: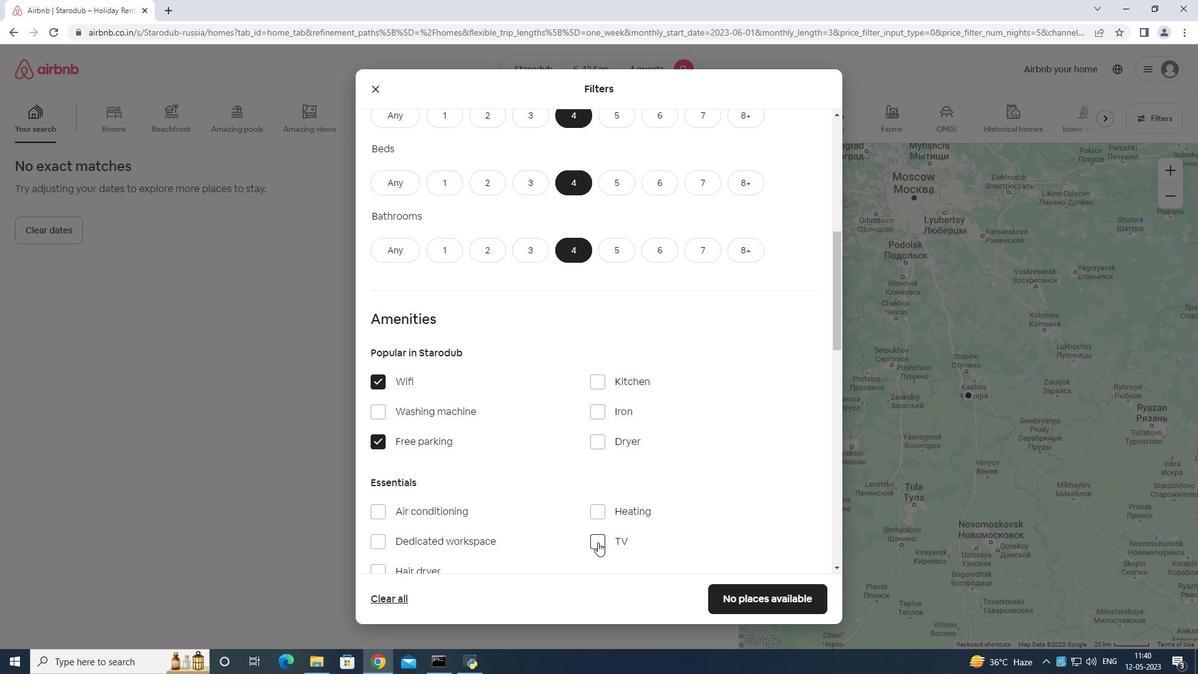 
Action: Mouse moved to (604, 526)
Screenshot: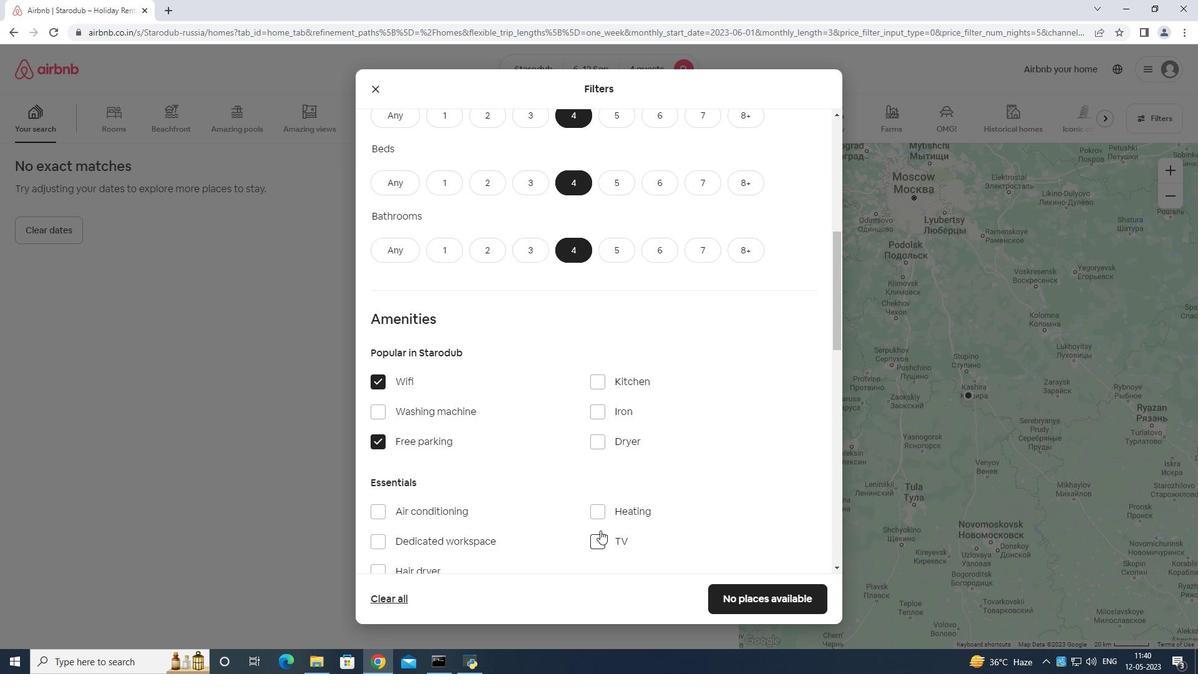 
Action: Mouse scrolled (604, 525) with delta (0, 0)
Screenshot: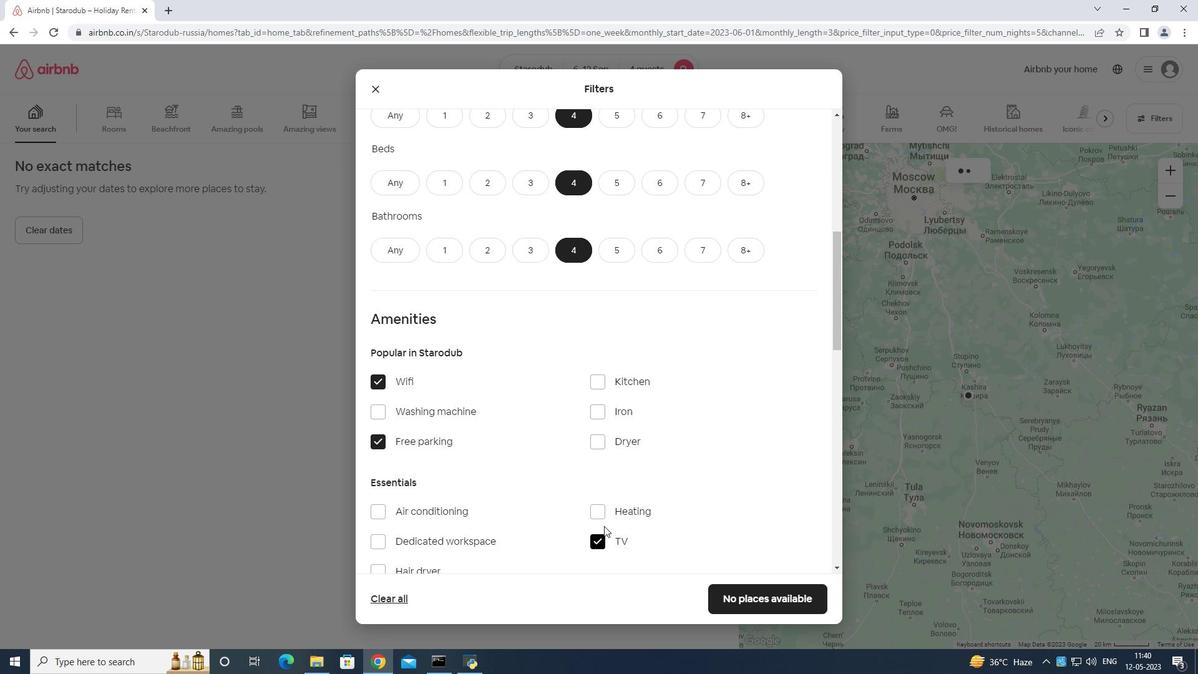 
Action: Mouse moved to (604, 525)
Screenshot: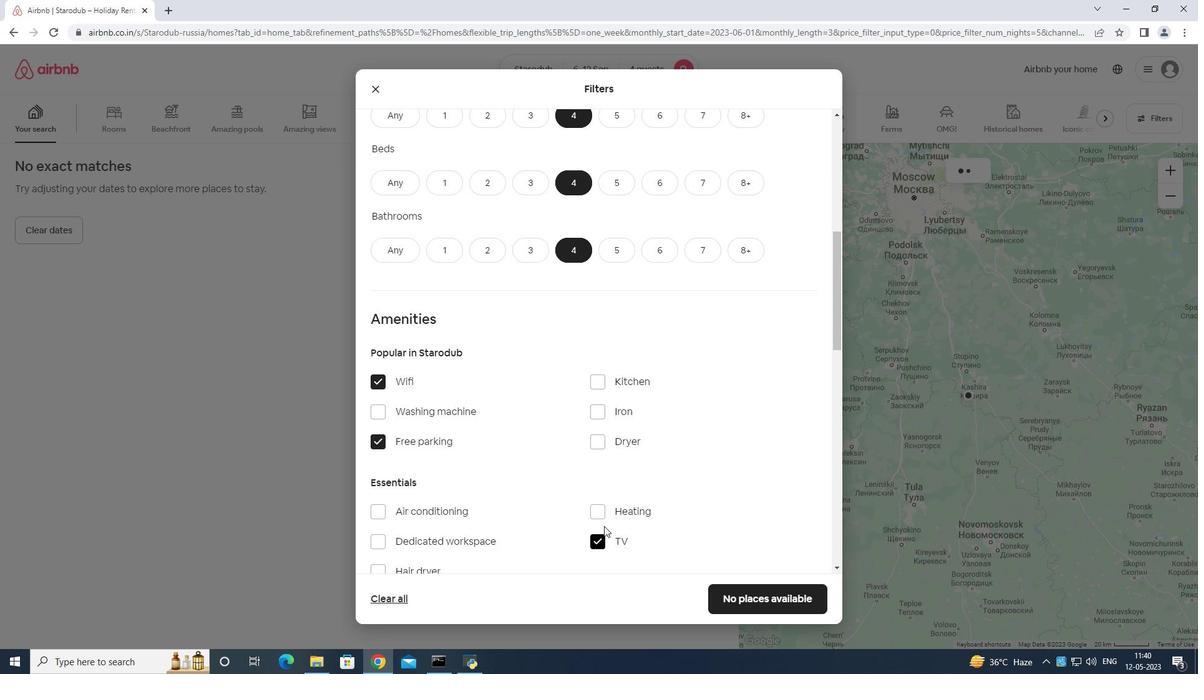 
Action: Mouse scrolled (604, 524) with delta (0, 0)
Screenshot: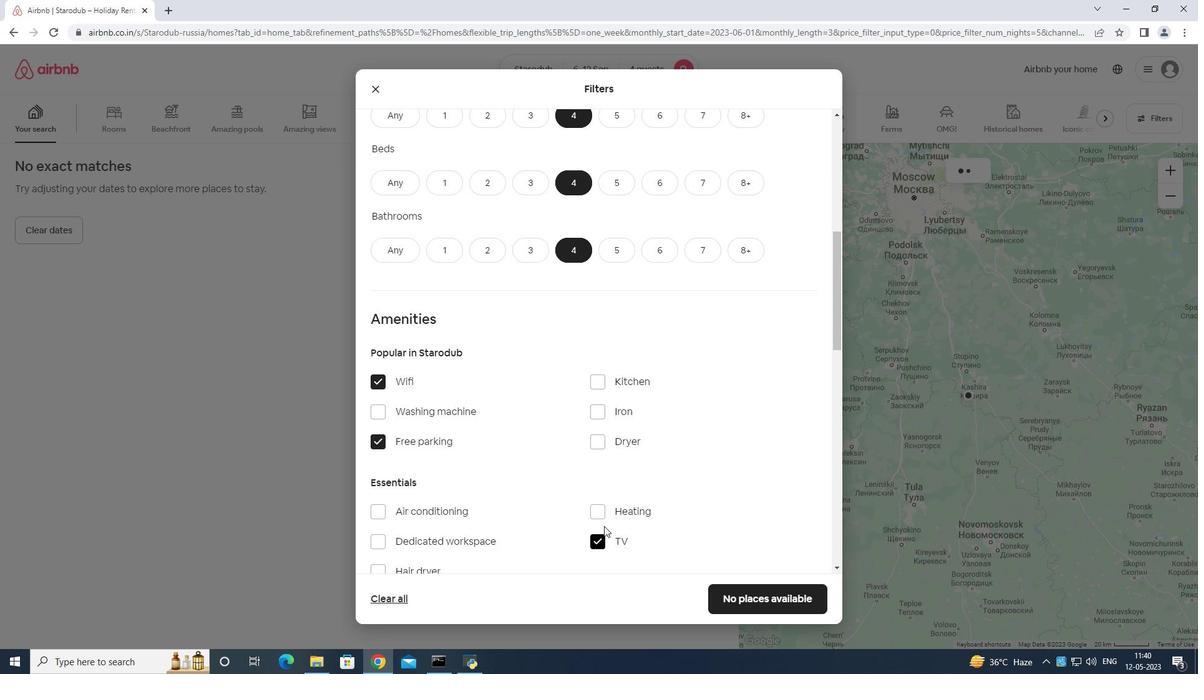 
Action: Mouse moved to (606, 520)
Screenshot: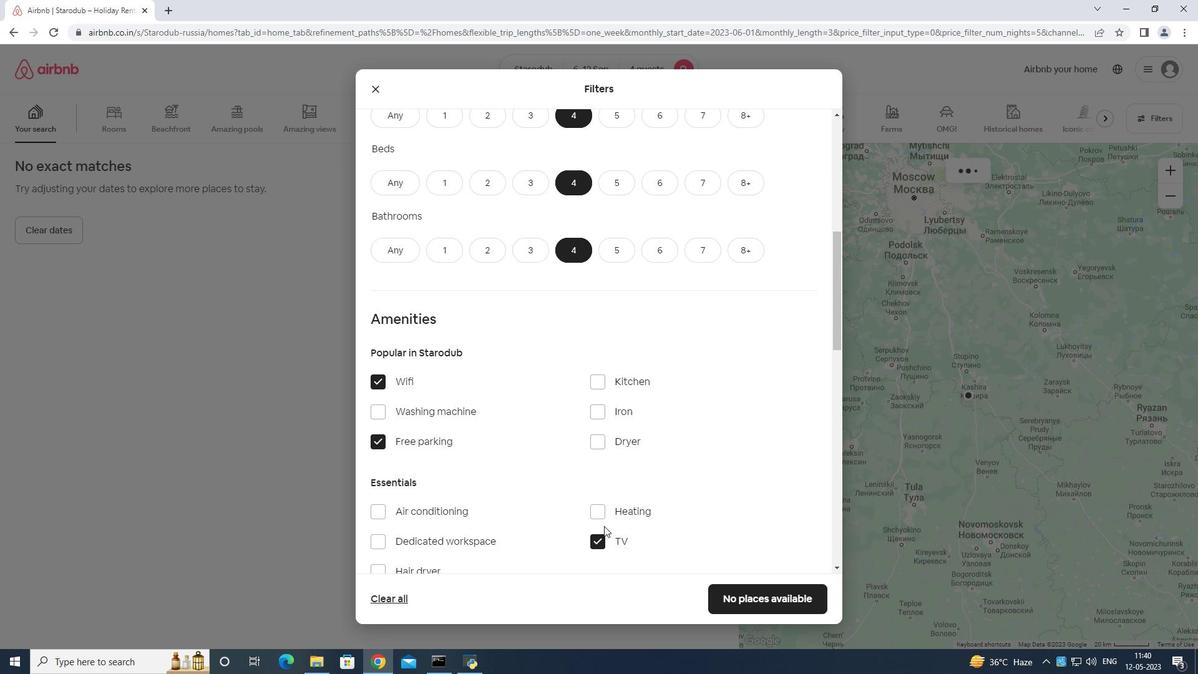 
Action: Mouse scrolled (606, 519) with delta (0, 0)
Screenshot: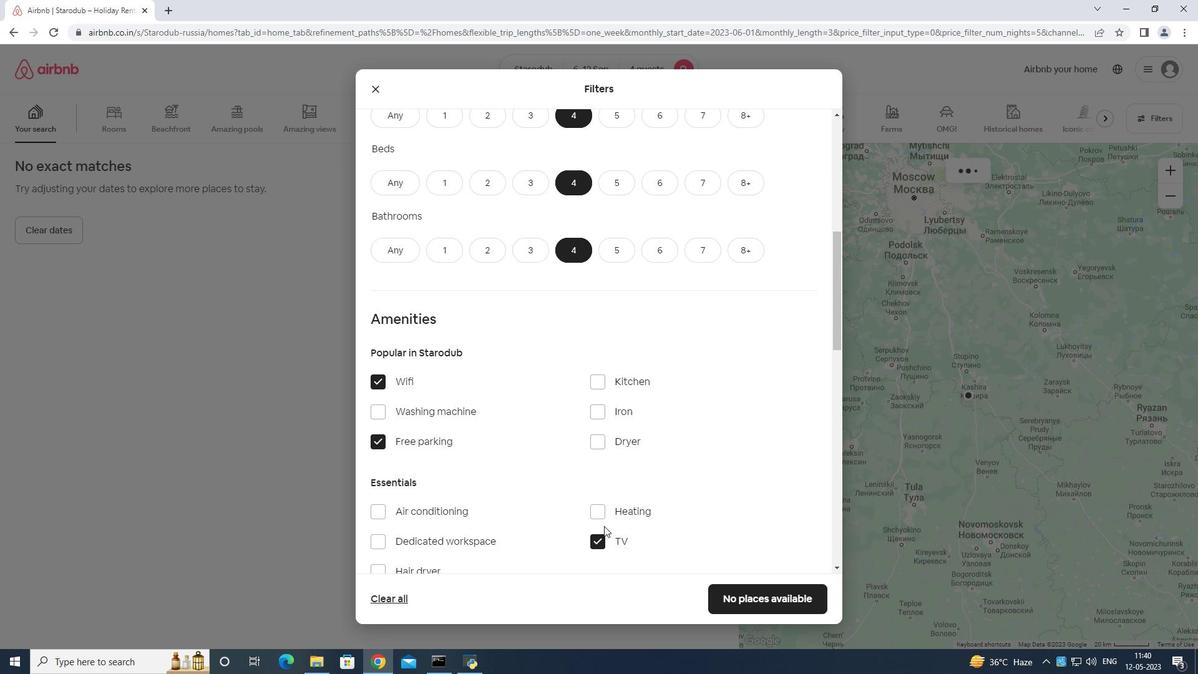 
Action: Mouse moved to (606, 511)
Screenshot: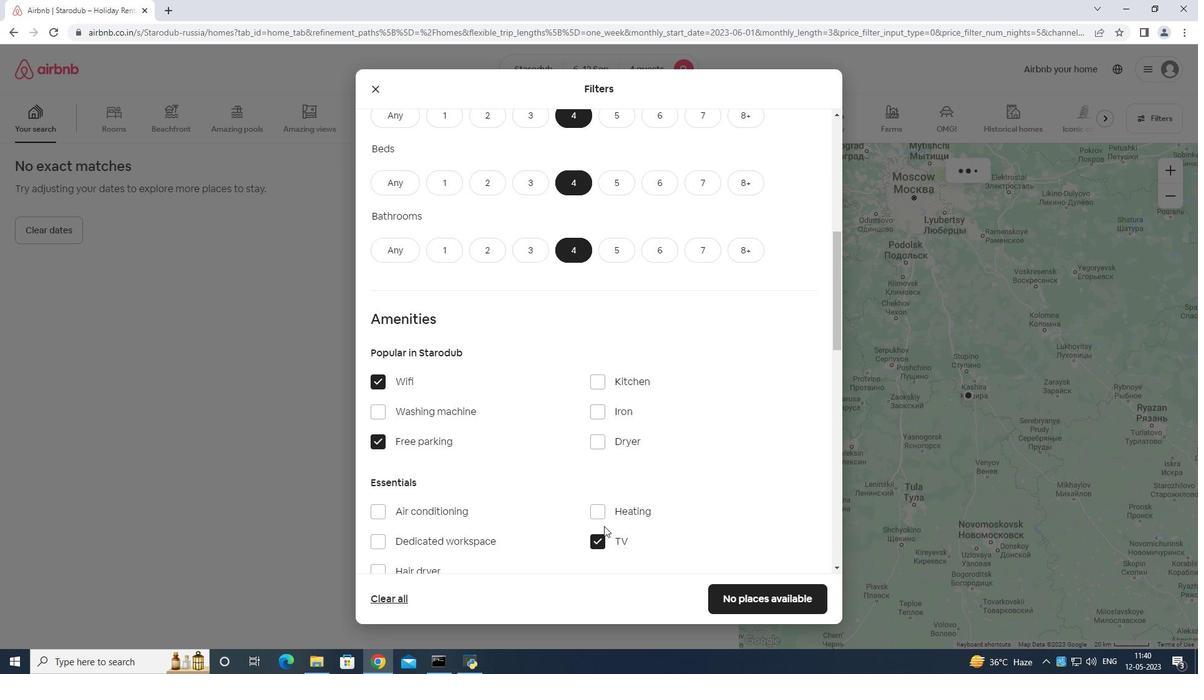
Action: Mouse scrolled (606, 510) with delta (0, 0)
Screenshot: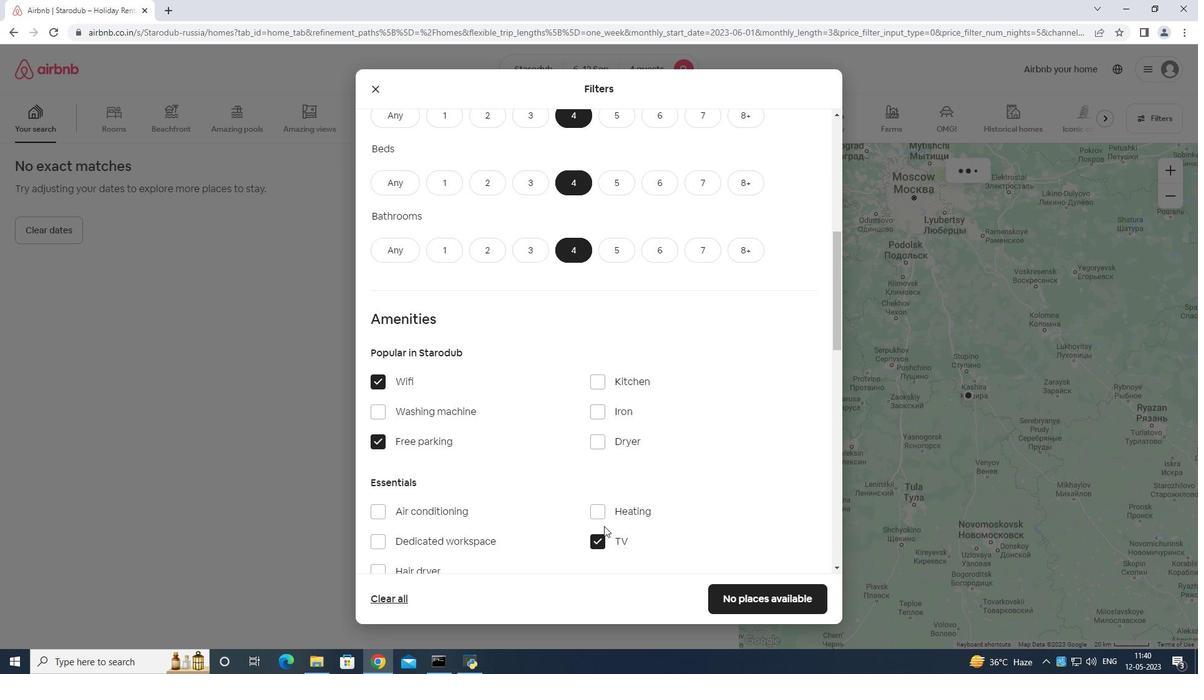 
Action: Mouse moved to (606, 504)
Screenshot: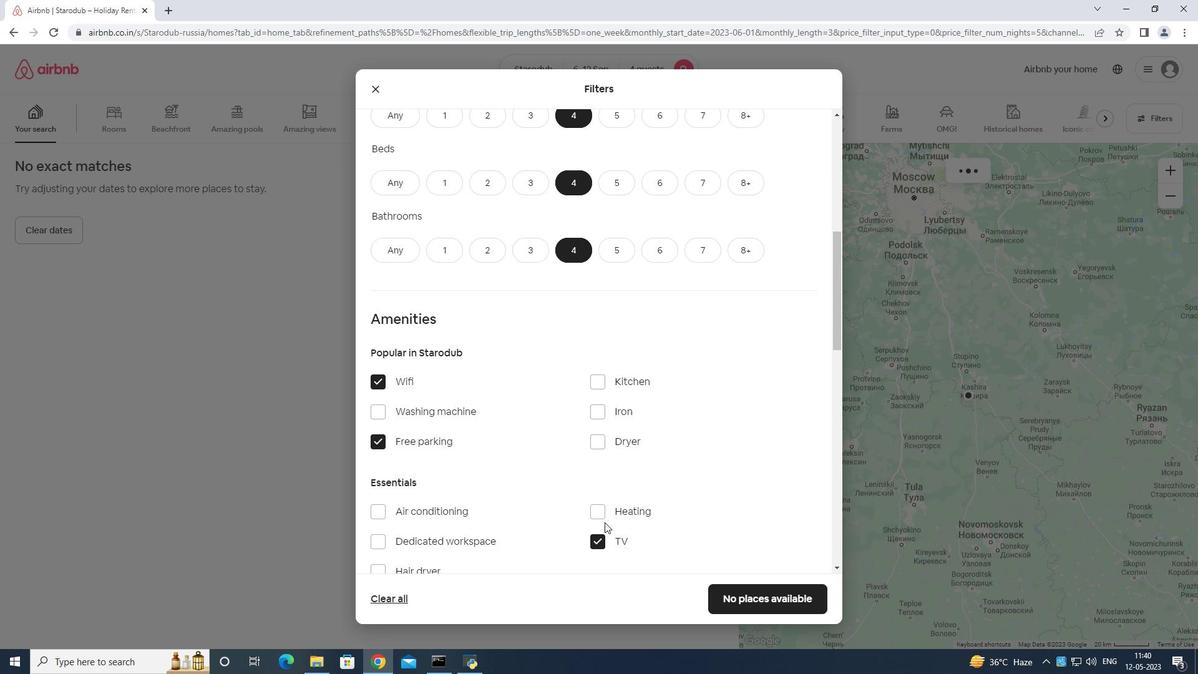 
Action: Mouse scrolled (606, 503) with delta (0, 0)
Screenshot: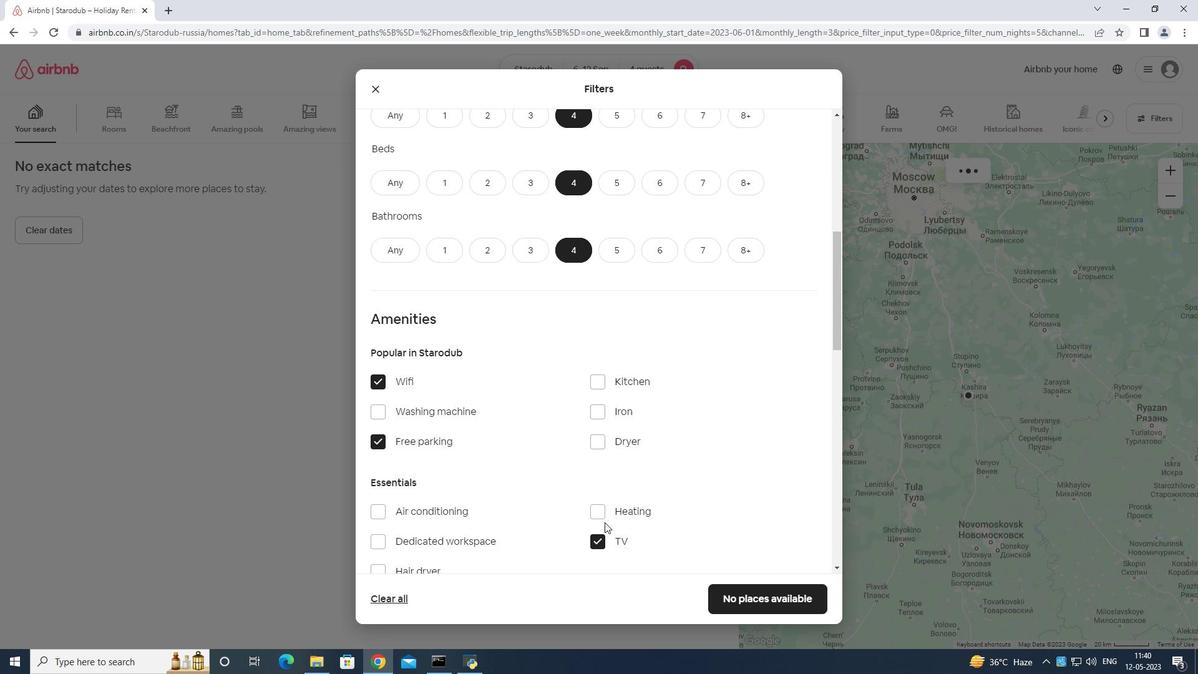
Action: Mouse moved to (380, 390)
Screenshot: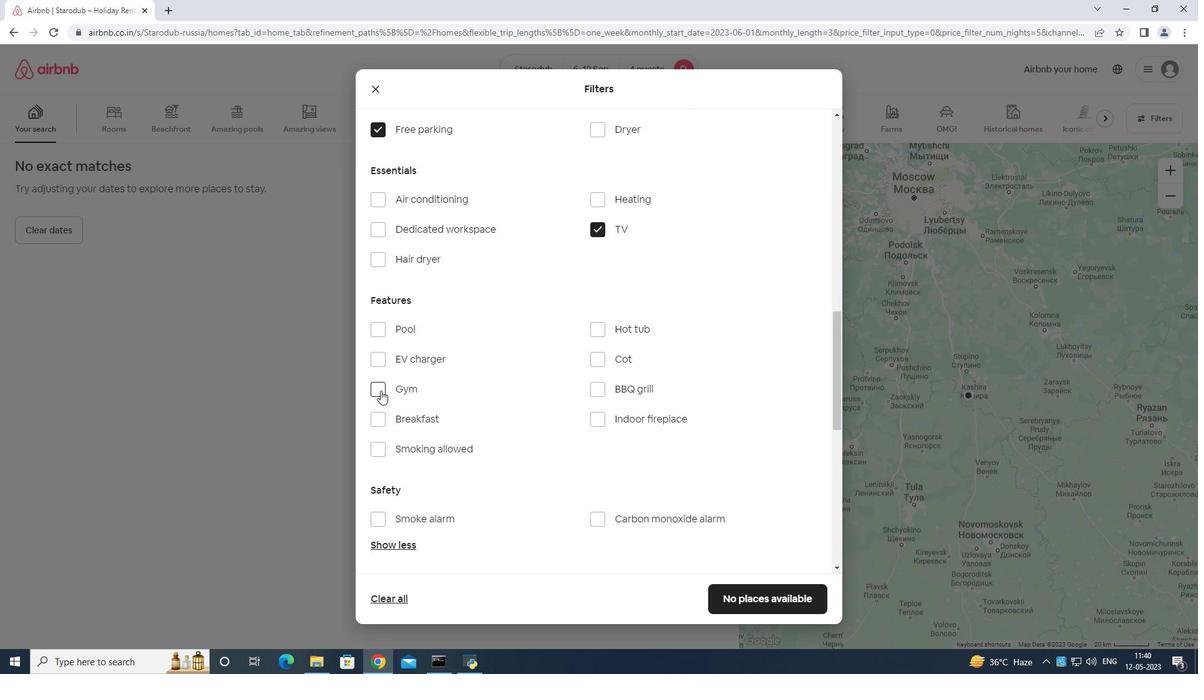 
Action: Mouse pressed left at (380, 390)
Screenshot: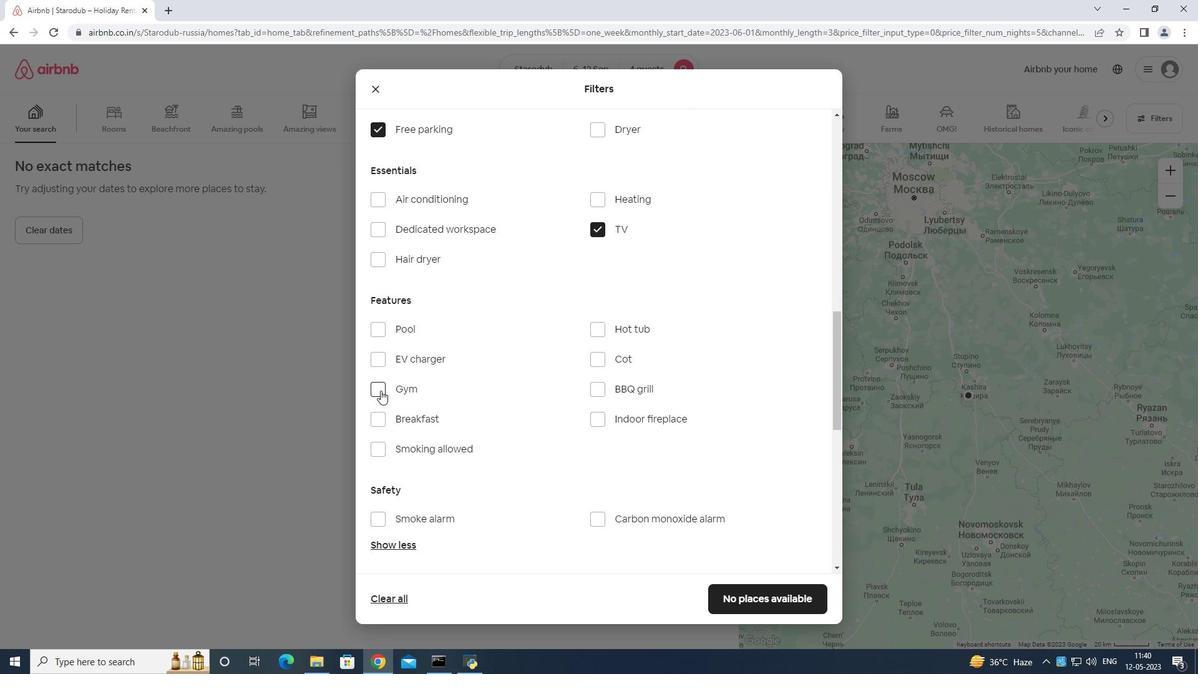 
Action: Mouse moved to (375, 412)
Screenshot: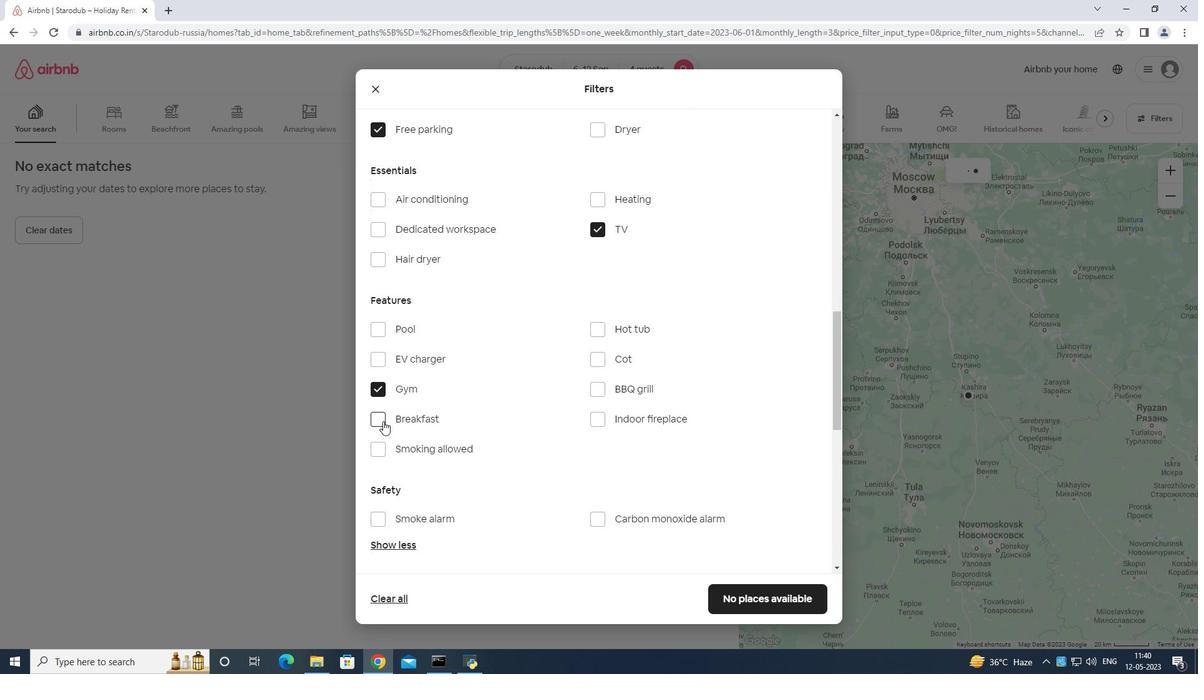 
Action: Mouse pressed left at (375, 412)
Screenshot: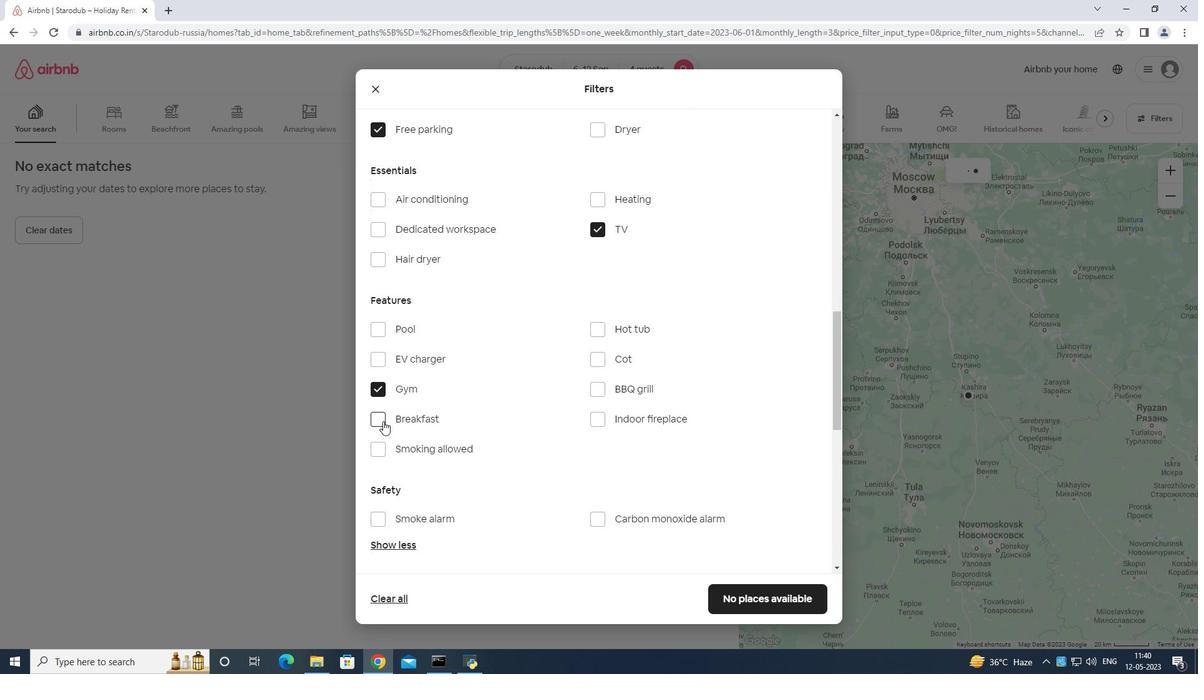 
Action: Mouse moved to (436, 445)
Screenshot: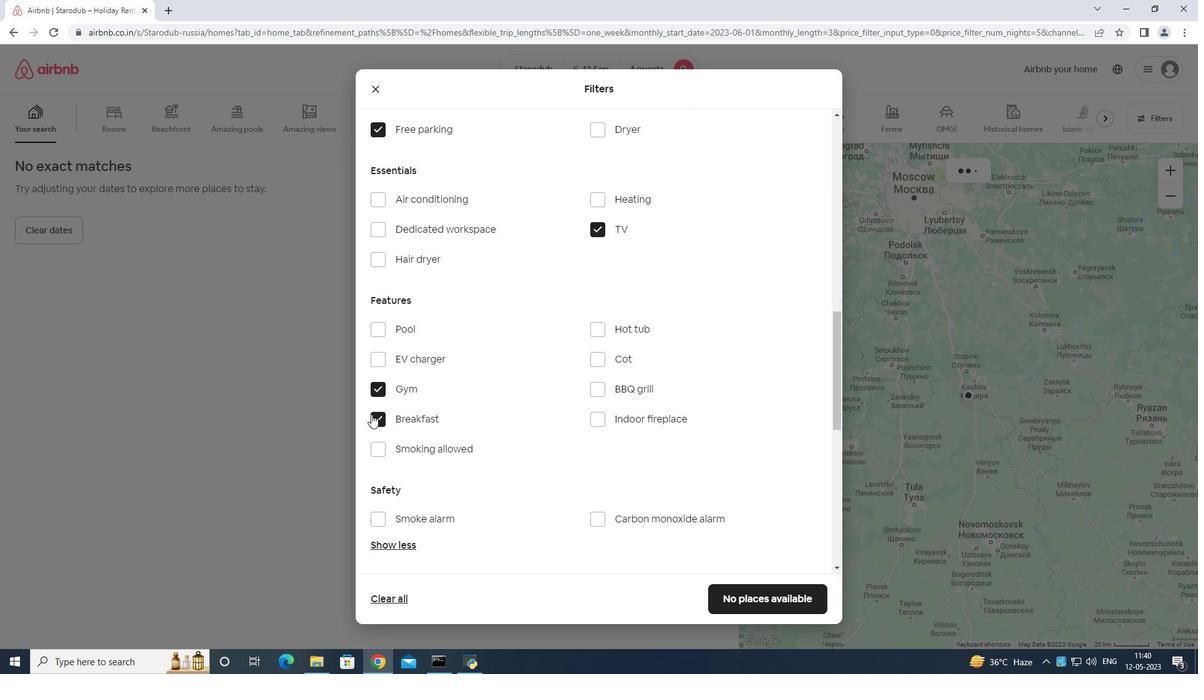 
Action: Mouse scrolled (436, 444) with delta (0, 0)
Screenshot: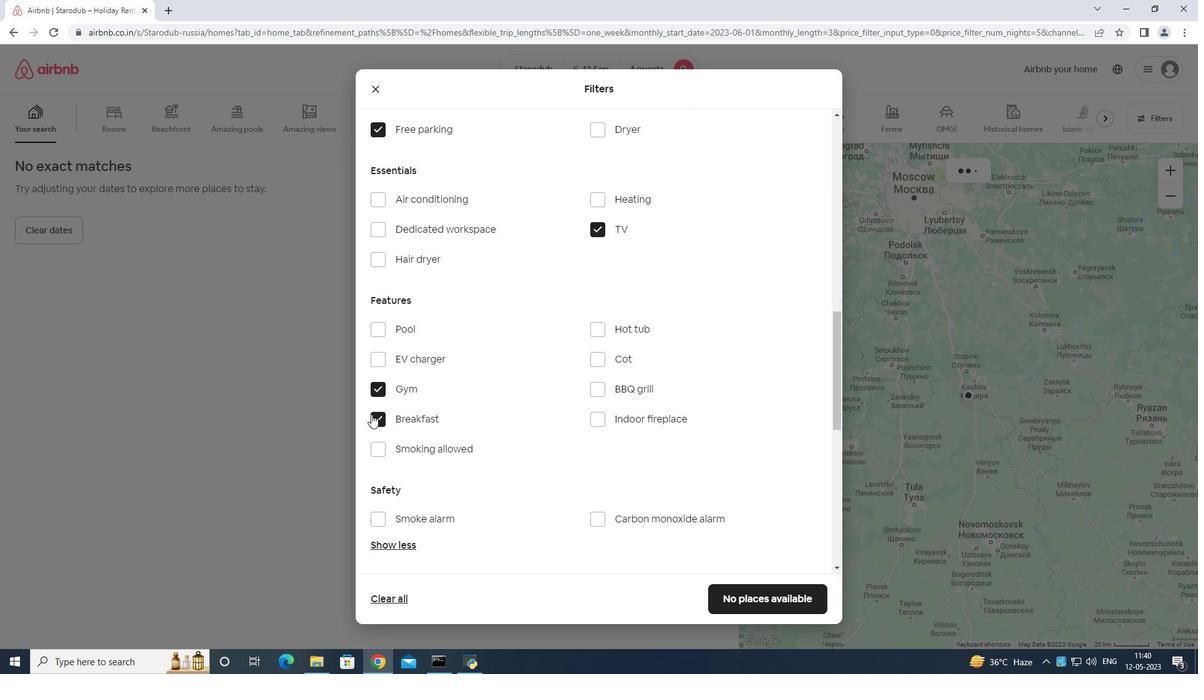 
Action: Mouse moved to (561, 458)
Screenshot: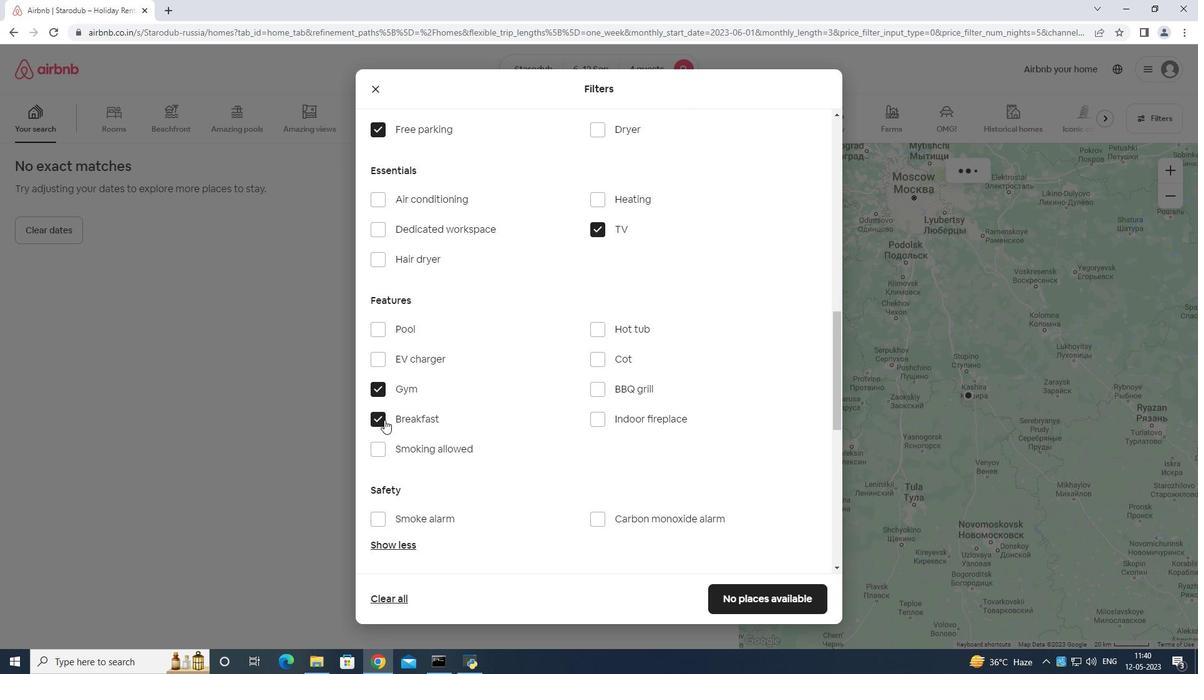 
Action: Mouse scrolled (561, 457) with delta (0, 0)
Screenshot: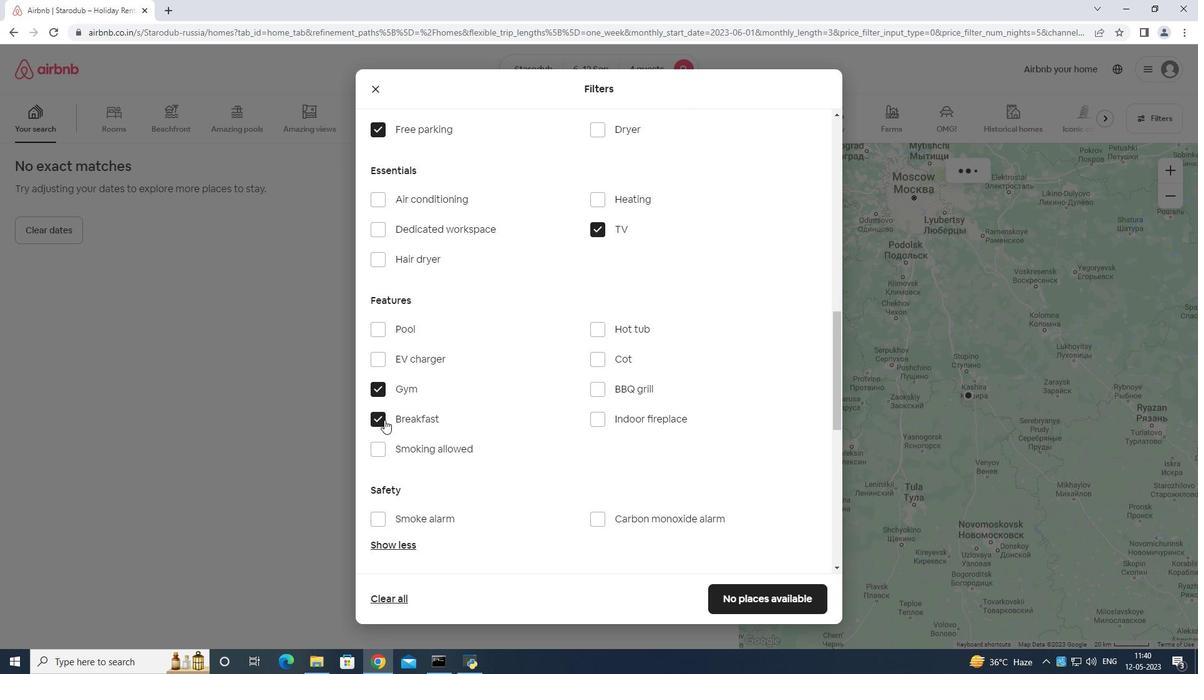 
Action: Mouse moved to (594, 456)
Screenshot: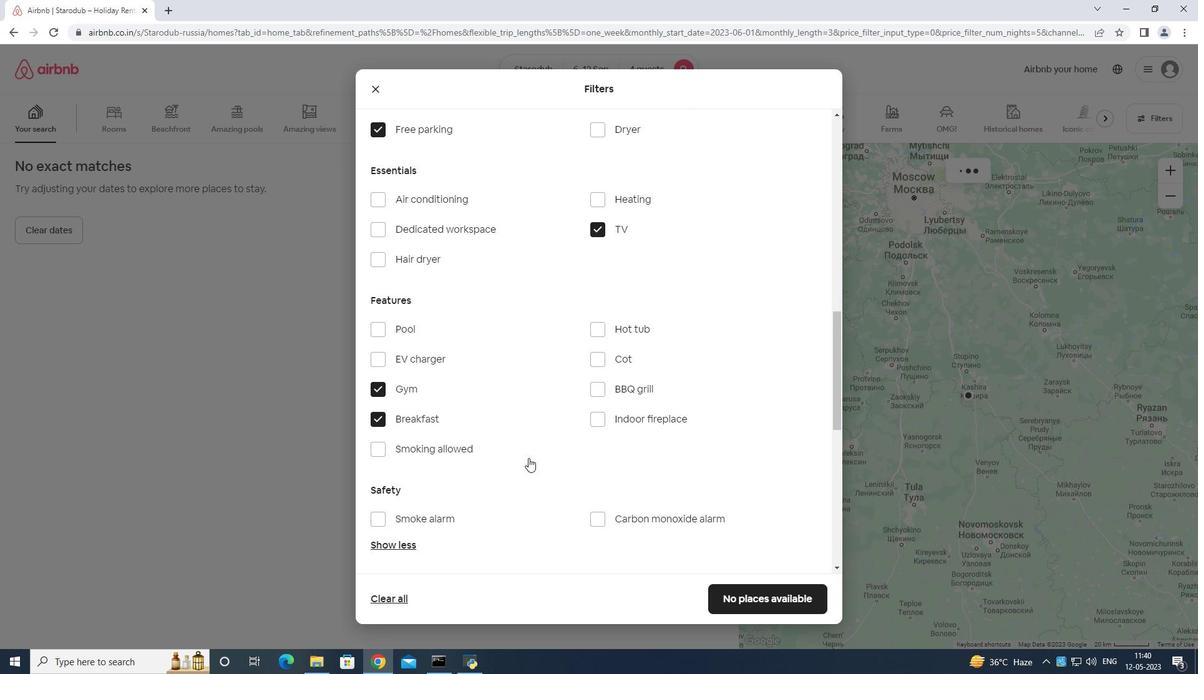 
Action: Mouse scrolled (593, 456) with delta (0, 0)
Screenshot: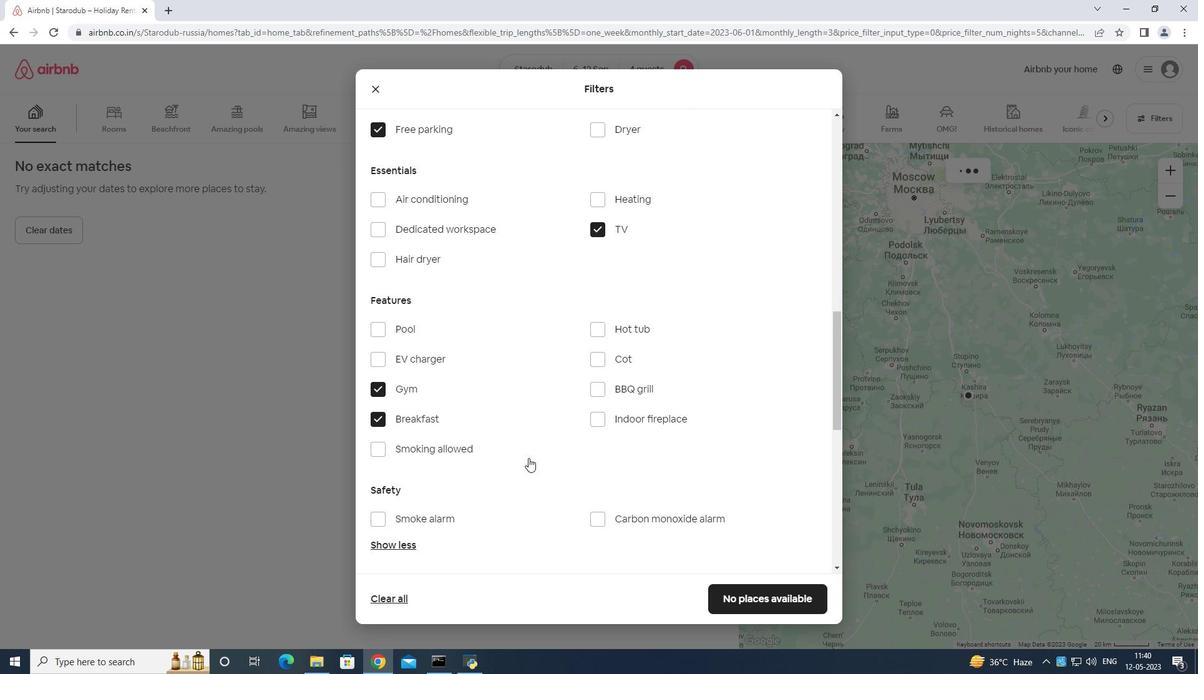 
Action: Mouse moved to (602, 452)
Screenshot: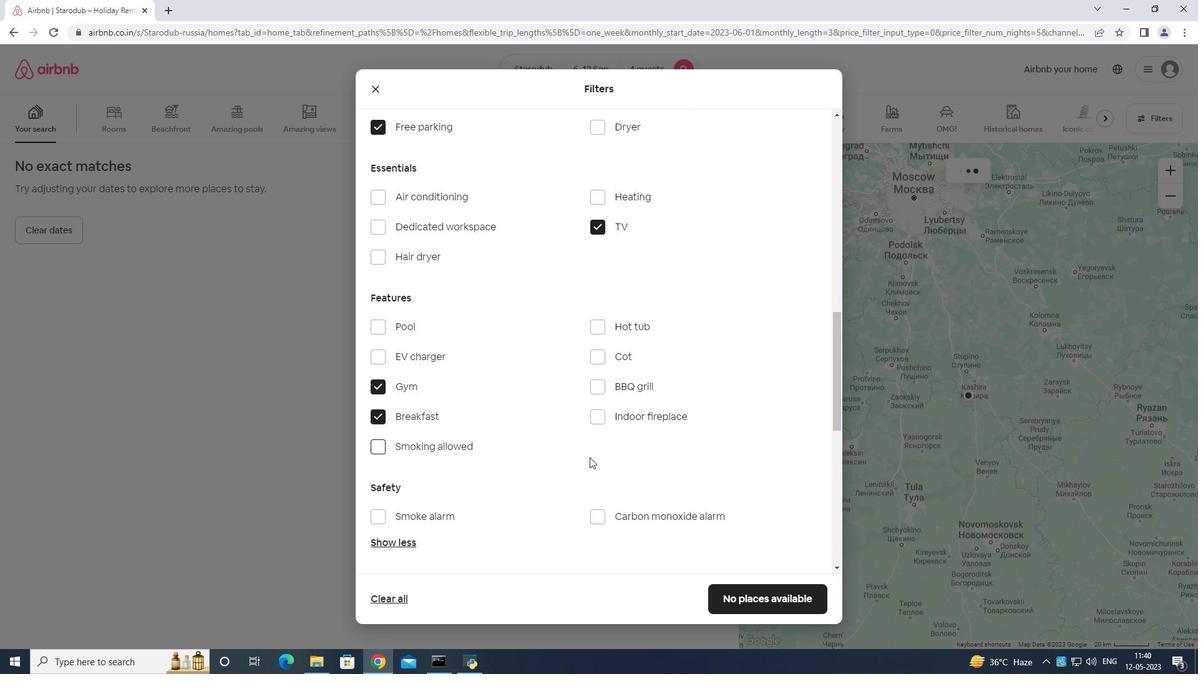
Action: Mouse scrolled (602, 451) with delta (0, 0)
Screenshot: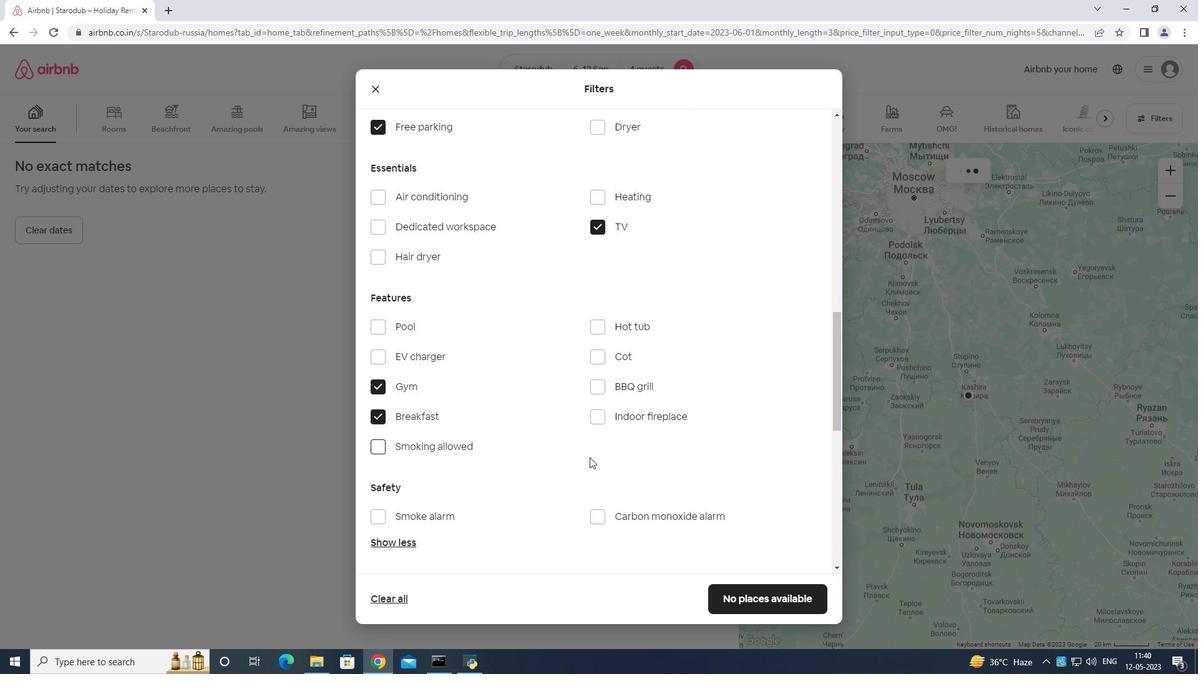 
Action: Mouse moved to (670, 437)
Screenshot: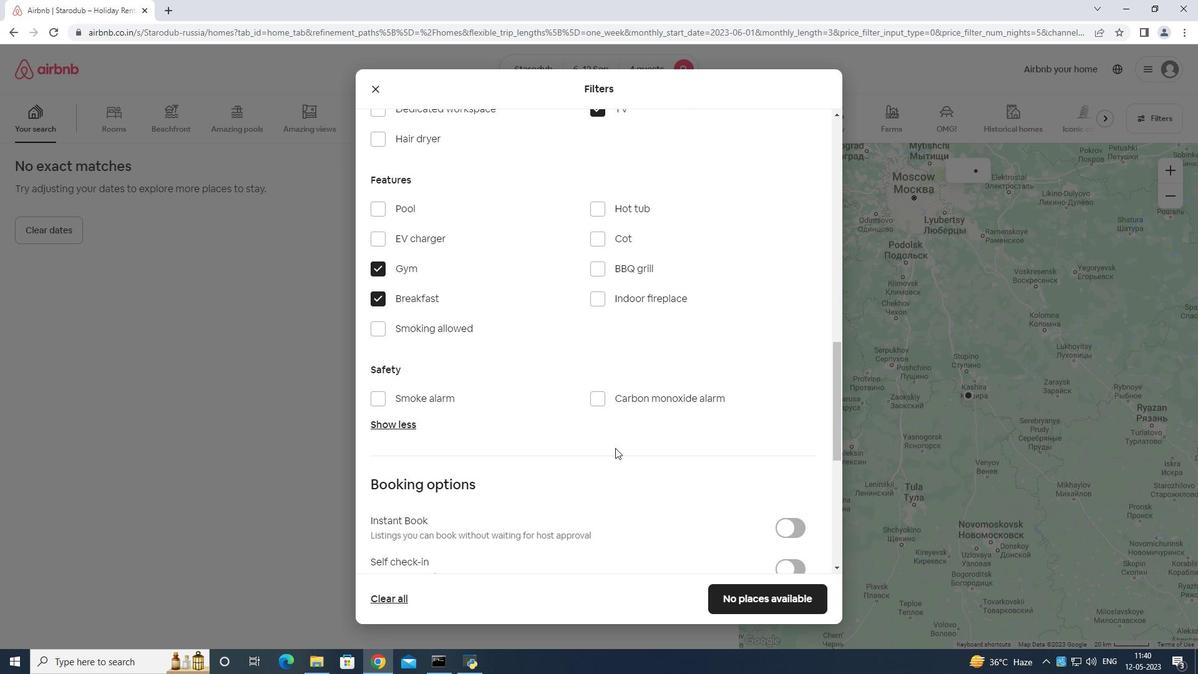 
Action: Mouse scrolled (670, 436) with delta (0, 0)
Screenshot: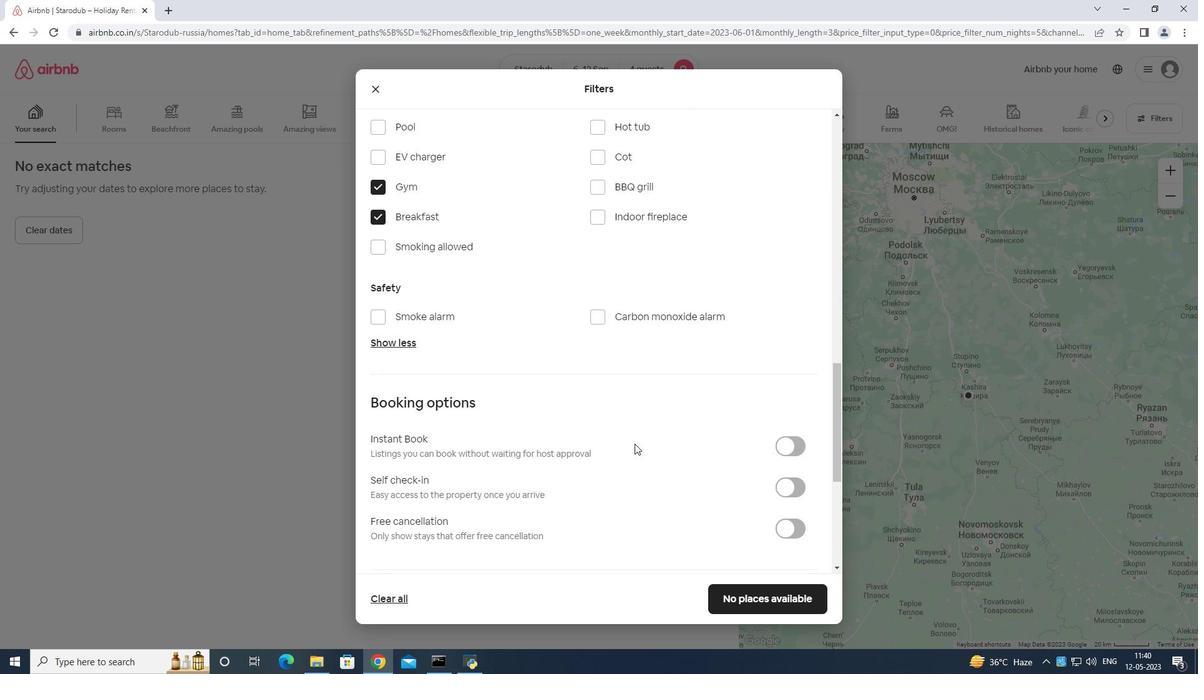 
Action: Mouse moved to (784, 375)
Screenshot: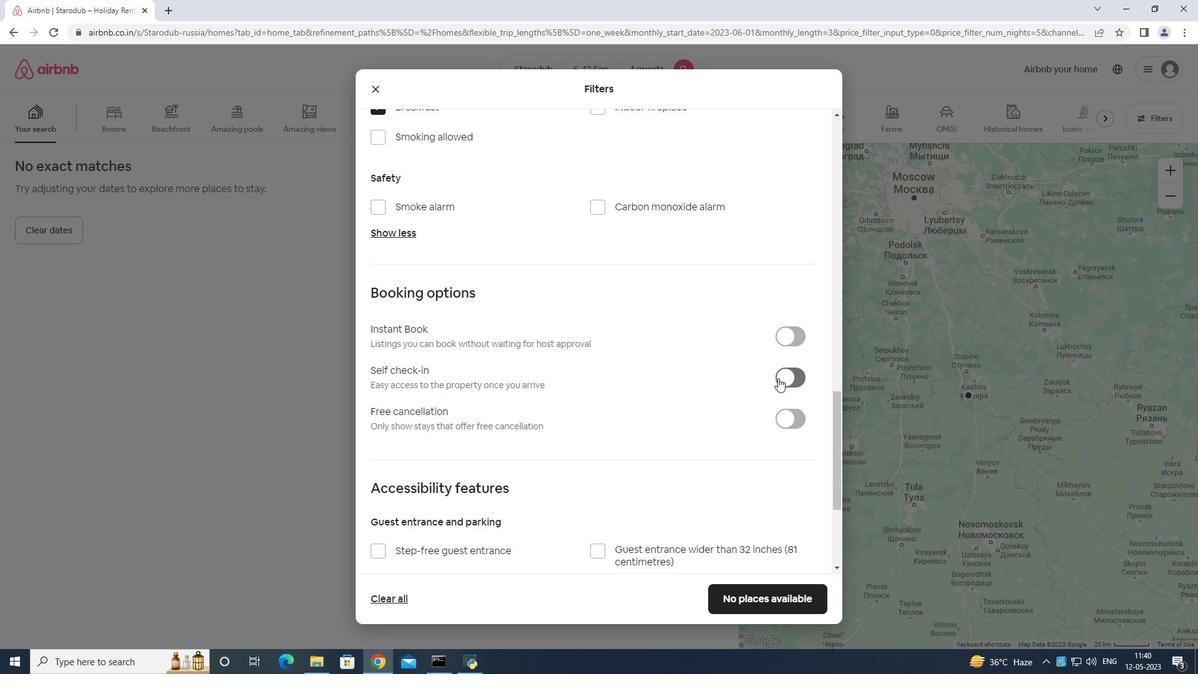 
Action: Mouse pressed left at (784, 375)
Screenshot: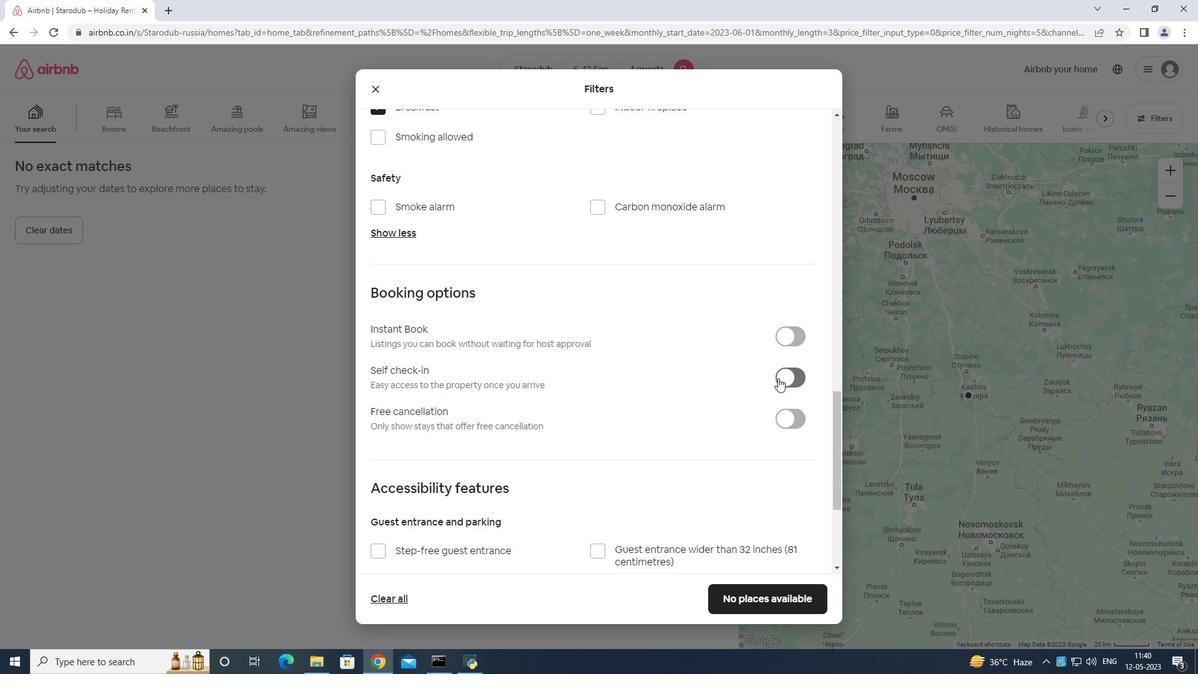 
Action: Mouse moved to (794, 371)
Screenshot: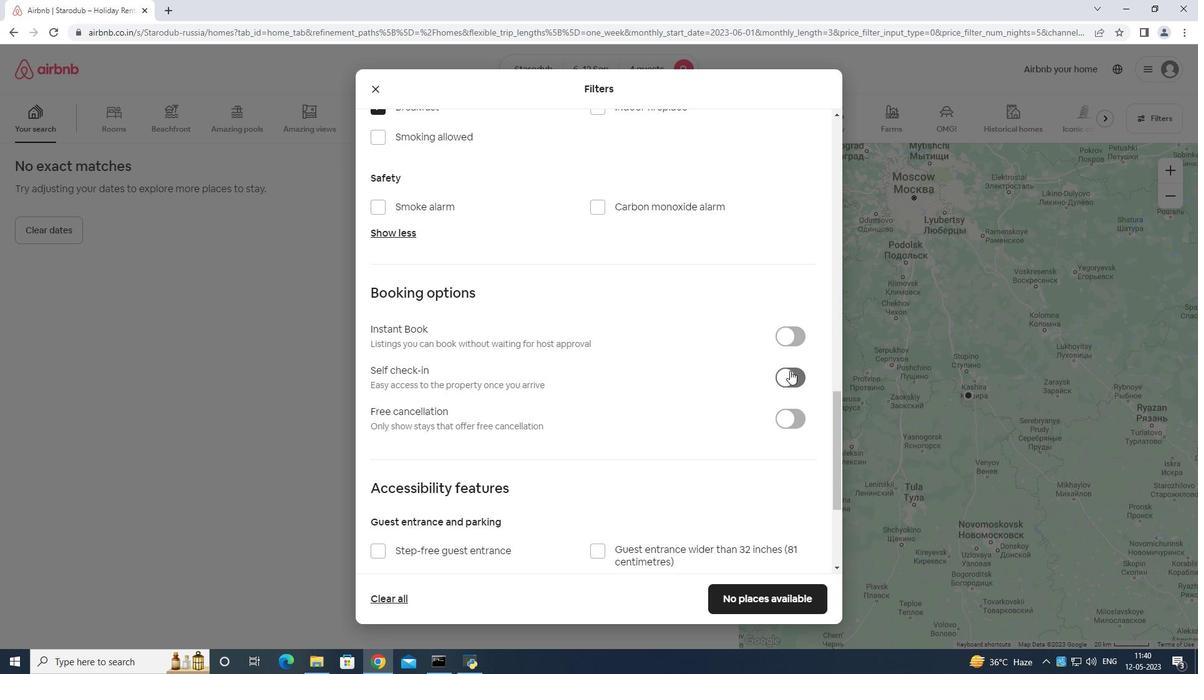 
Action: Mouse scrolled (794, 370) with delta (0, 0)
Screenshot: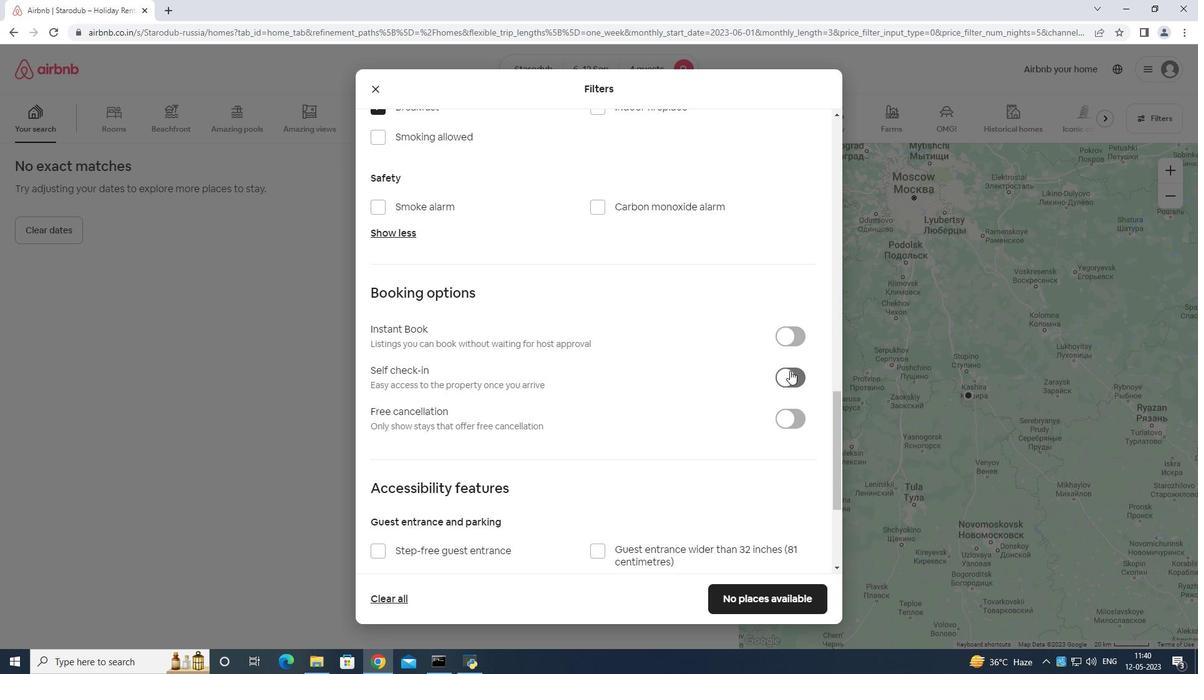 
Action: Mouse moved to (792, 373)
Screenshot: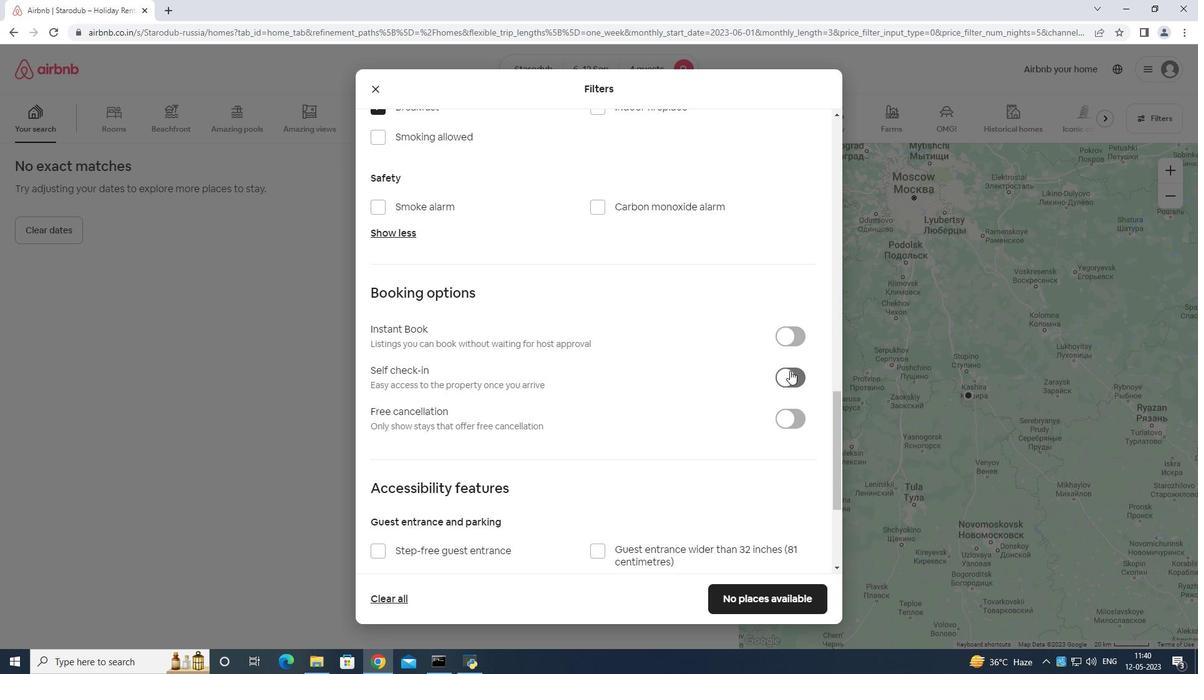 
Action: Mouse scrolled (792, 373) with delta (0, 0)
Screenshot: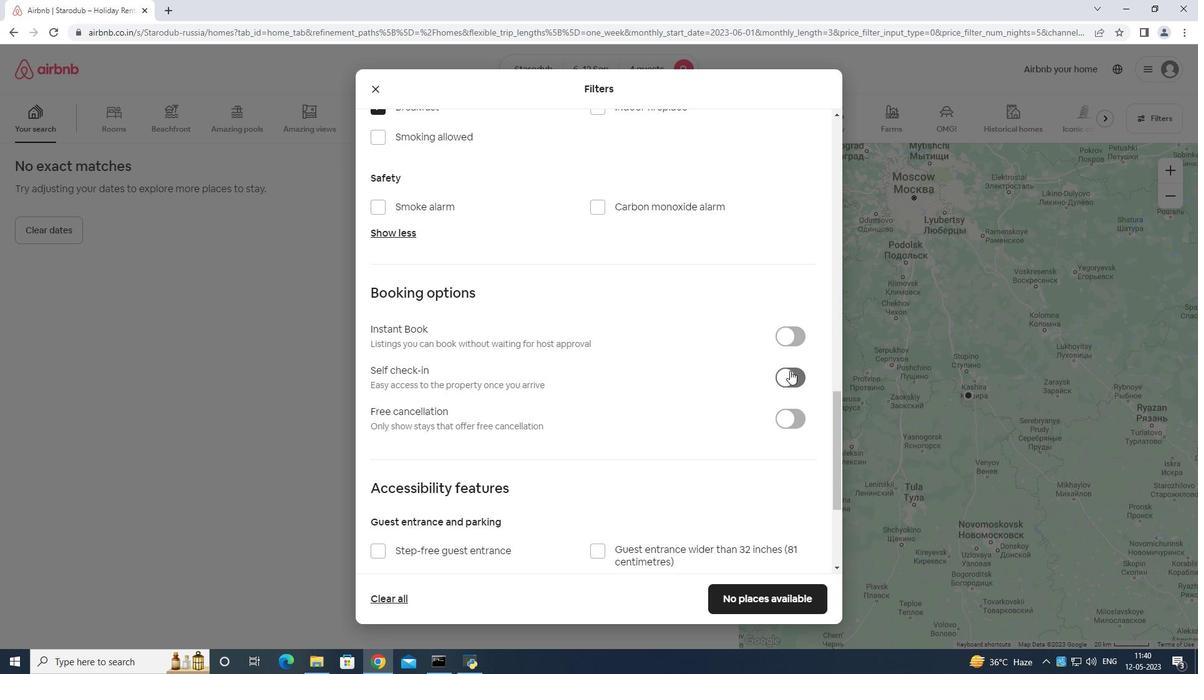 
Action: Mouse moved to (791, 376)
Screenshot: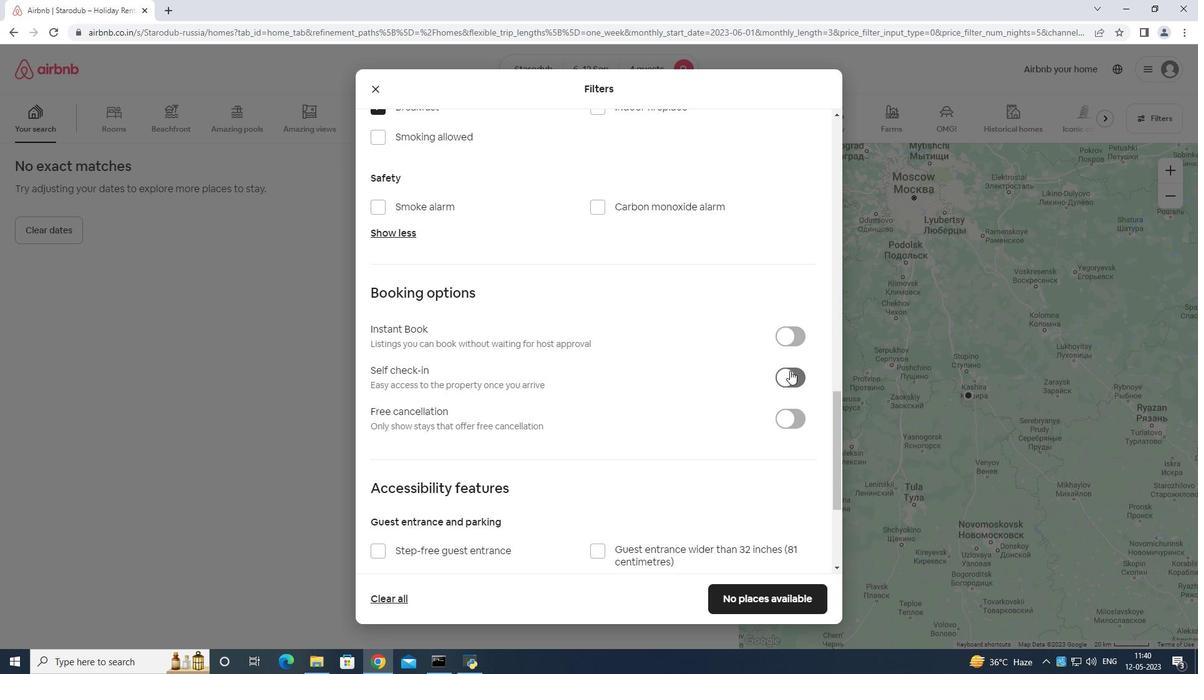 
Action: Mouse scrolled (791, 375) with delta (0, 0)
Screenshot: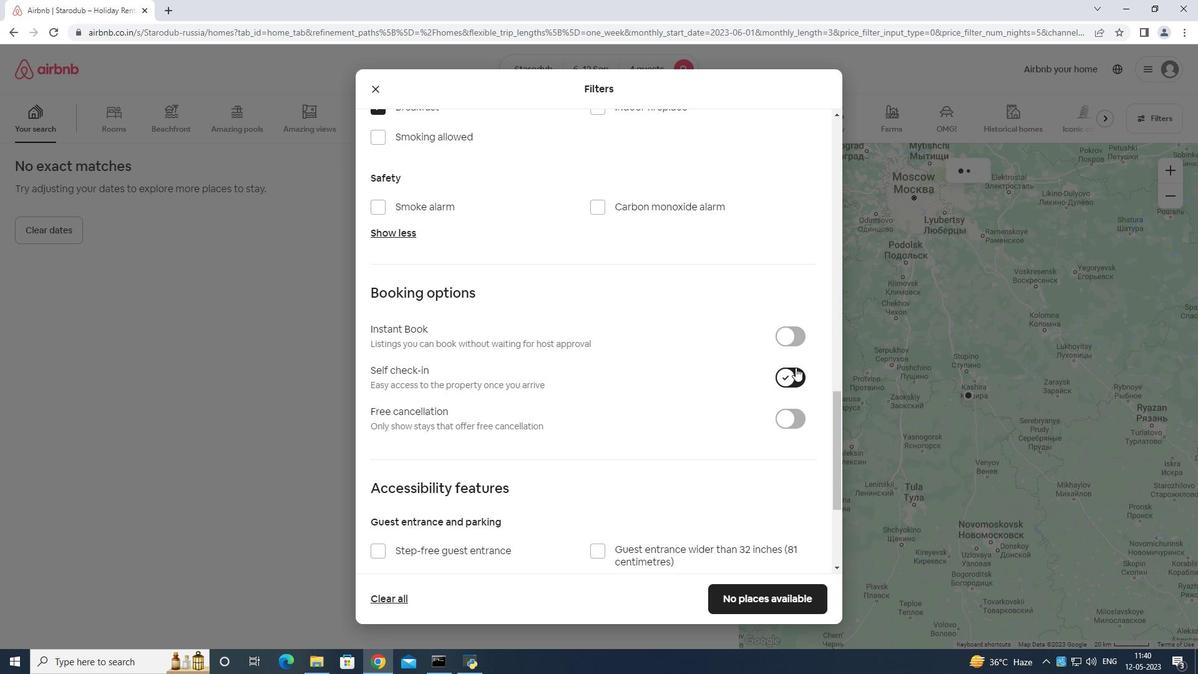 
Action: Mouse moved to (784, 382)
Screenshot: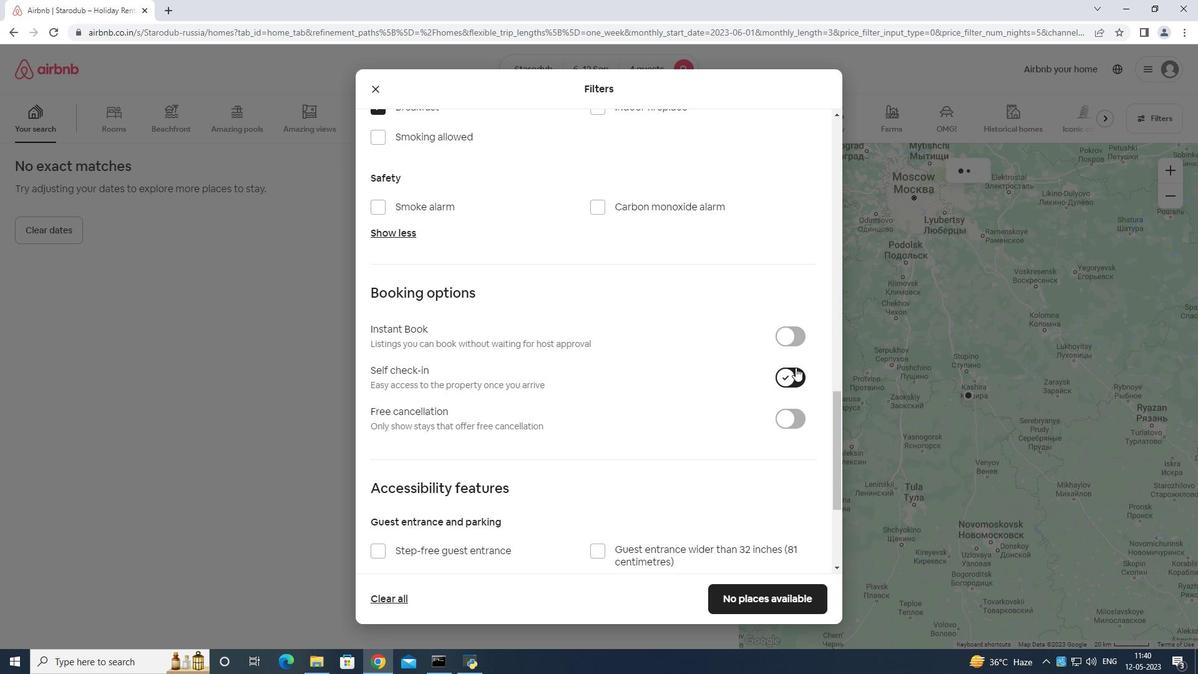 
Action: Mouse scrolled (784, 381) with delta (0, 0)
Screenshot: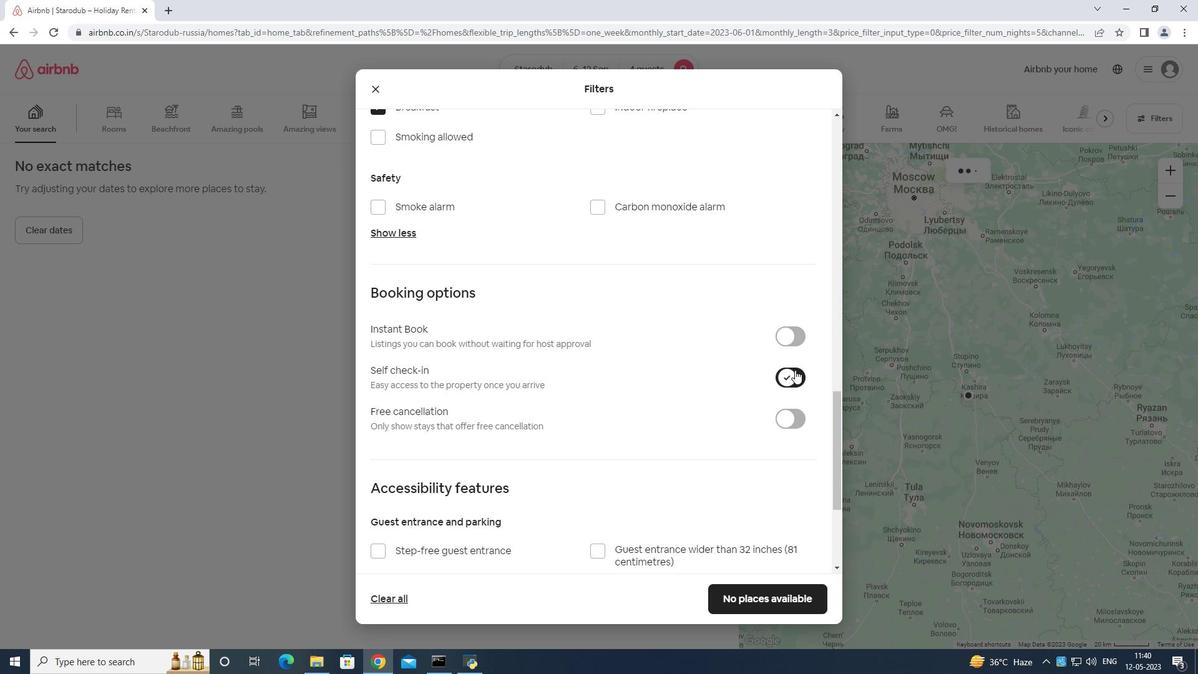 
Action: Mouse moved to (755, 388)
Screenshot: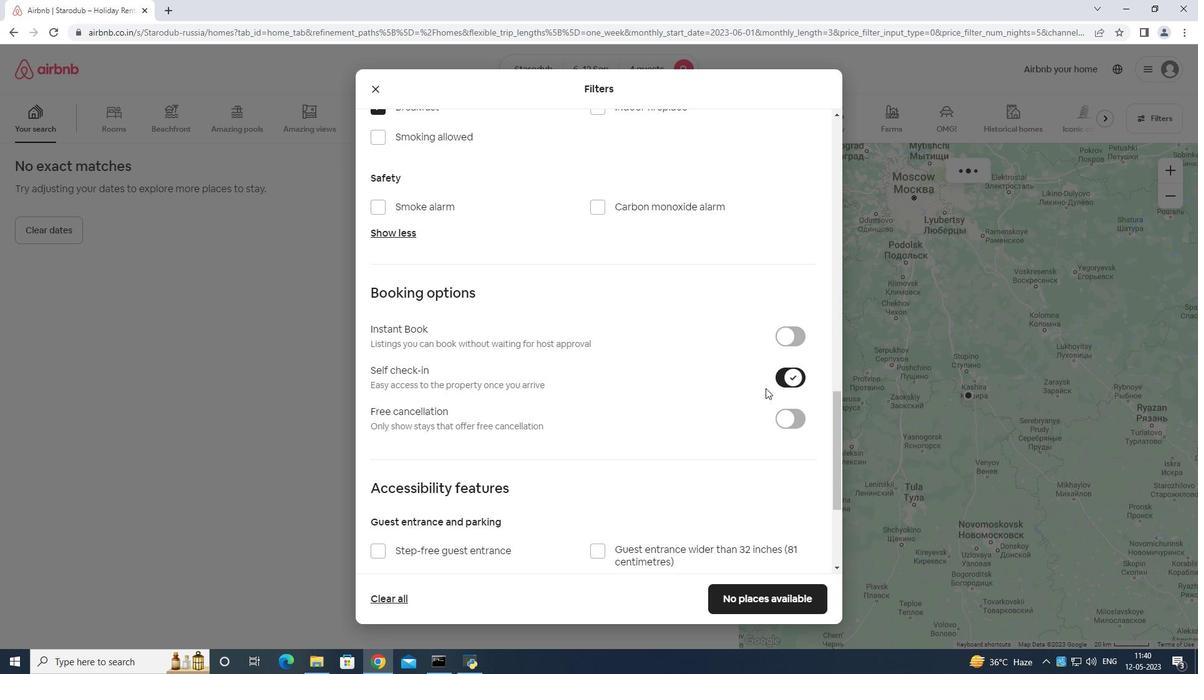 
Action: Mouse scrolled (755, 387) with delta (0, 0)
Screenshot: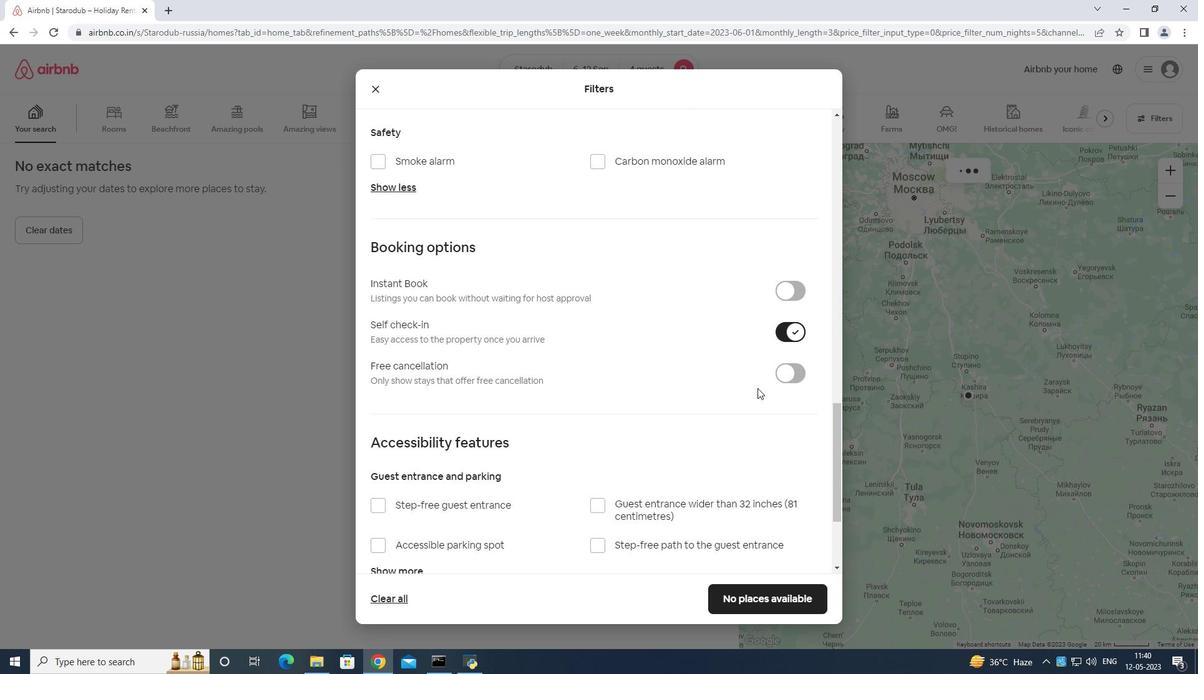 
Action: Mouse scrolled (755, 387) with delta (0, 0)
Screenshot: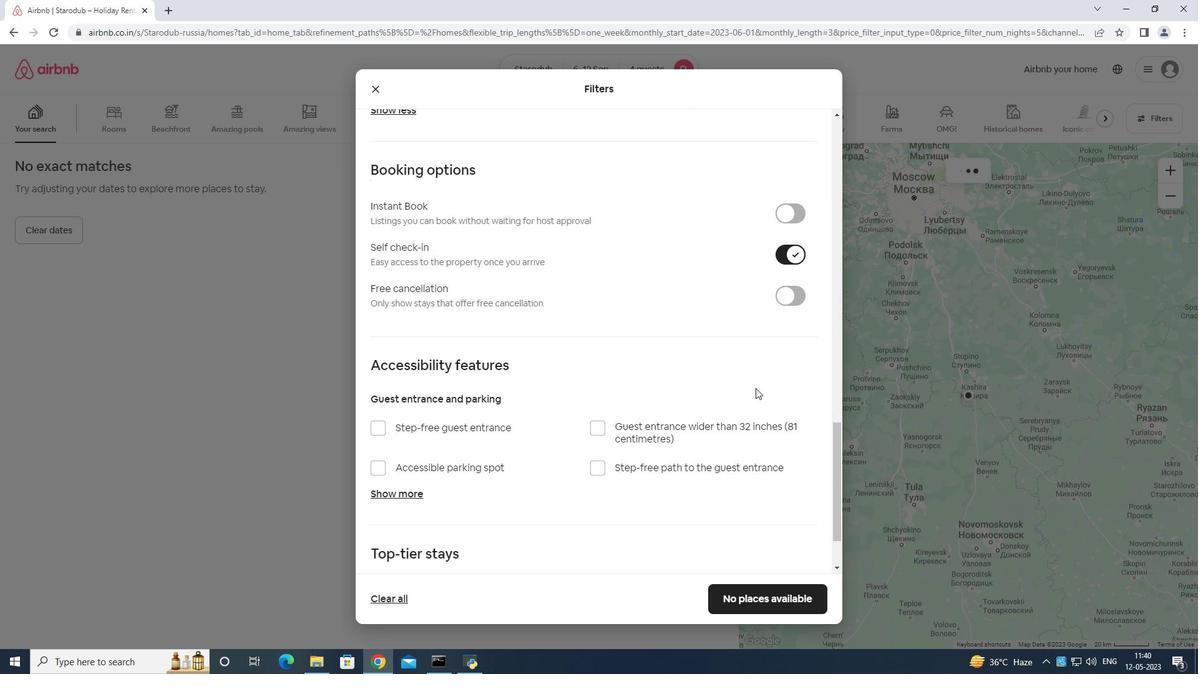 
Action: Mouse moved to (753, 388)
Screenshot: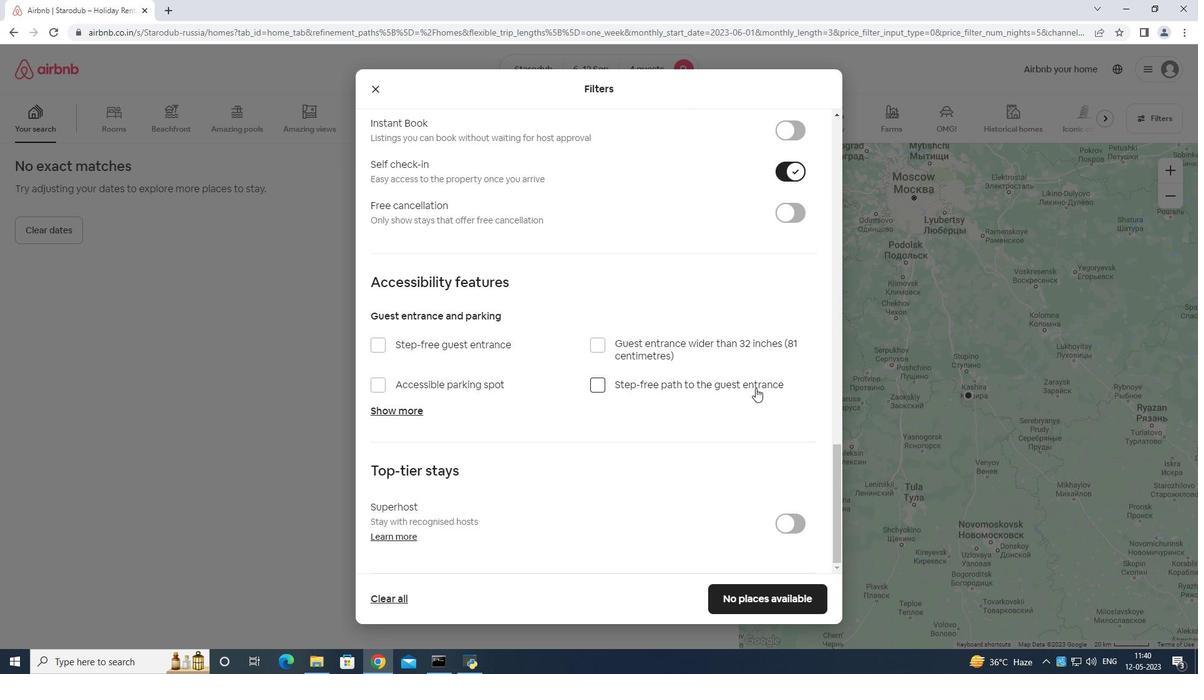 
Action: Mouse scrolled (753, 387) with delta (0, 0)
Screenshot: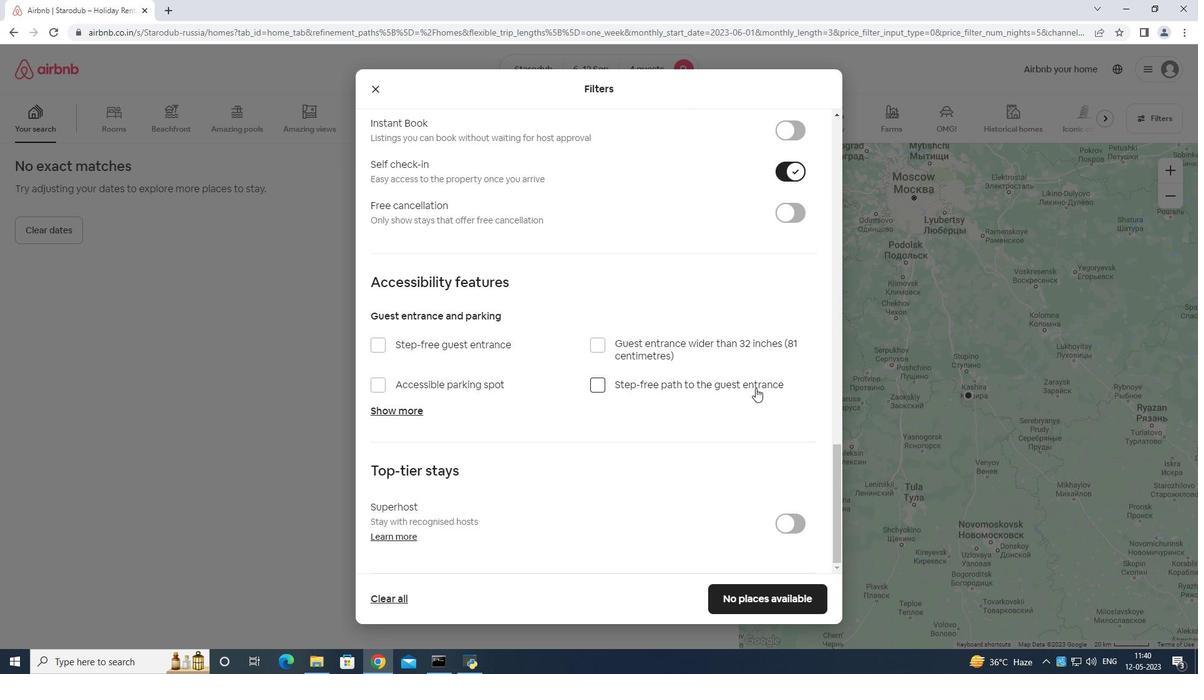 
Action: Mouse moved to (752, 388)
Screenshot: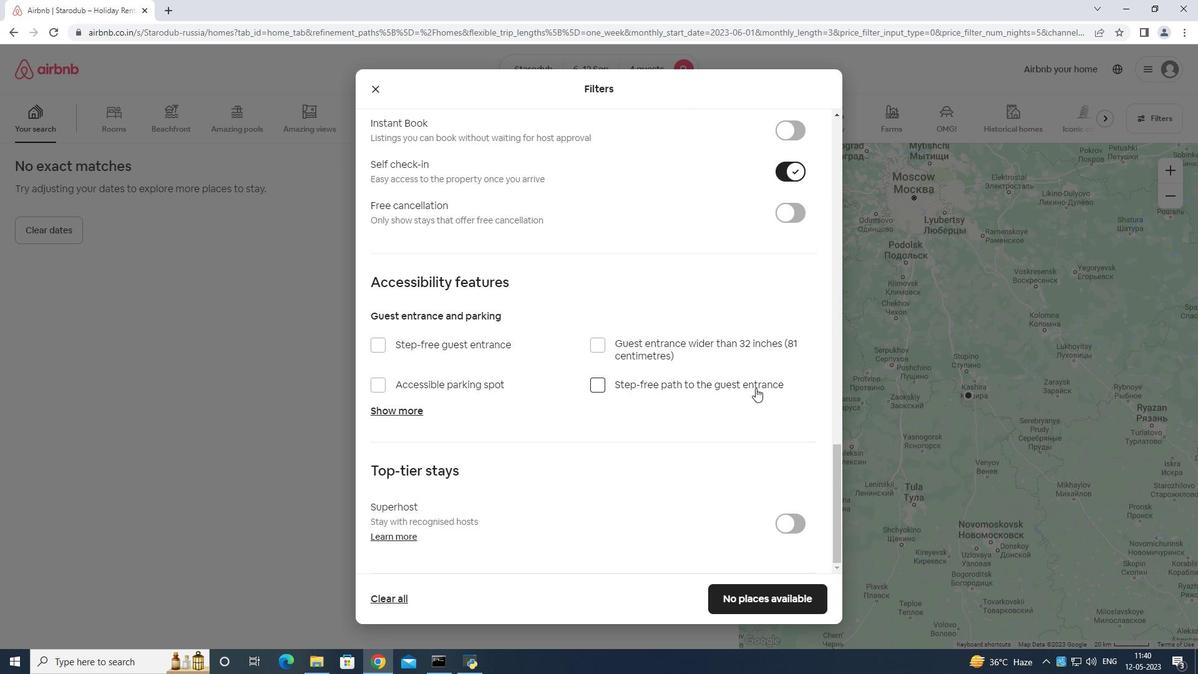 
Action: Mouse scrolled (752, 387) with delta (0, 0)
Screenshot: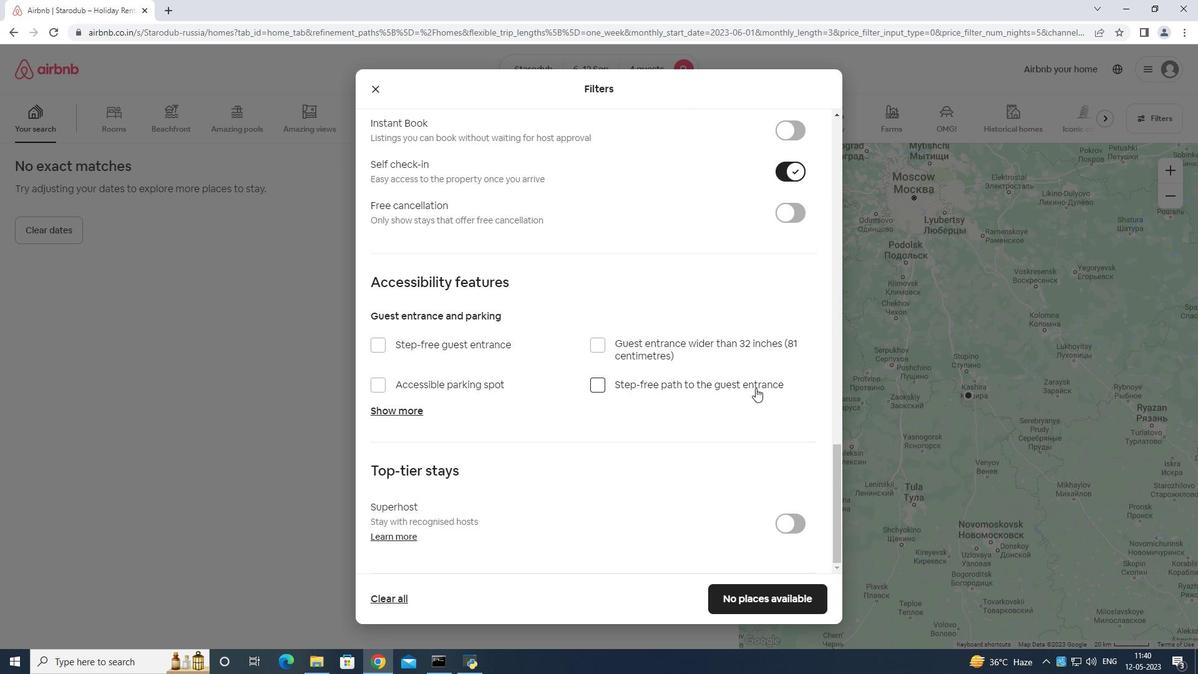
Action: Mouse moved to (751, 389)
Screenshot: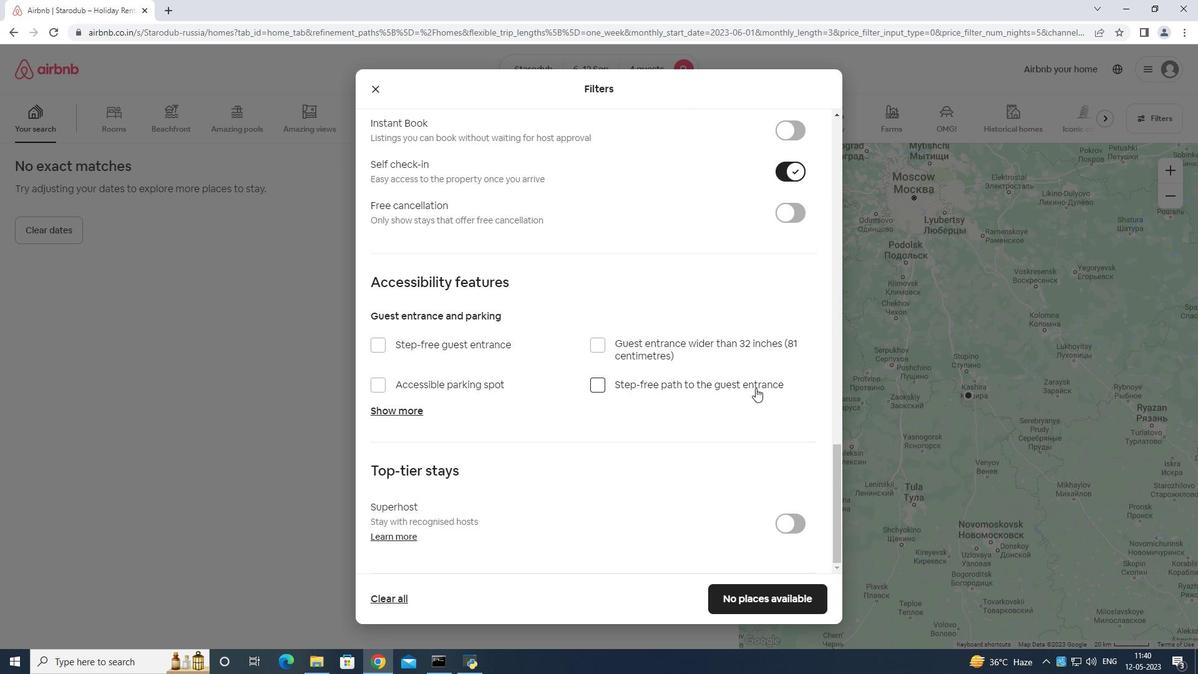 
Action: Mouse scrolled (751, 388) with delta (0, 0)
Screenshot: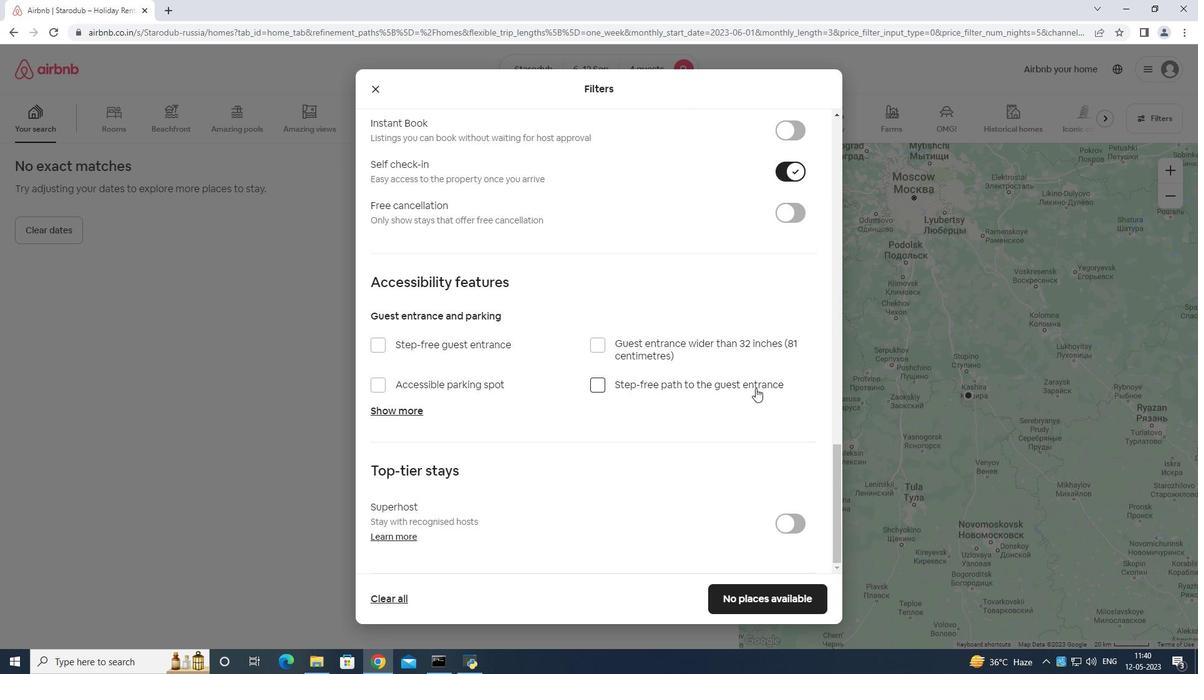 
Action: Mouse moved to (750, 390)
Screenshot: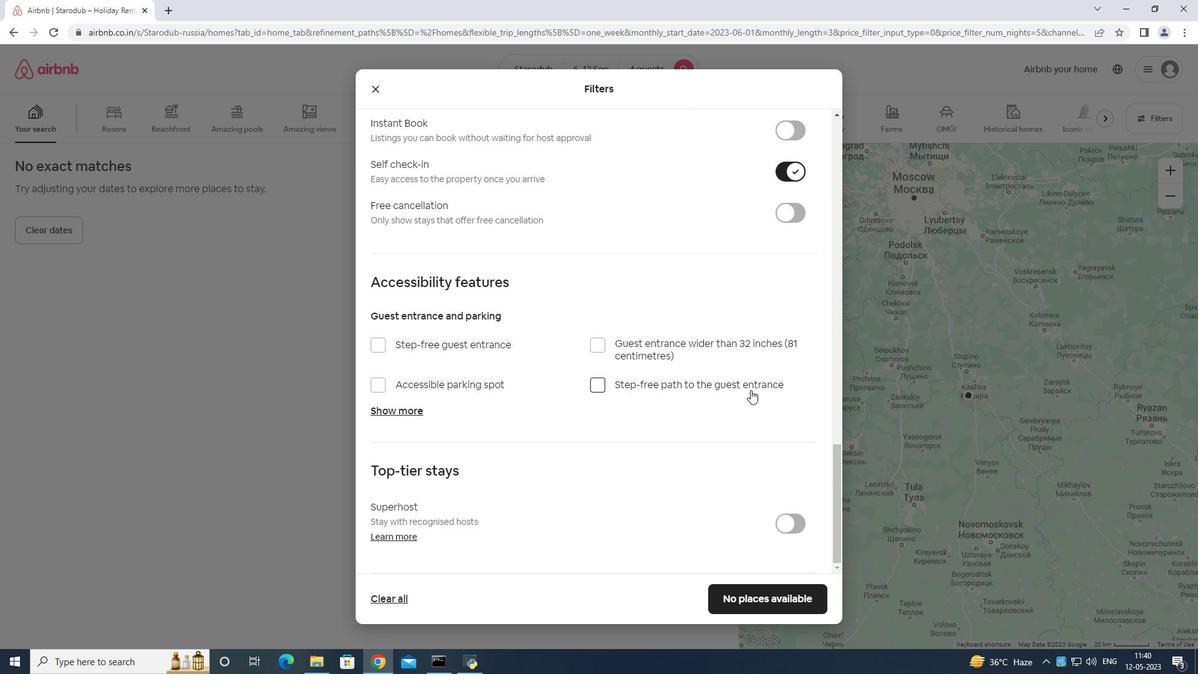 
Action: Mouse scrolled (750, 389) with delta (0, 0)
Screenshot: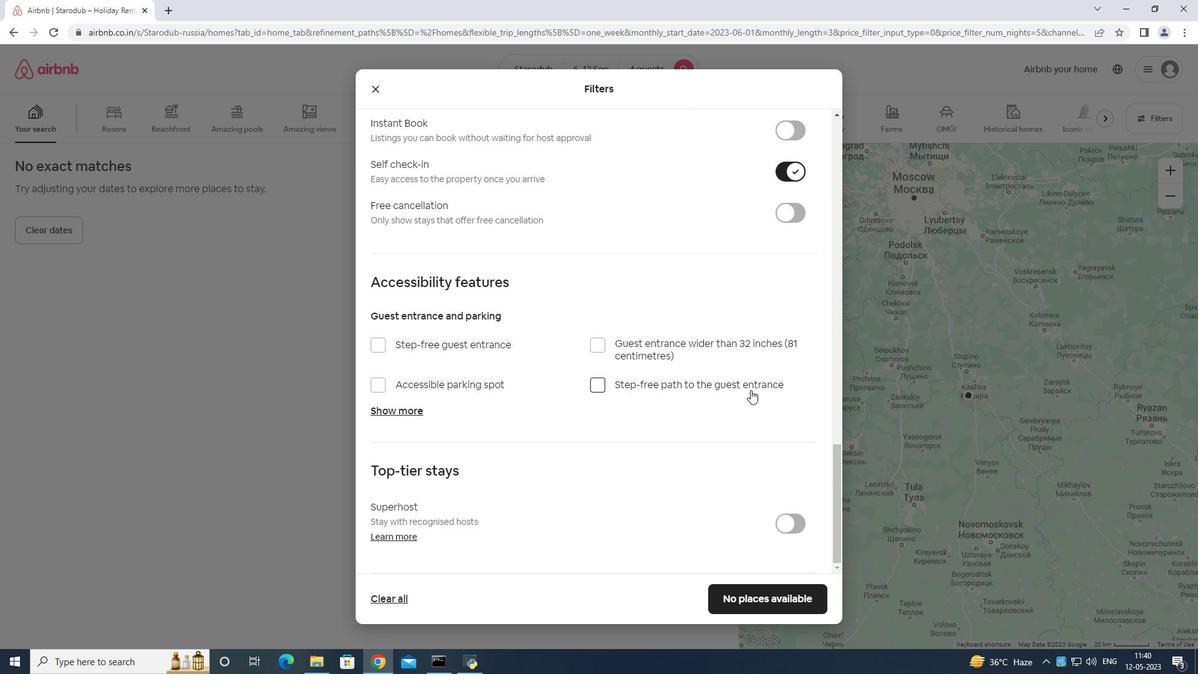 
Action: Mouse moved to (749, 390)
Screenshot: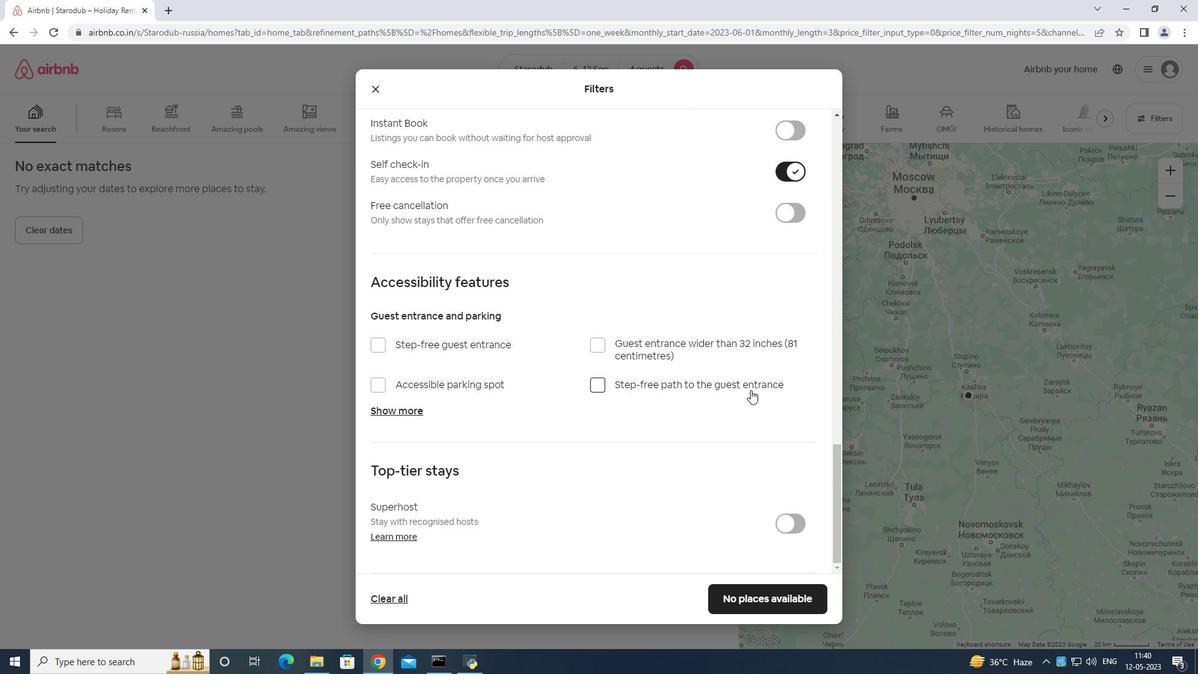 
Action: Mouse scrolled (749, 389) with delta (0, 0)
Screenshot: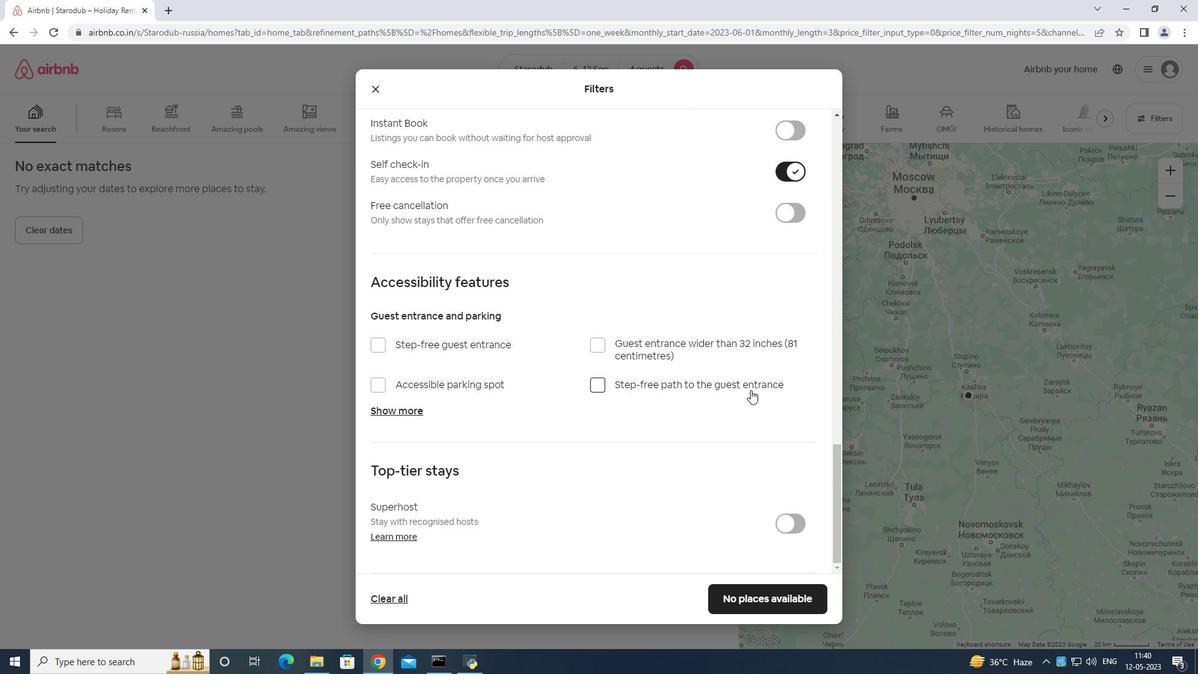 
Action: Mouse moved to (748, 390)
Screenshot: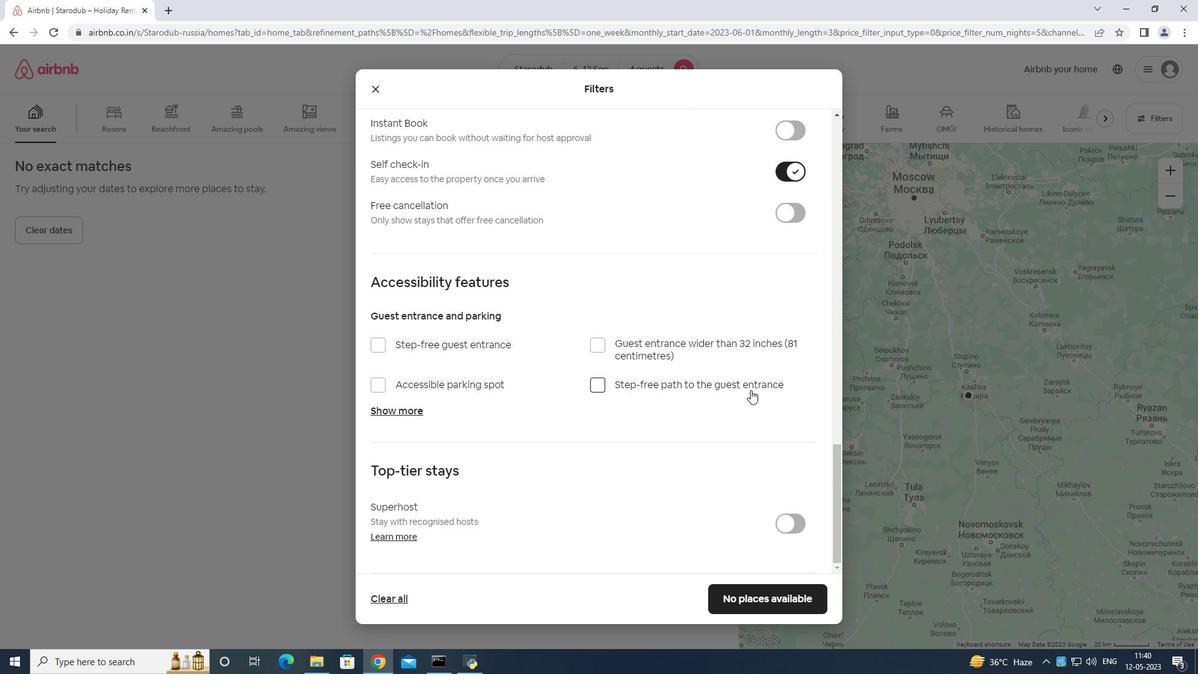 
Action: Mouse scrolled (748, 390) with delta (0, 0)
Screenshot: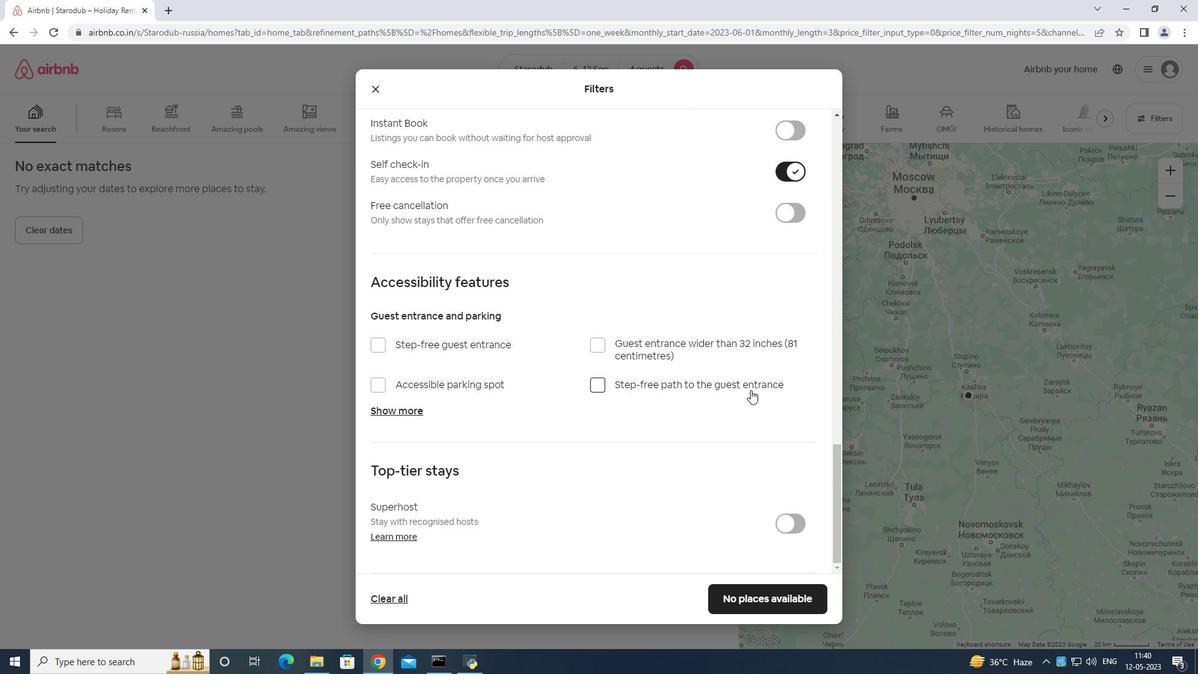 
Action: Mouse moved to (764, 598)
Screenshot: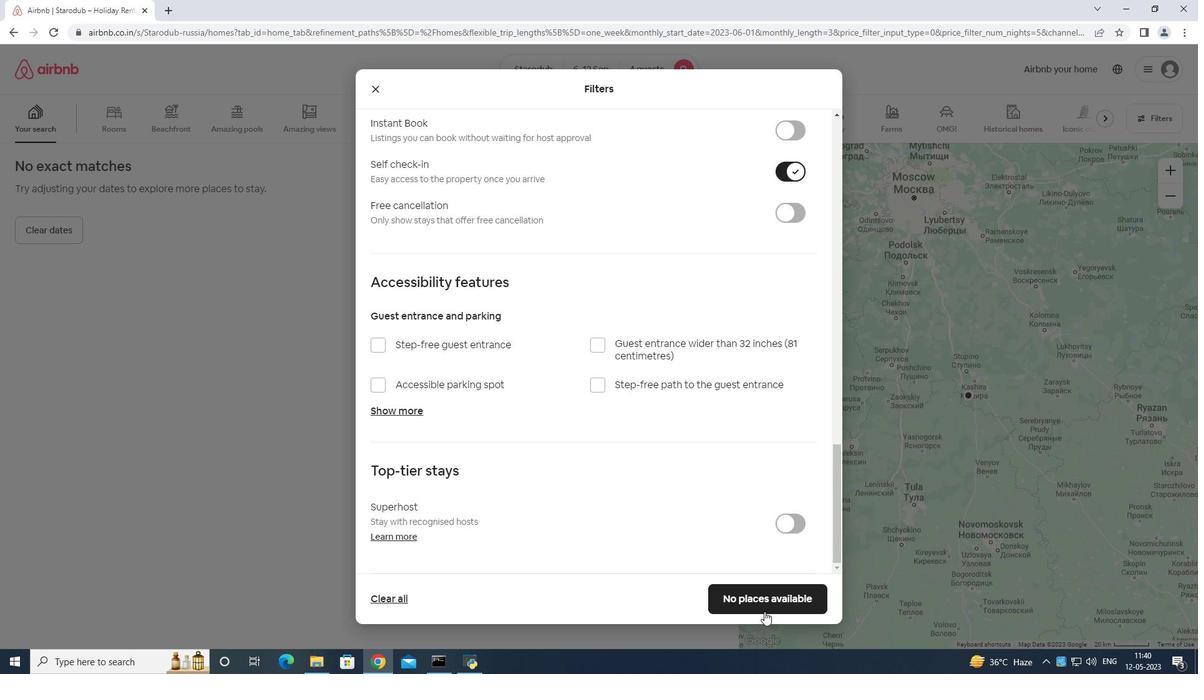 
